 Task: In Heading  Carlito with brown colour. Font size of heading  '18 Pt. 'Font style of data Calibri. Font size of data  9 Pt. Alignment of headline & data  center vertically. Fill color in cell of heading  Red. Font color of data Black. Apply border in Data Diagonal Up Border. In the sheet  Attendance Record Sheetbook
Action: Mouse moved to (243, 289)
Screenshot: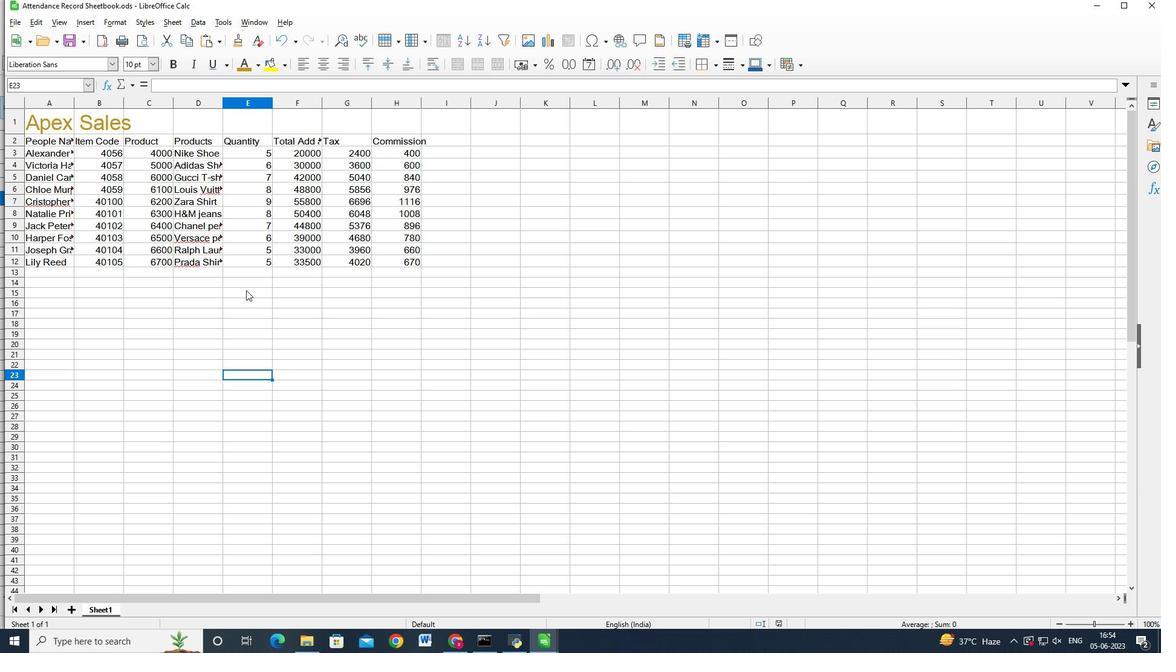 
Action: Key pressed <Key.up><Key.up><Key.up><Key.up>
Screenshot: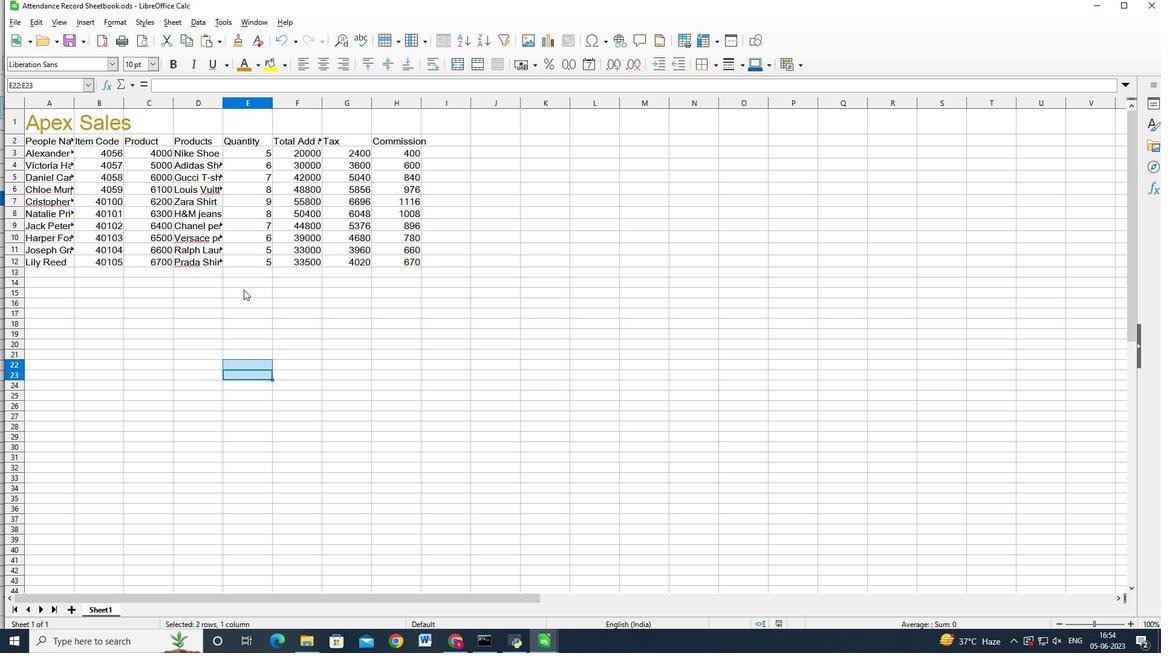 
Action: Mouse pressed right at (243, 289)
Screenshot: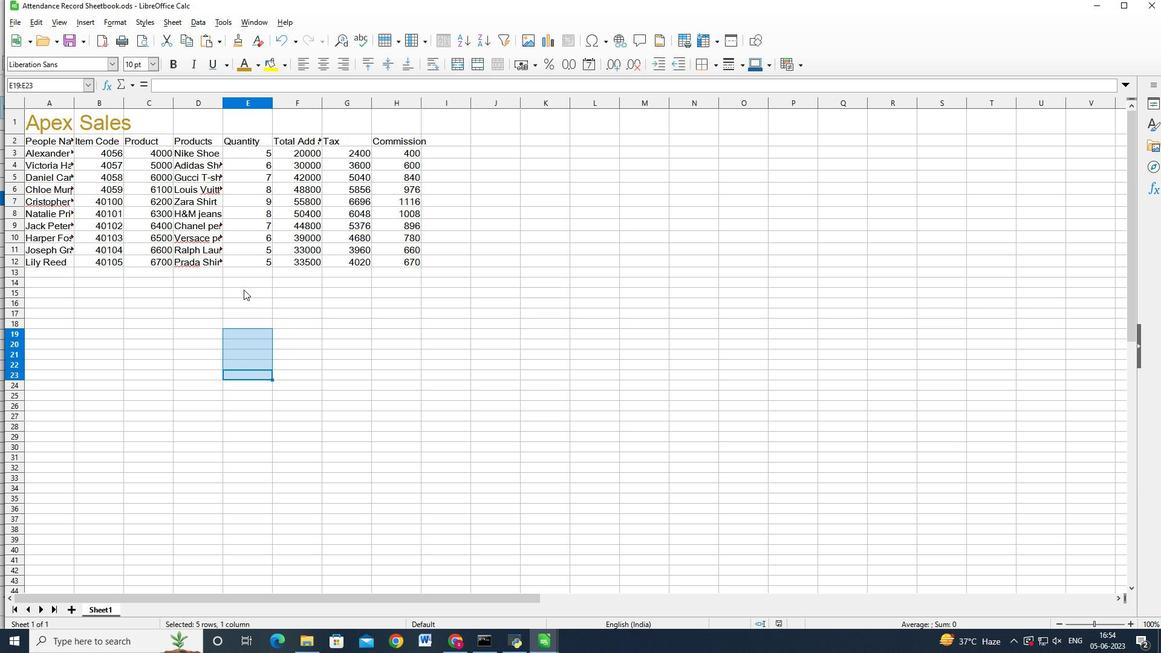 
Action: Mouse moved to (170, 331)
Screenshot: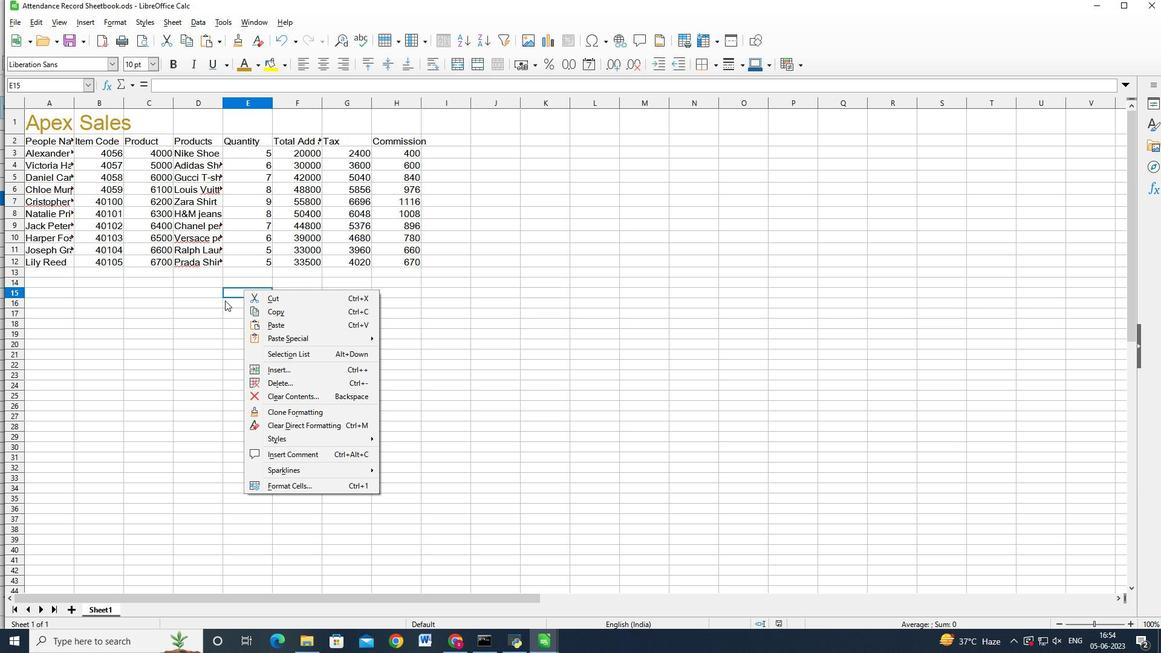 
Action: Mouse pressed left at (170, 331)
Screenshot: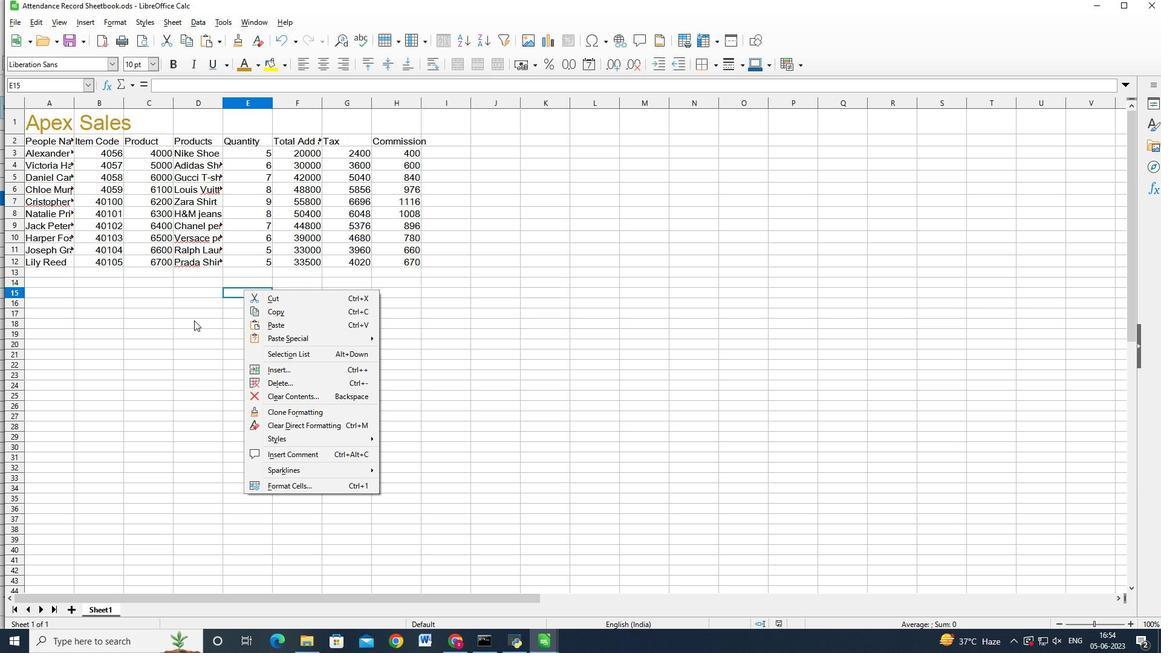 
Action: Mouse moved to (157, 320)
Screenshot: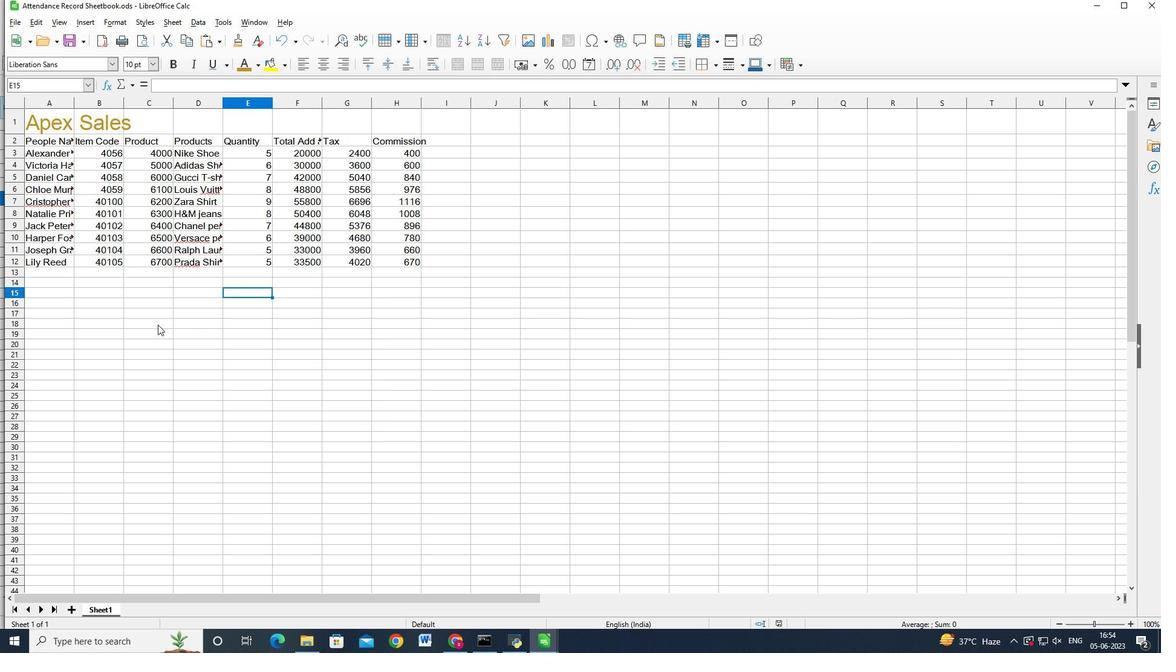 
Action: Key pressed <Key.up><Key.up><Key.up><Key.up><Key.up><Key.up><Key.up><Key.up><Key.up><Key.up><Key.up><Key.up><Key.up><Key.up><Key.up><Key.left><Key.left><Key.left><Key.left><Key.shift><Key.right><Key.right>
Screenshot: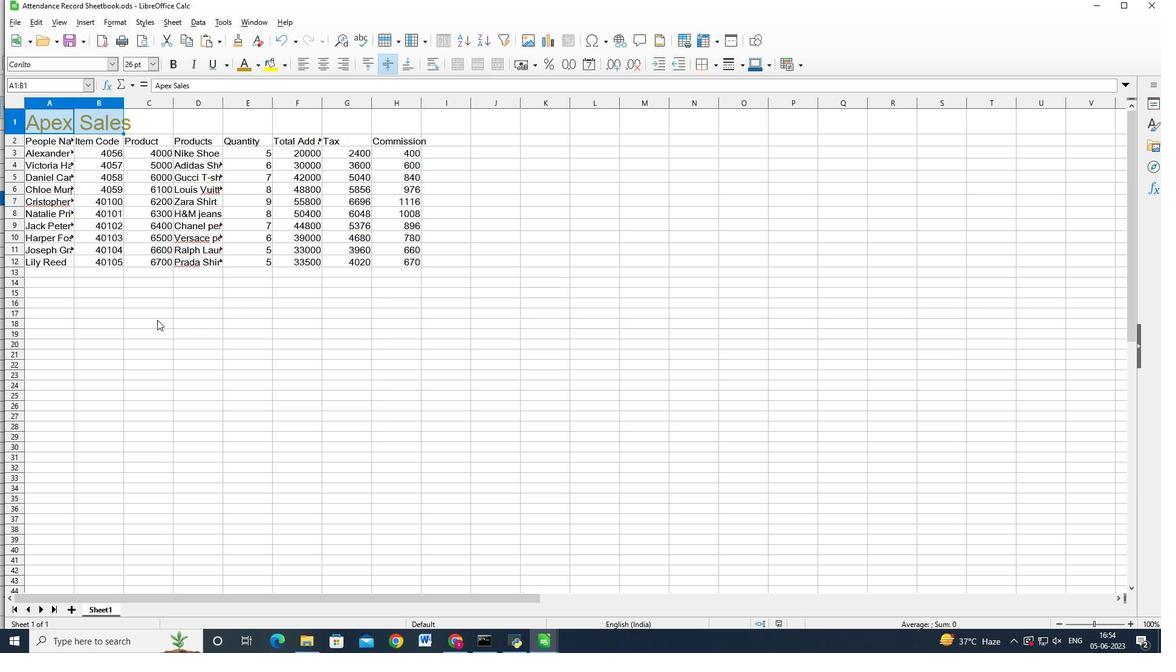 
Action: Mouse moved to (30, 60)
Screenshot: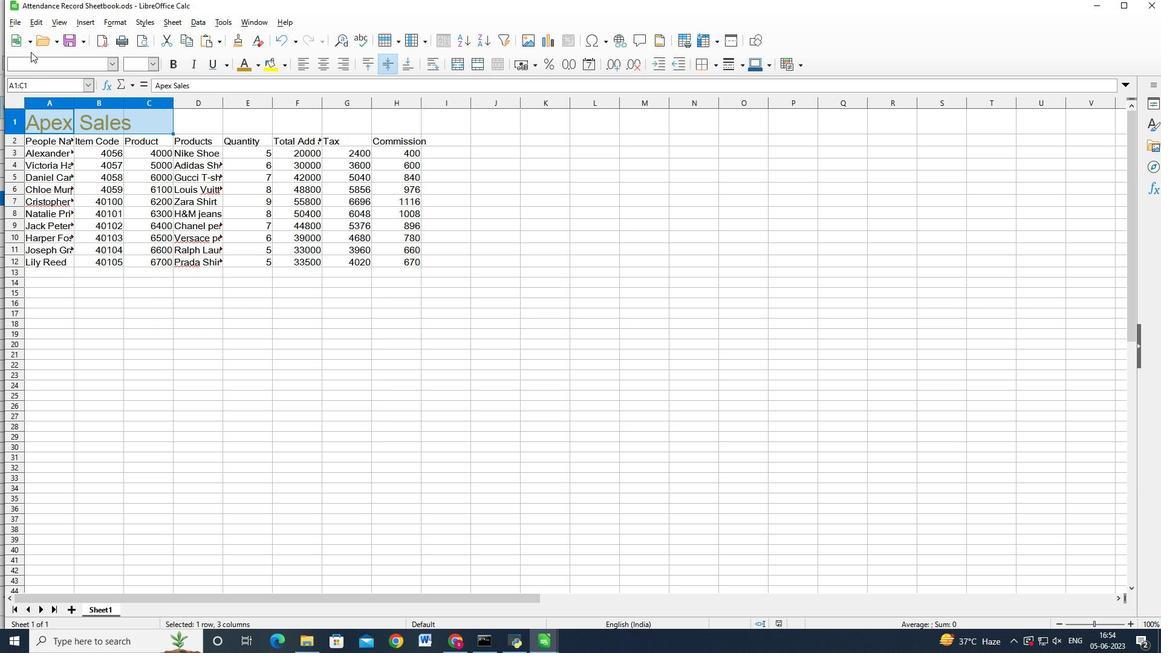 
Action: Mouse pressed left at (30, 60)
Screenshot: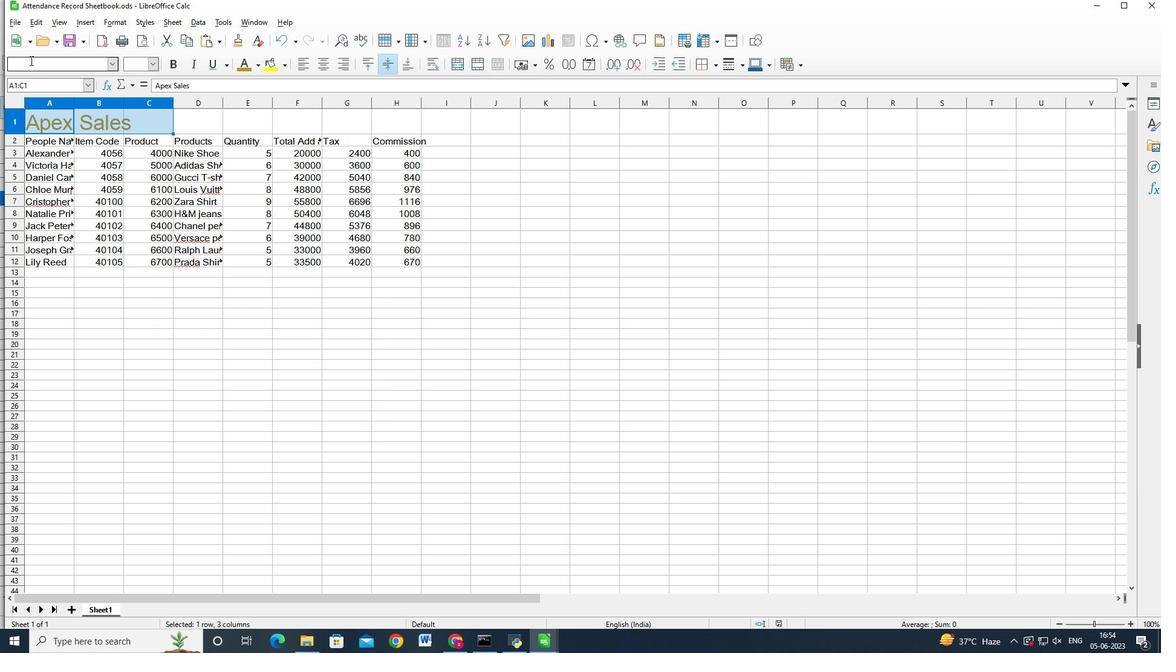 
Action: Key pressed <Key.shift_r>Carilto<Key.enter>
Screenshot: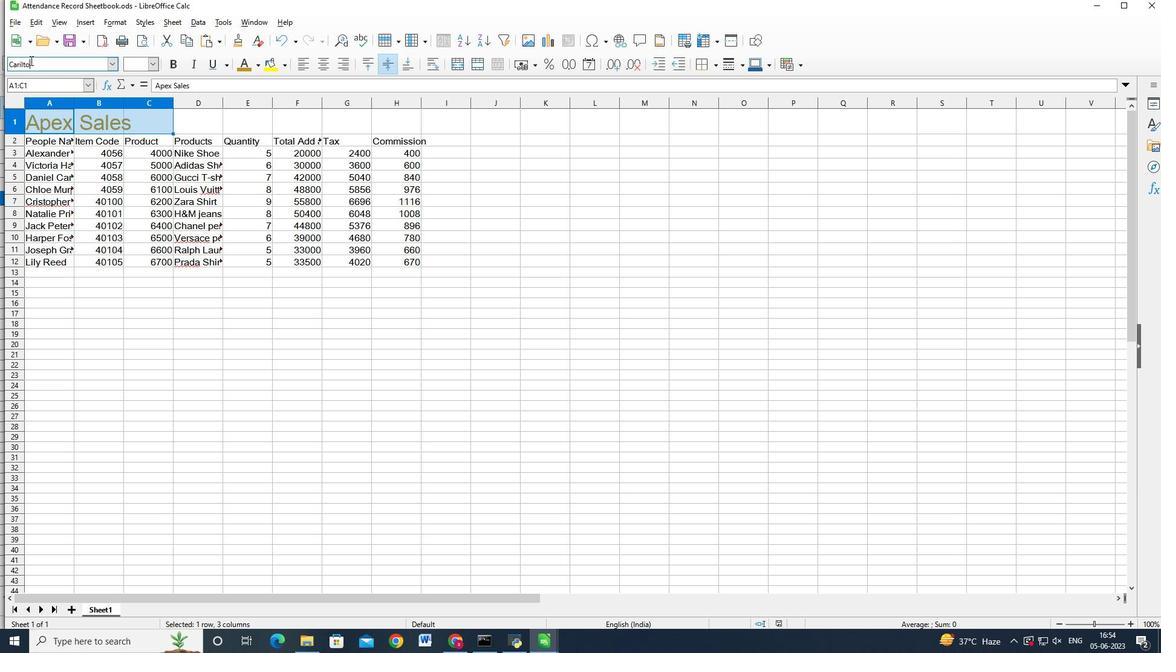 
Action: Mouse moved to (153, 62)
Screenshot: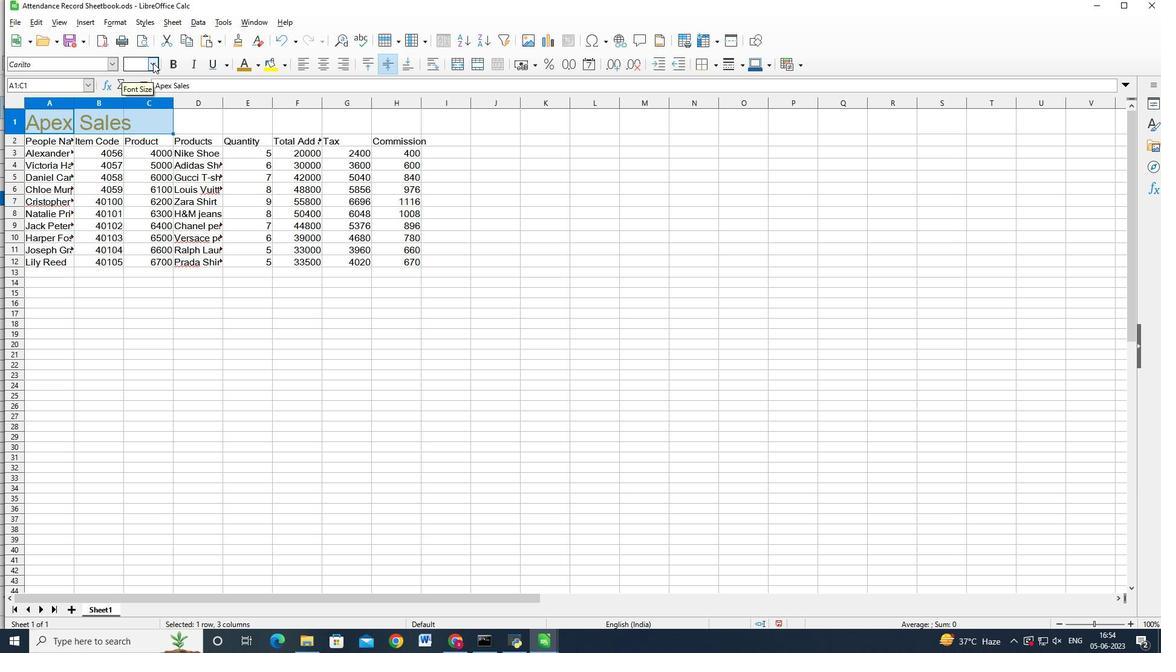 
Action: Mouse pressed left at (153, 62)
Screenshot: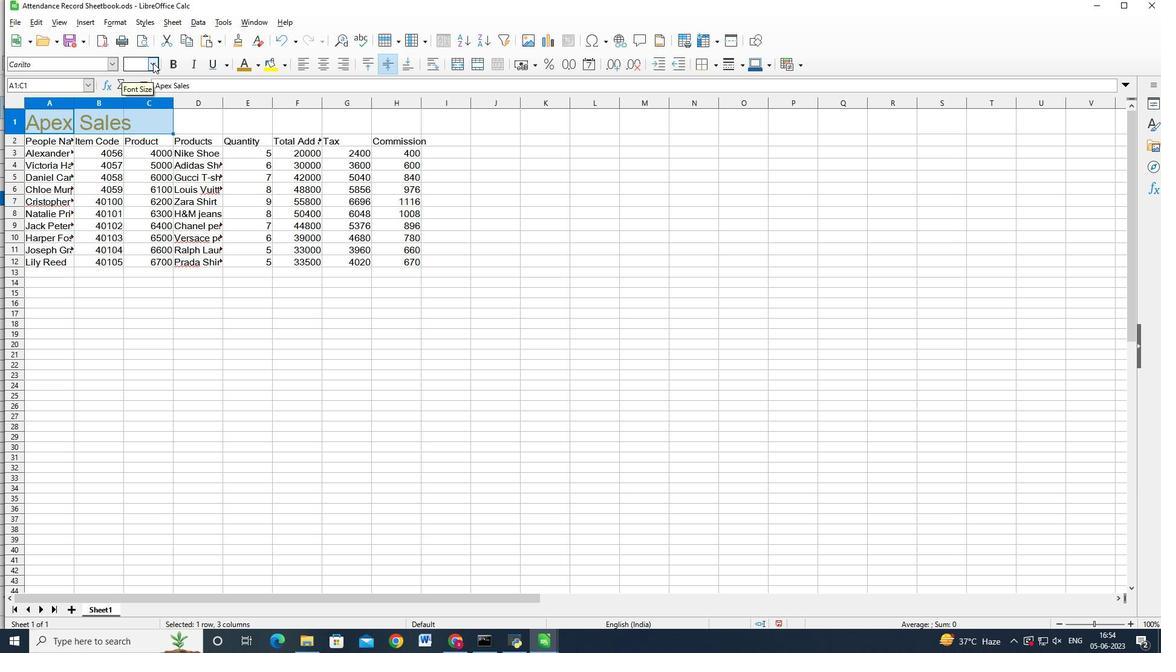 
Action: Mouse moved to (255, 64)
Screenshot: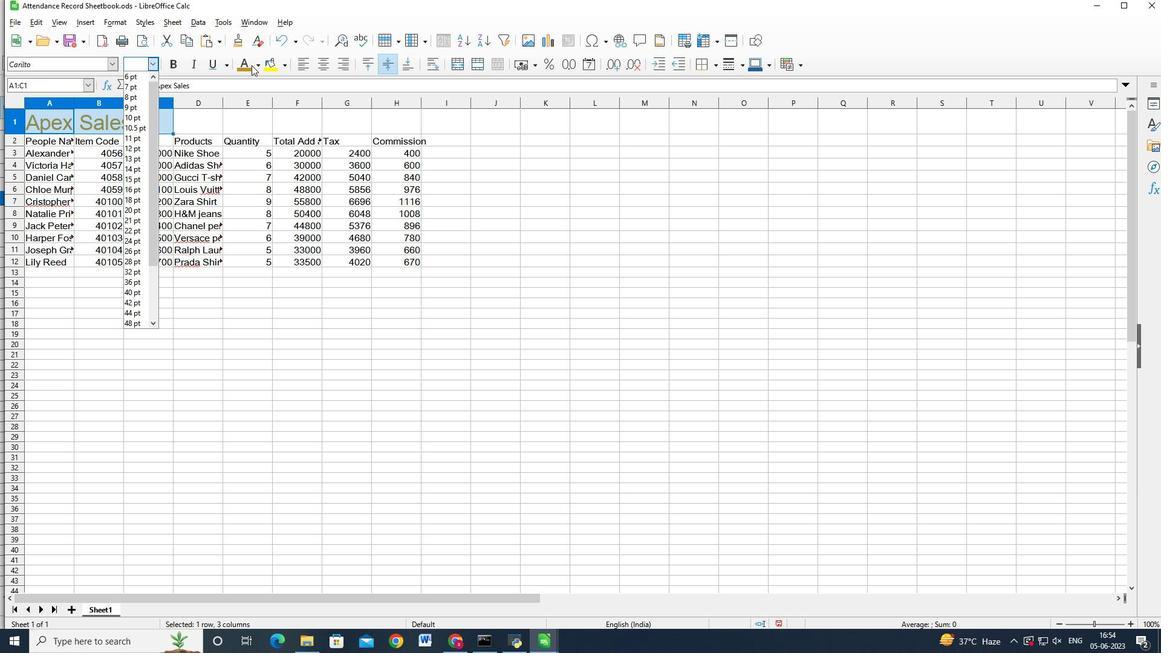 
Action: Mouse pressed left at (255, 64)
Screenshot: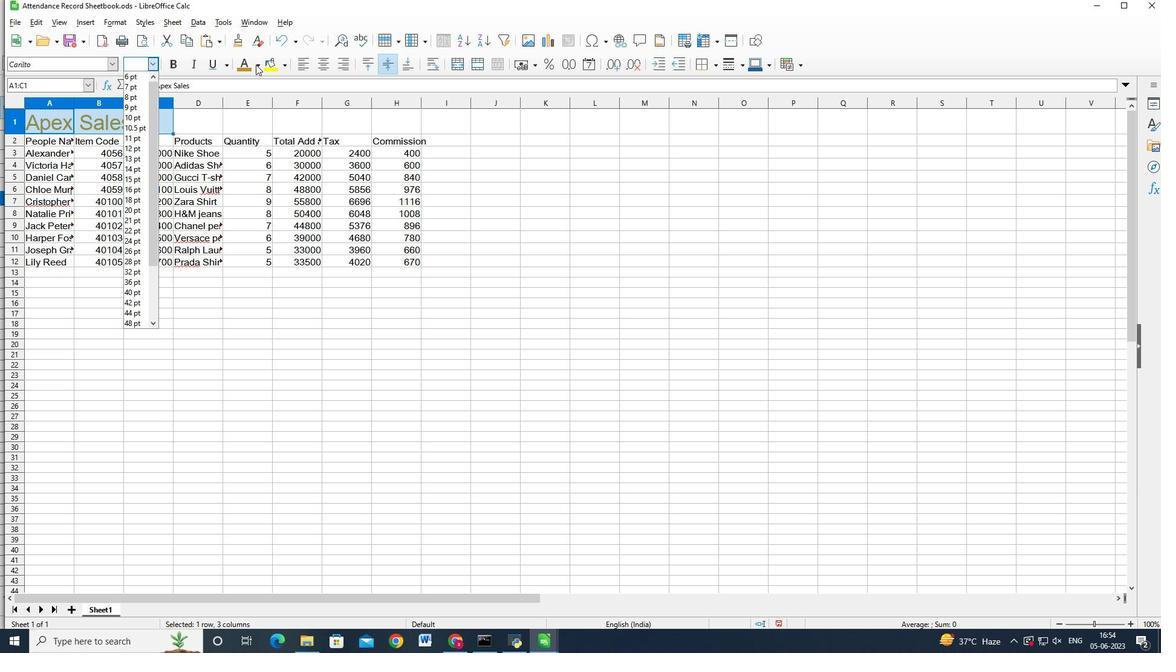 
Action: Mouse pressed left at (255, 64)
Screenshot: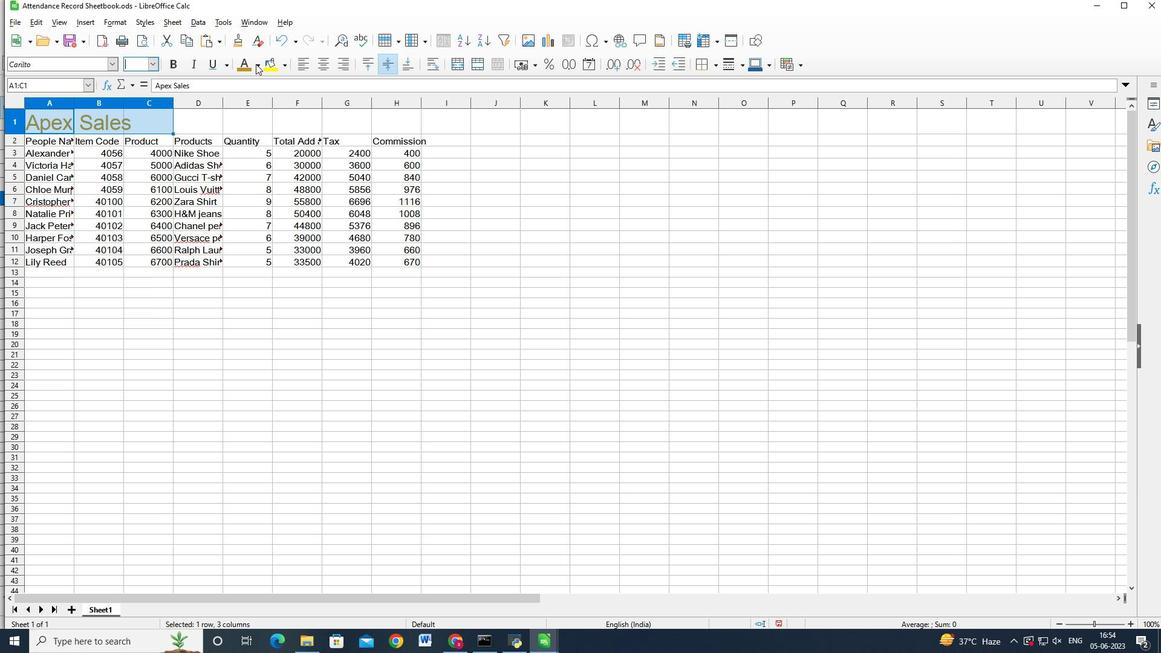 
Action: Mouse moved to (242, 264)
Screenshot: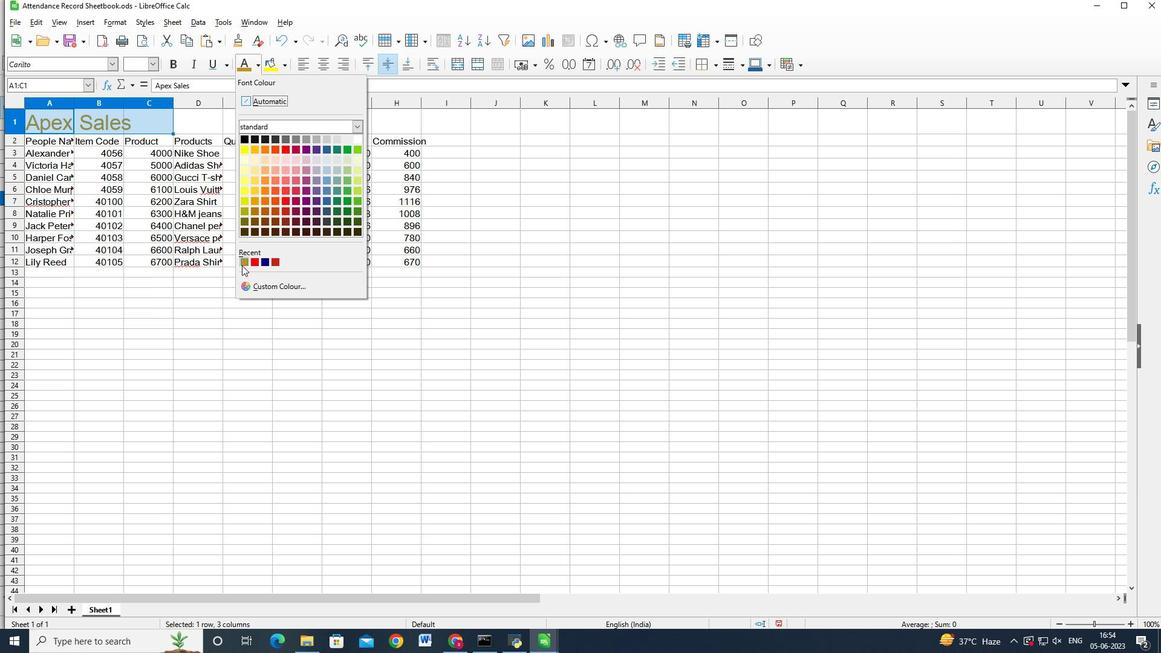 
Action: Mouse pressed left at (242, 264)
Screenshot: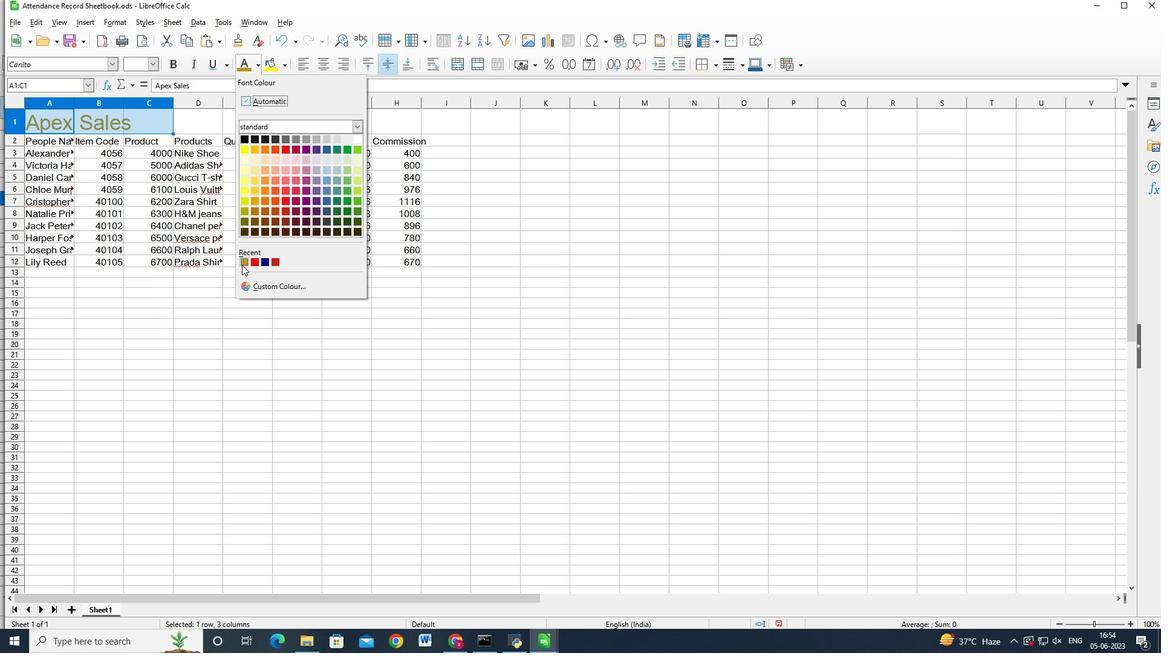 
Action: Mouse moved to (154, 65)
Screenshot: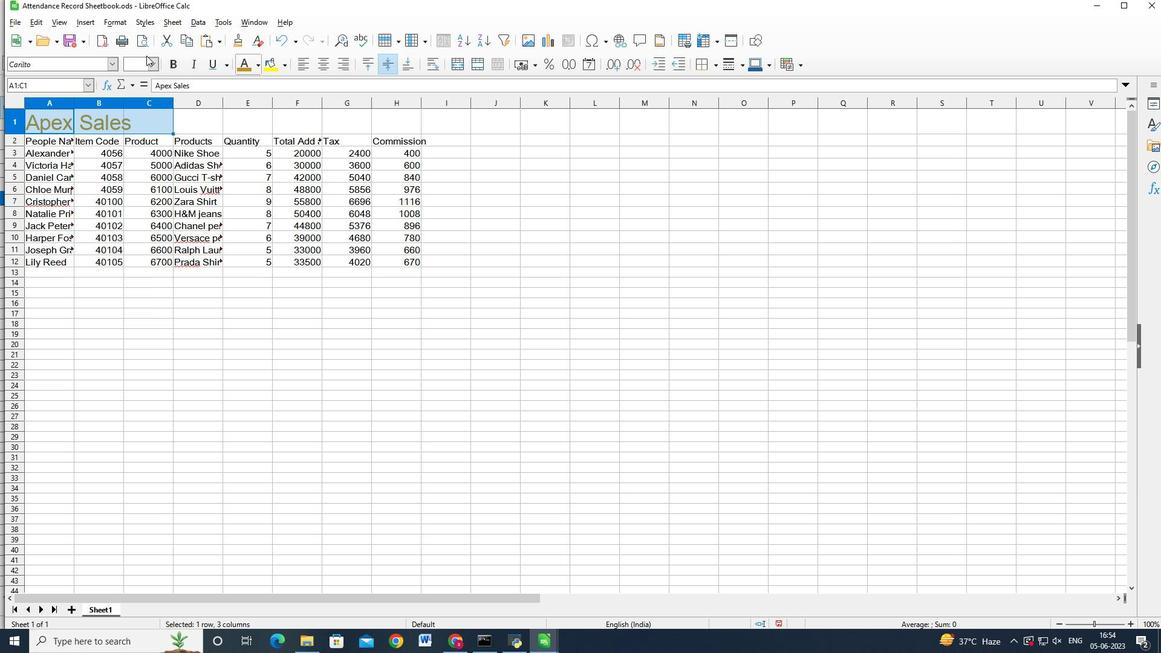
Action: Mouse pressed left at (154, 65)
Screenshot: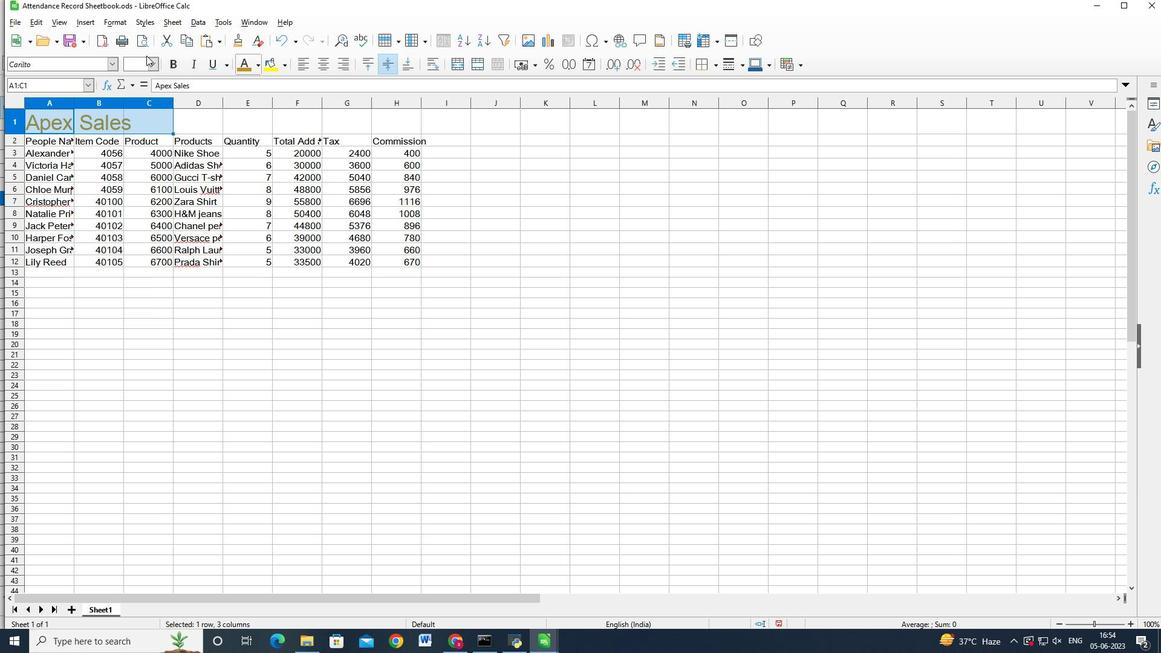 
Action: Mouse moved to (133, 202)
Screenshot: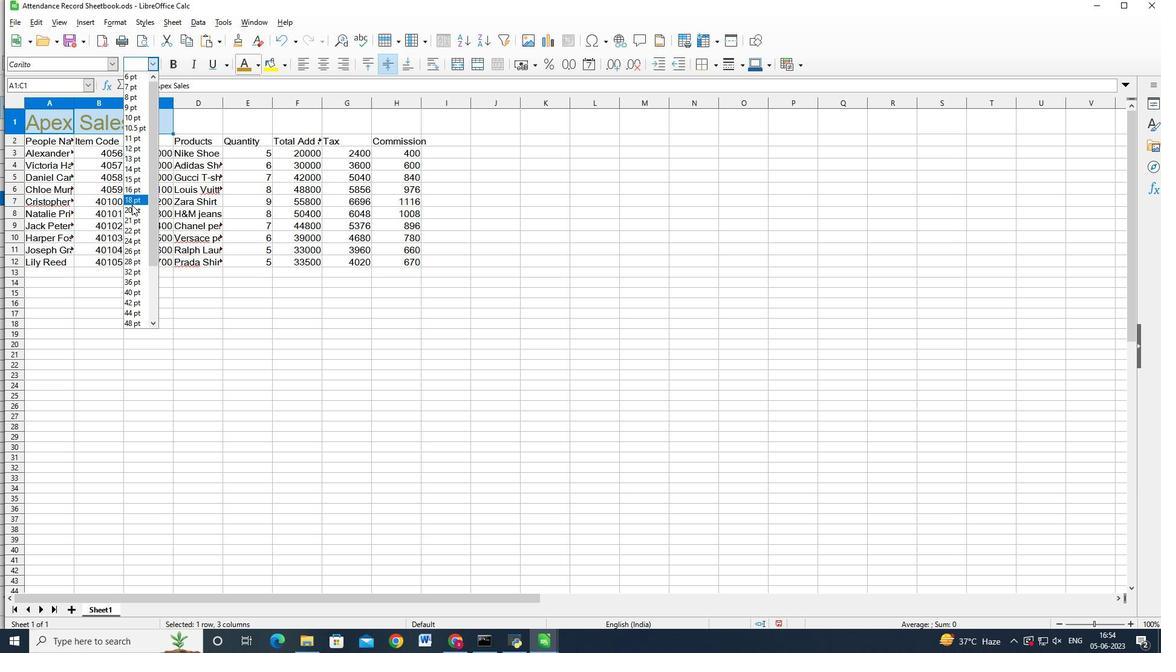 
Action: Mouse pressed left at (133, 202)
Screenshot: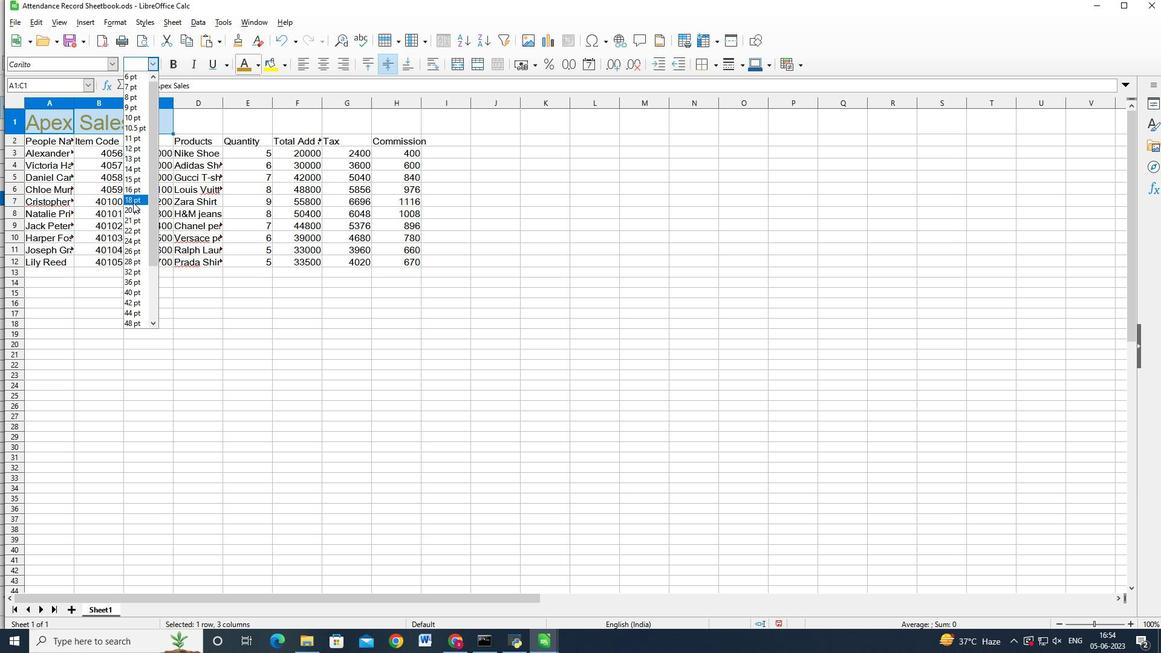 
Action: Mouse moved to (55, 133)
Screenshot: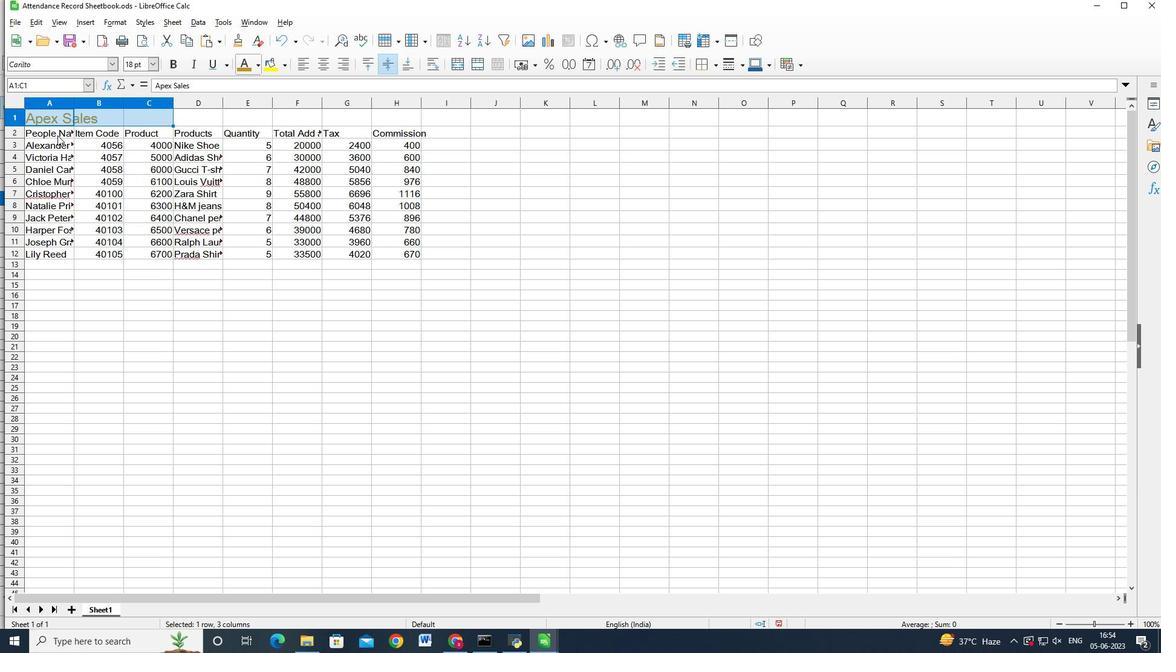 
Action: Mouse pressed left at (55, 133)
Screenshot: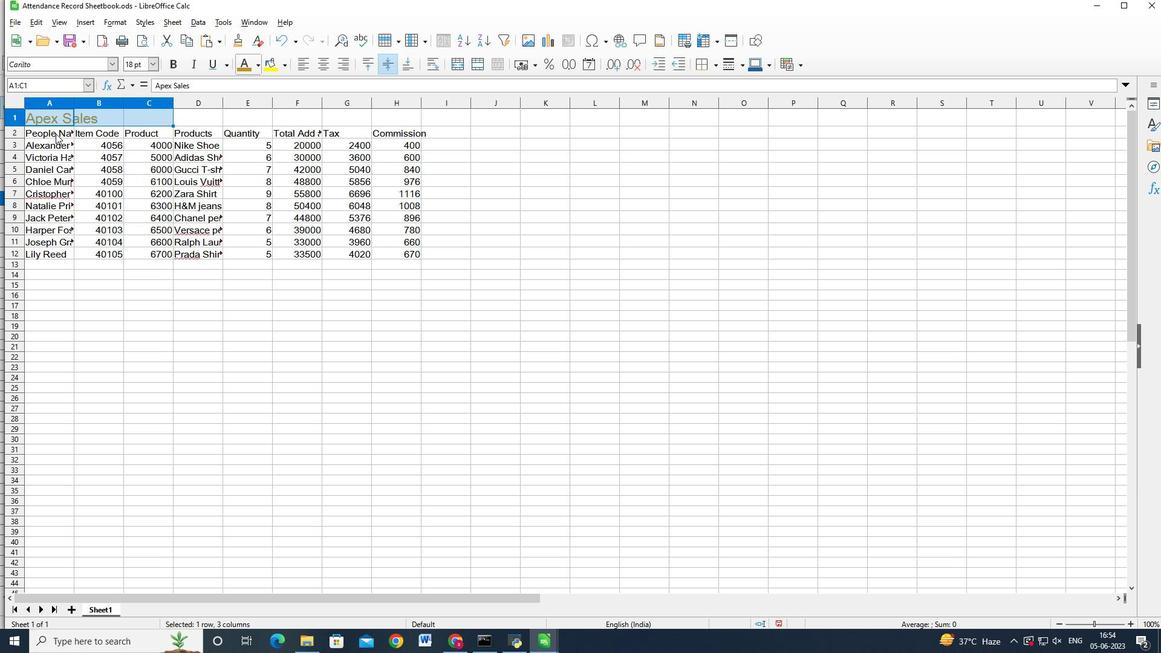 
Action: Key pressed <Key.shift><Key.right><Key.right><Key.right><Key.right><Key.right><Key.right><Key.right><Key.down><Key.down><Key.down><Key.down><Key.down><Key.down><Key.down><Key.down><Key.down><Key.down>
Screenshot: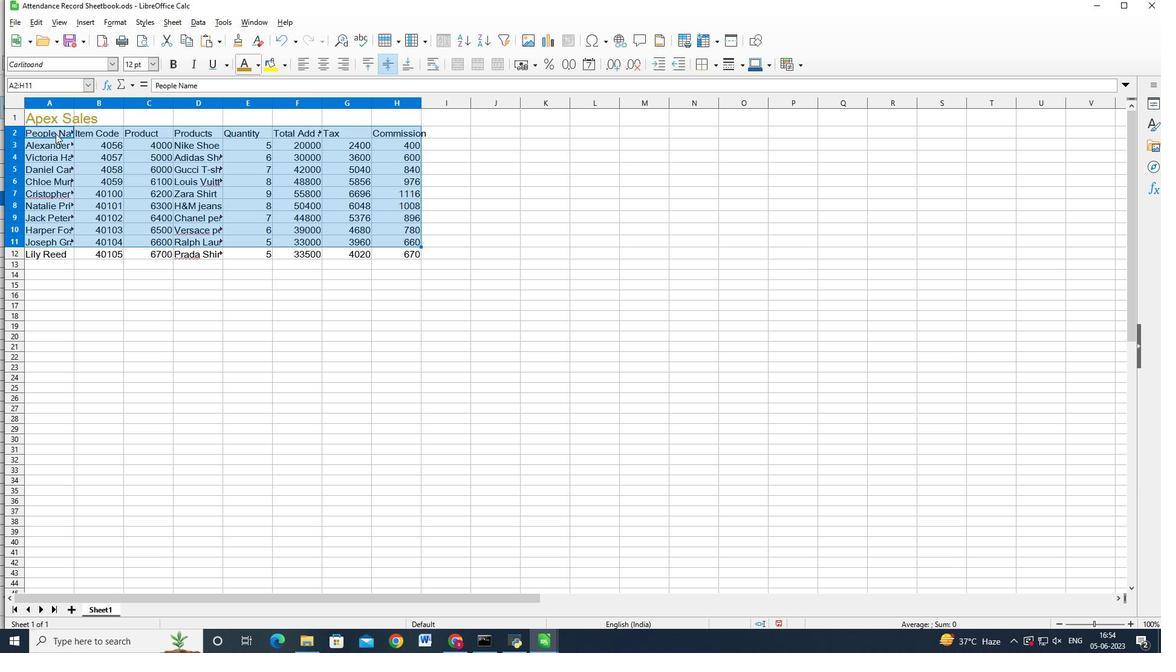 
Action: Mouse moved to (84, 68)
Screenshot: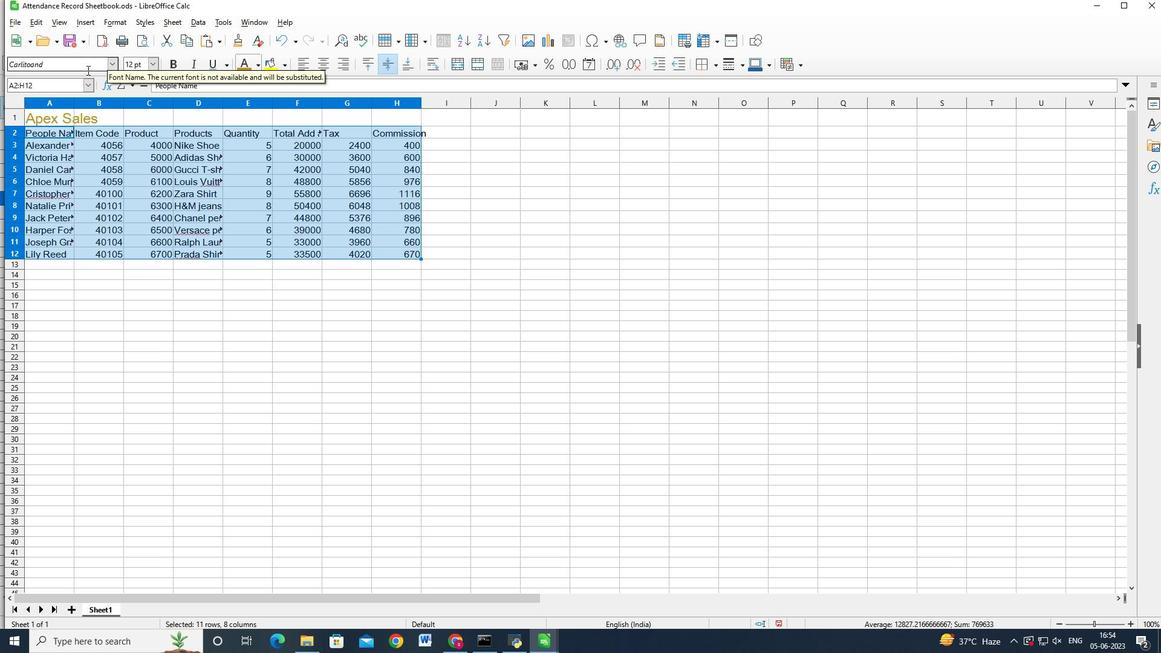 
Action: Mouse pressed left at (84, 69)
Screenshot: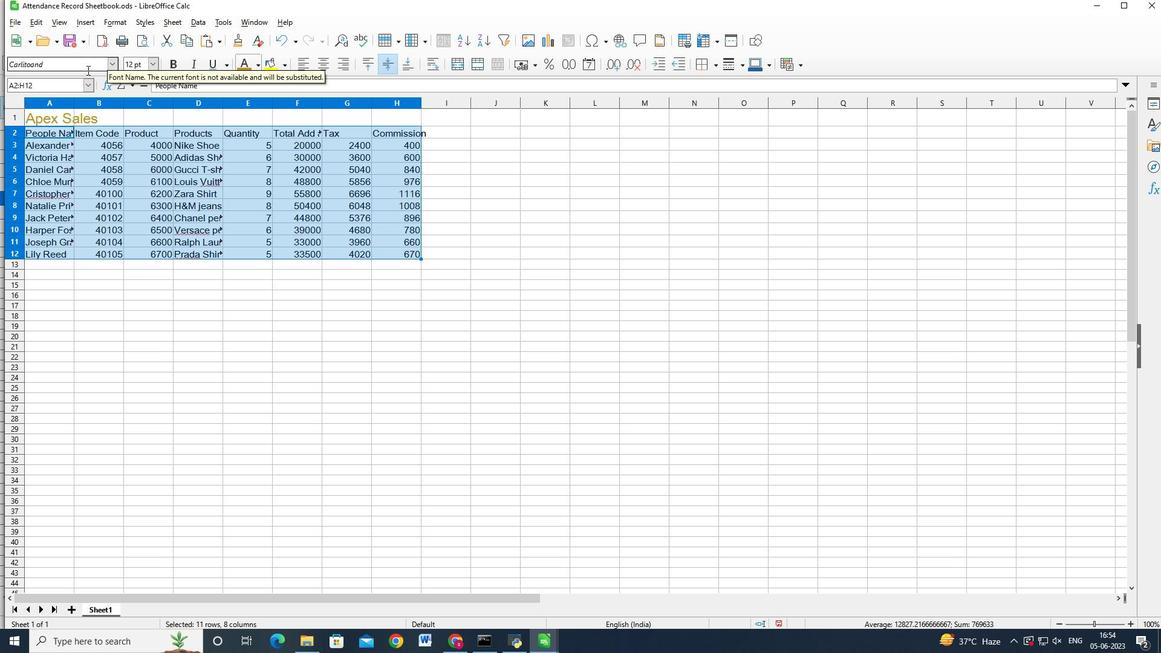 
Action: Mouse moved to (84, 62)
Screenshot: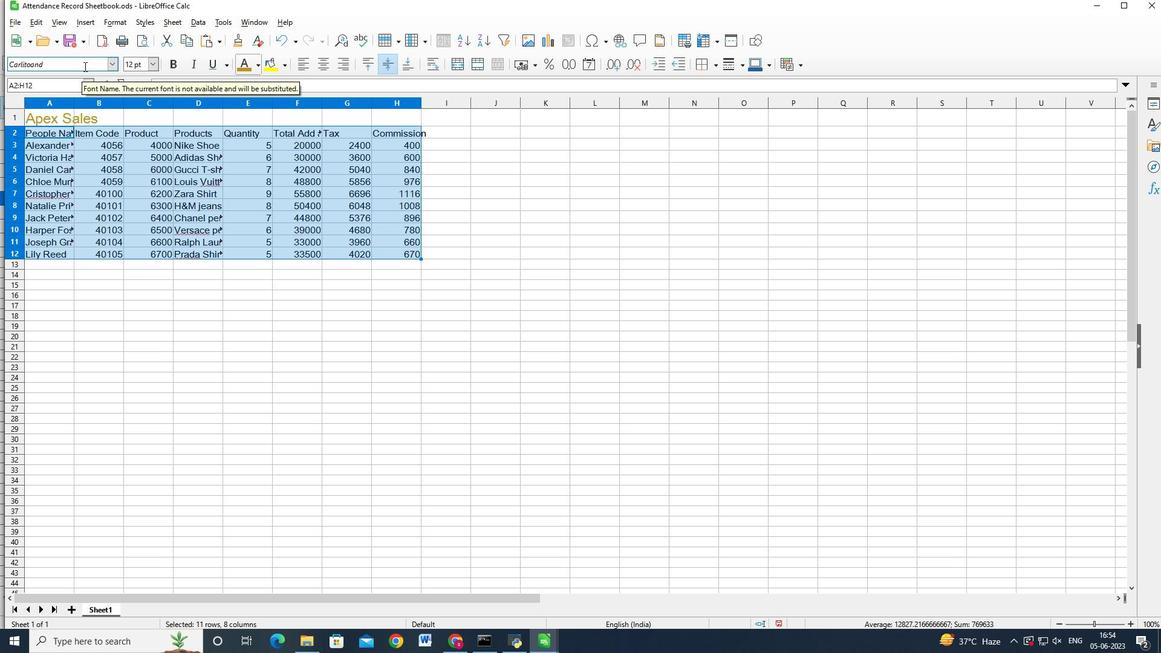 
Action: Mouse pressed left at (84, 62)
Screenshot: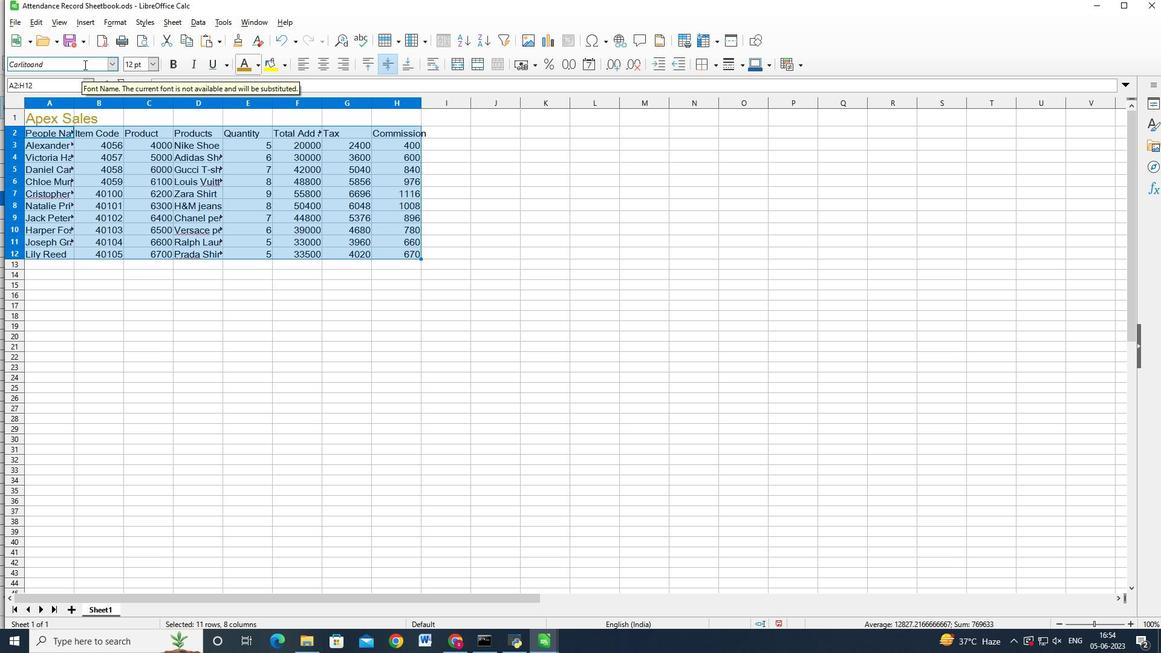 
Action: Key pressed <Key.backspace><Key.backspace><Key.backspace><Key.backspace><Key.backspace><Key.backspace><Key.backspace><Key.backspace>libri
Screenshot: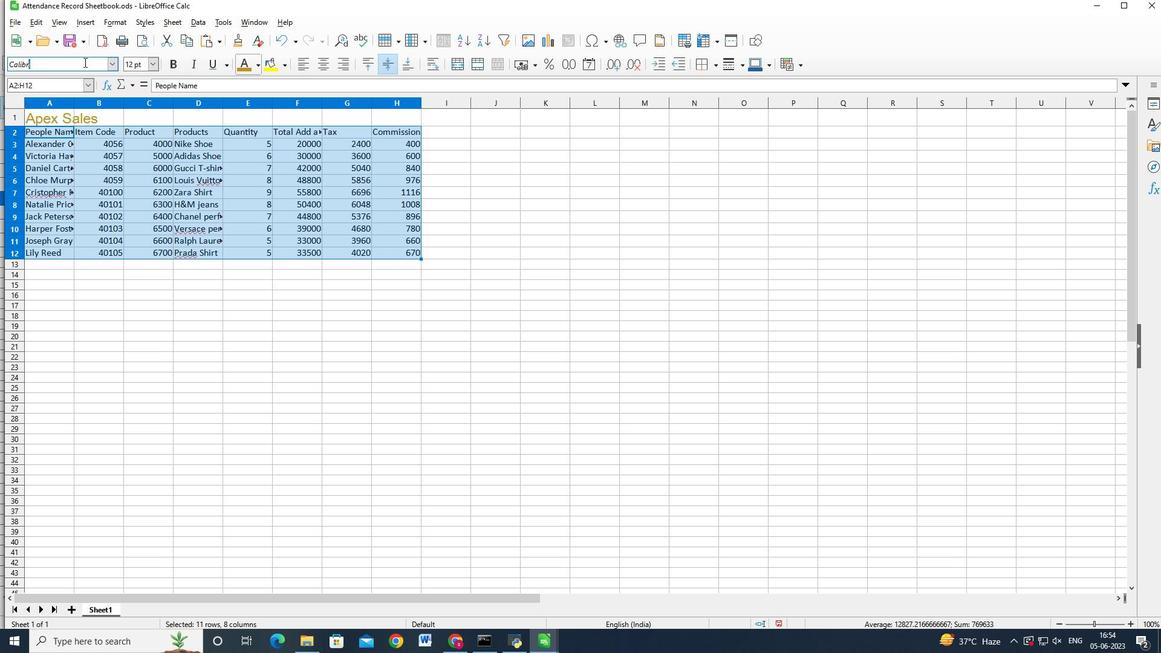 
Action: Mouse moved to (136, 62)
Screenshot: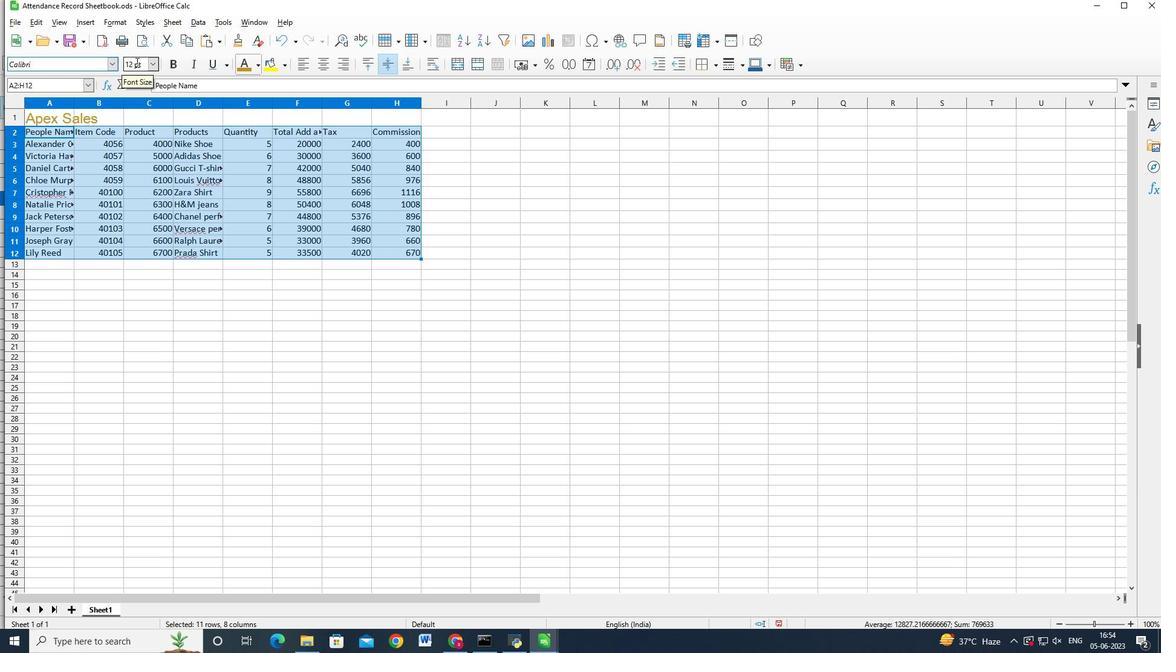 
Action: Mouse pressed left at (136, 62)
Screenshot: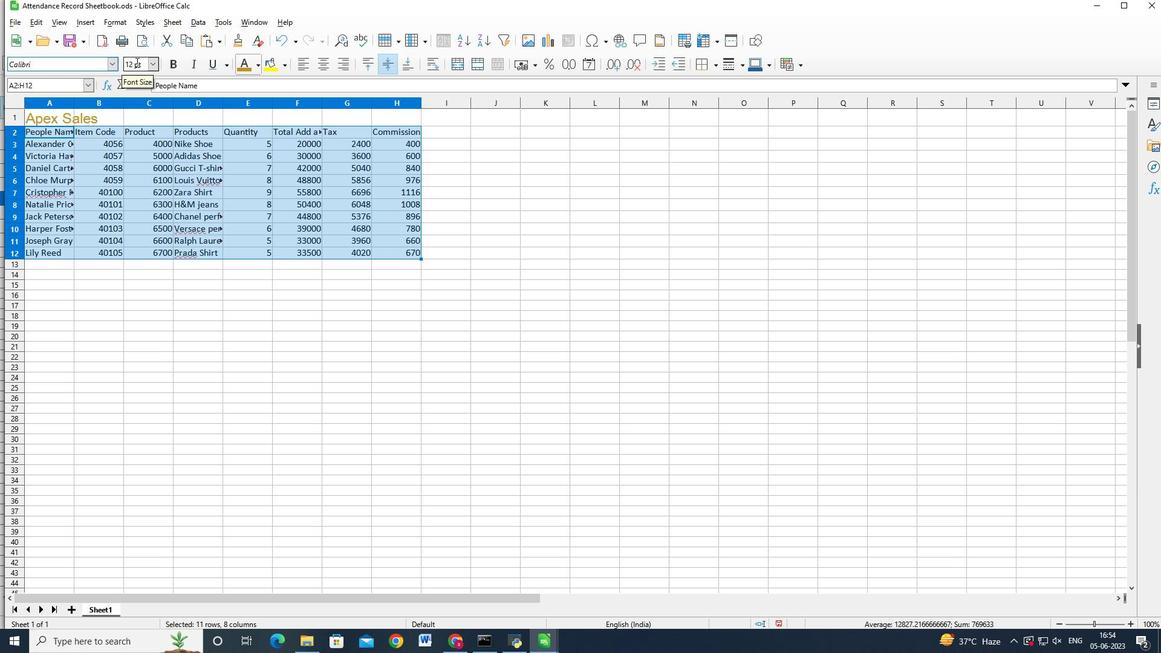 
Action: Mouse moved to (151, 64)
Screenshot: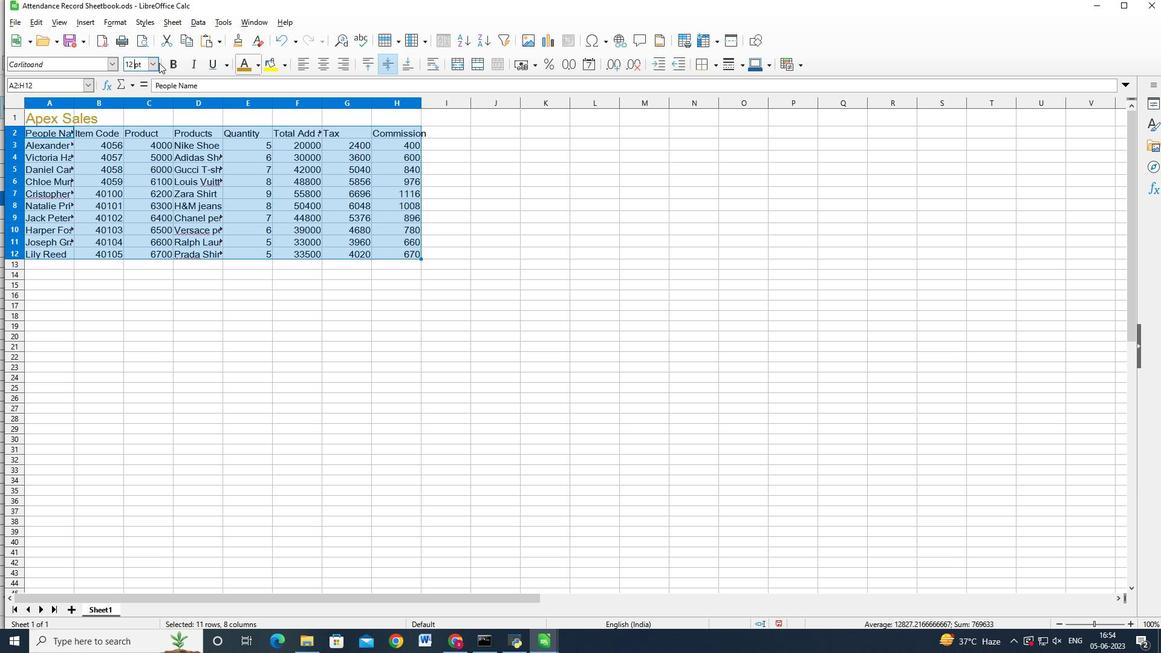 
Action: Mouse pressed left at (151, 64)
Screenshot: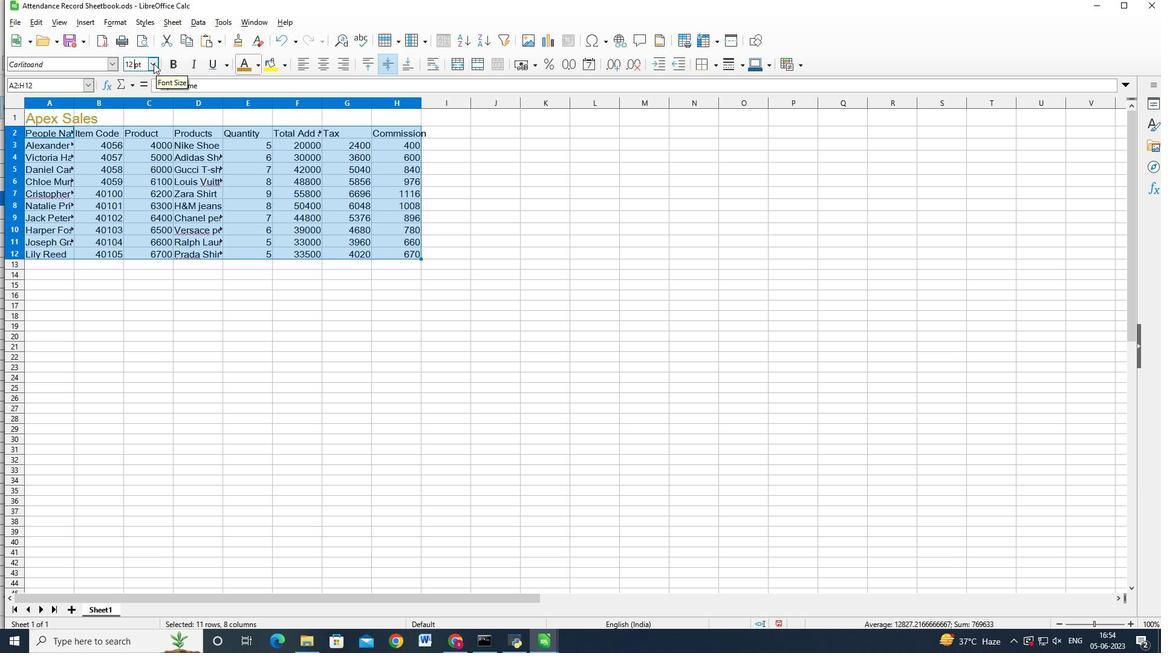 
Action: Mouse moved to (133, 105)
Screenshot: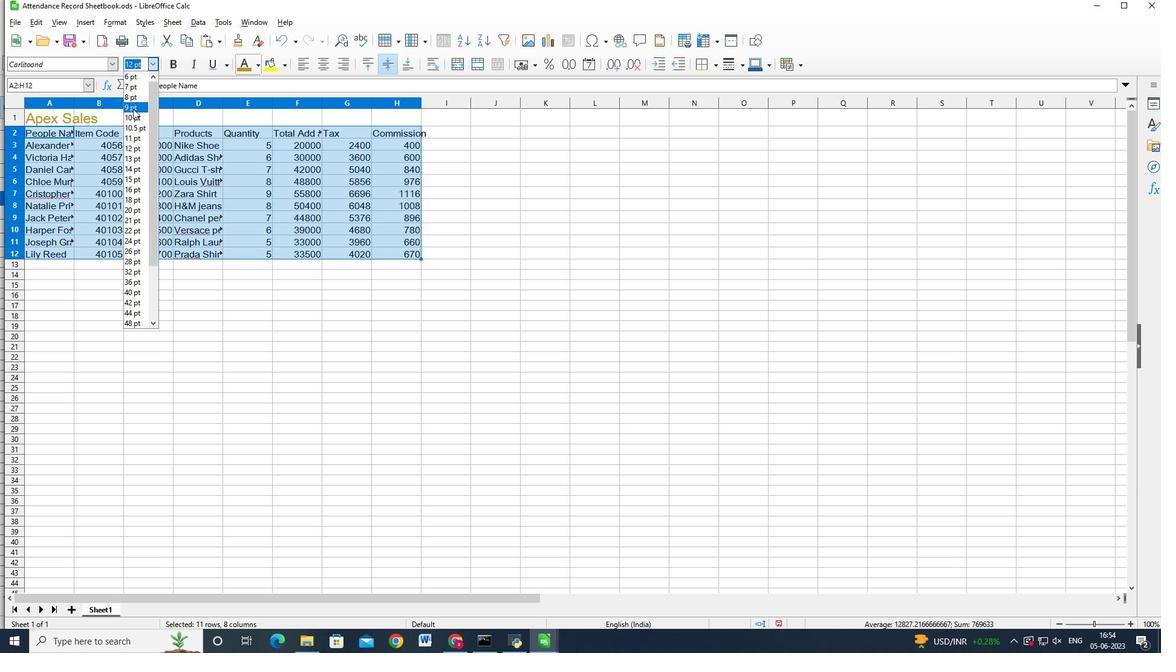 
Action: Mouse pressed left at (133, 105)
Screenshot: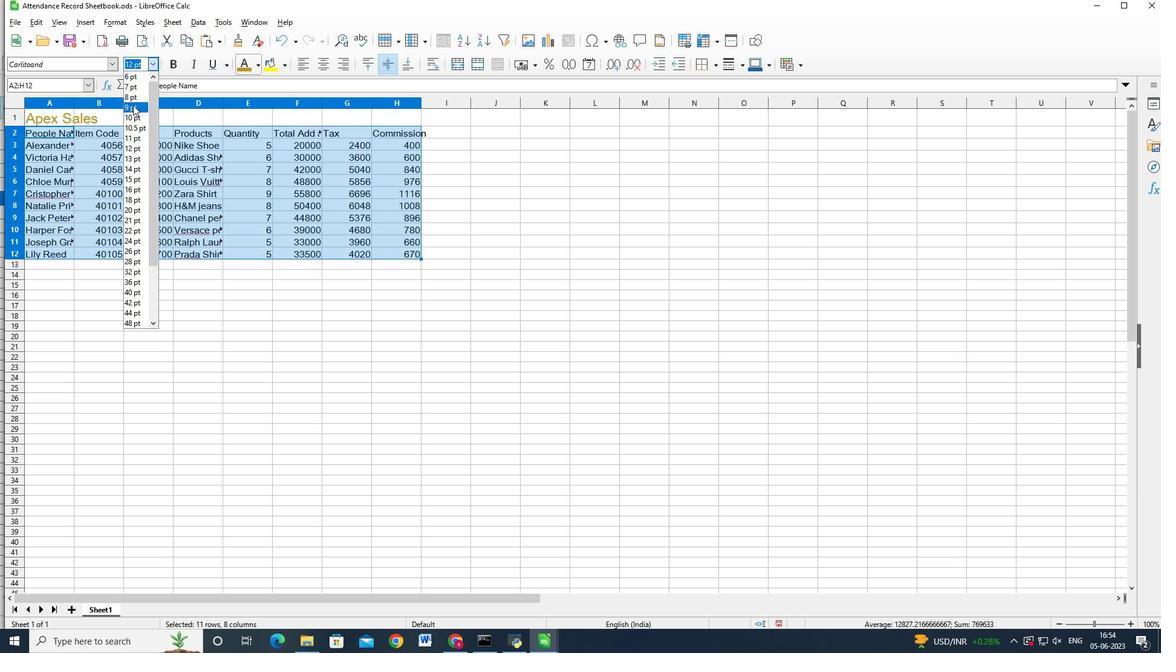 
Action: Mouse moved to (52, 123)
Screenshot: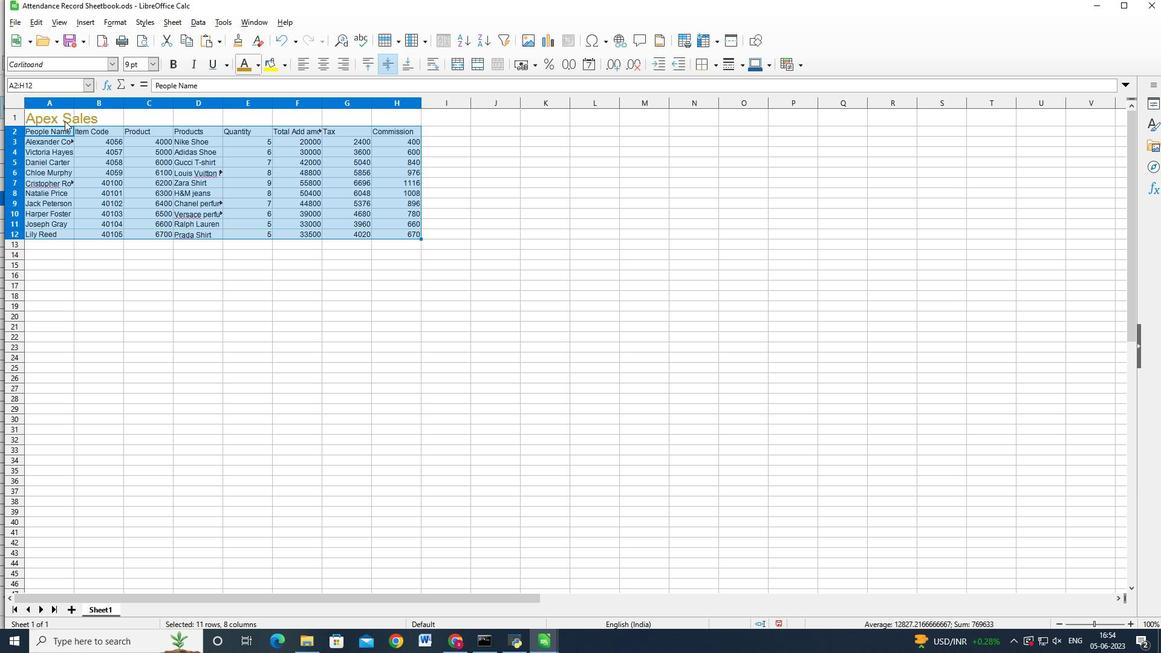 
Action: Mouse pressed left at (52, 123)
Screenshot: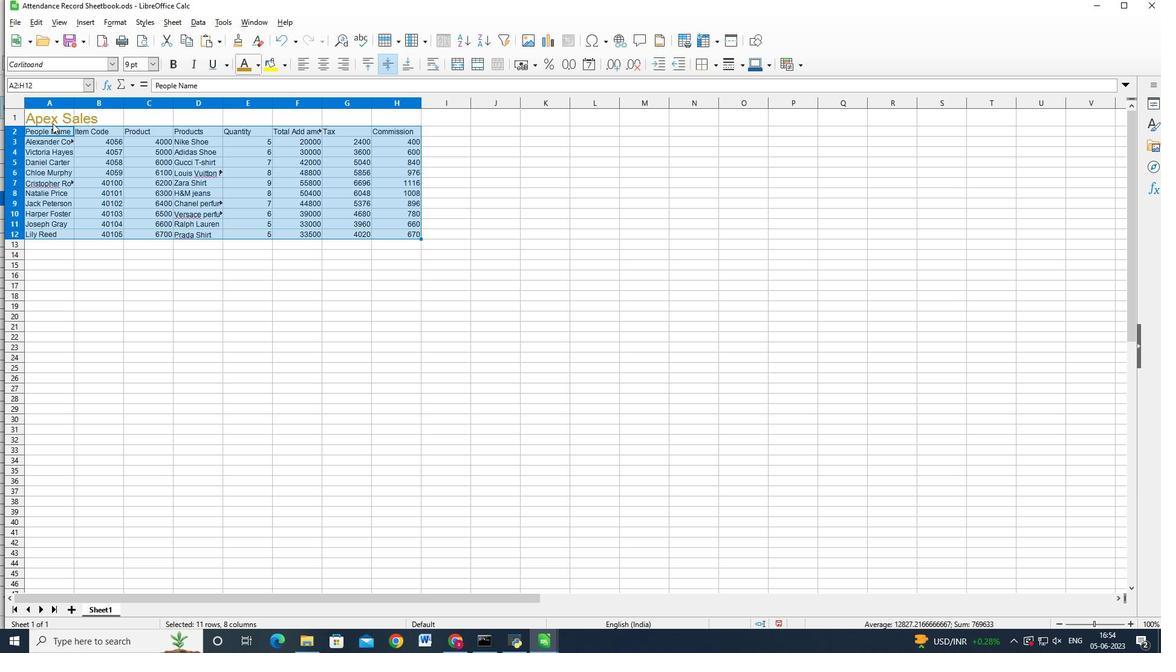 
Action: Mouse moved to (90, 119)
Screenshot: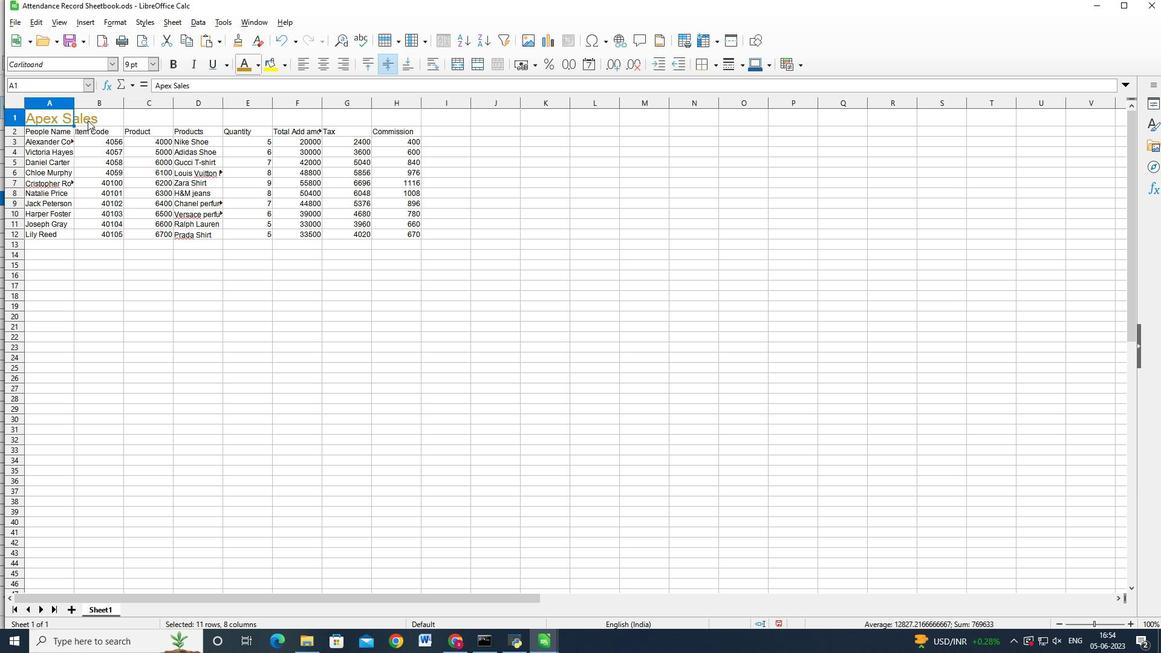 
Action: Key pressed <Key.shift>
Screenshot: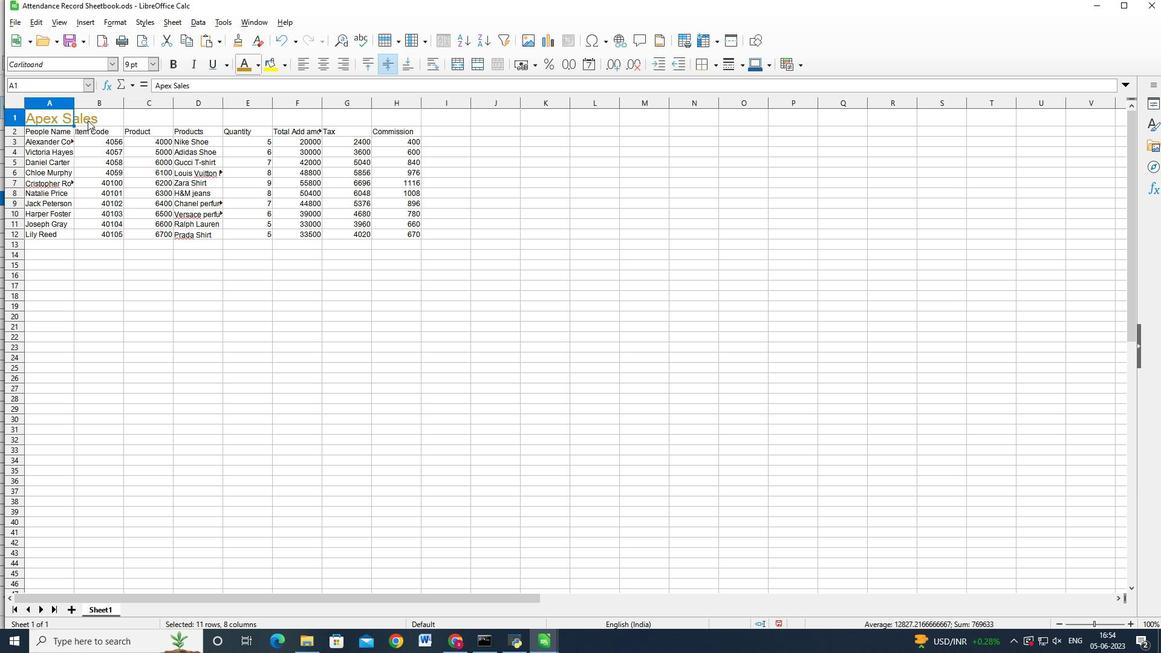 
Action: Mouse moved to (90, 119)
Screenshot: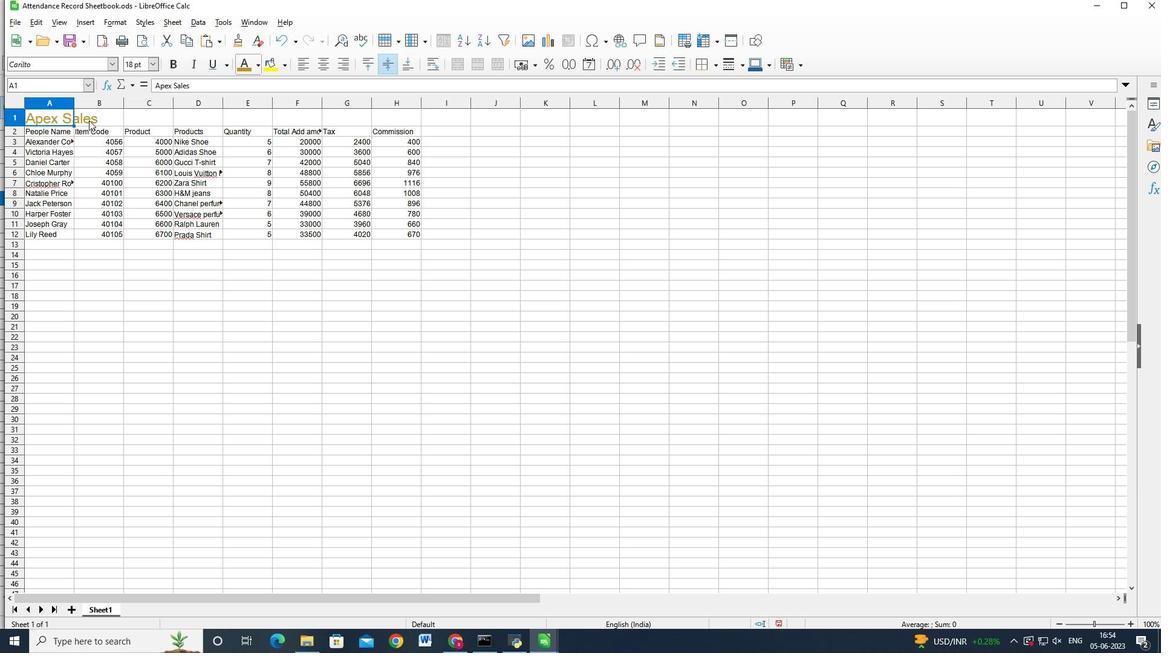 
Action: Mouse pressed left at (90, 119)
Screenshot: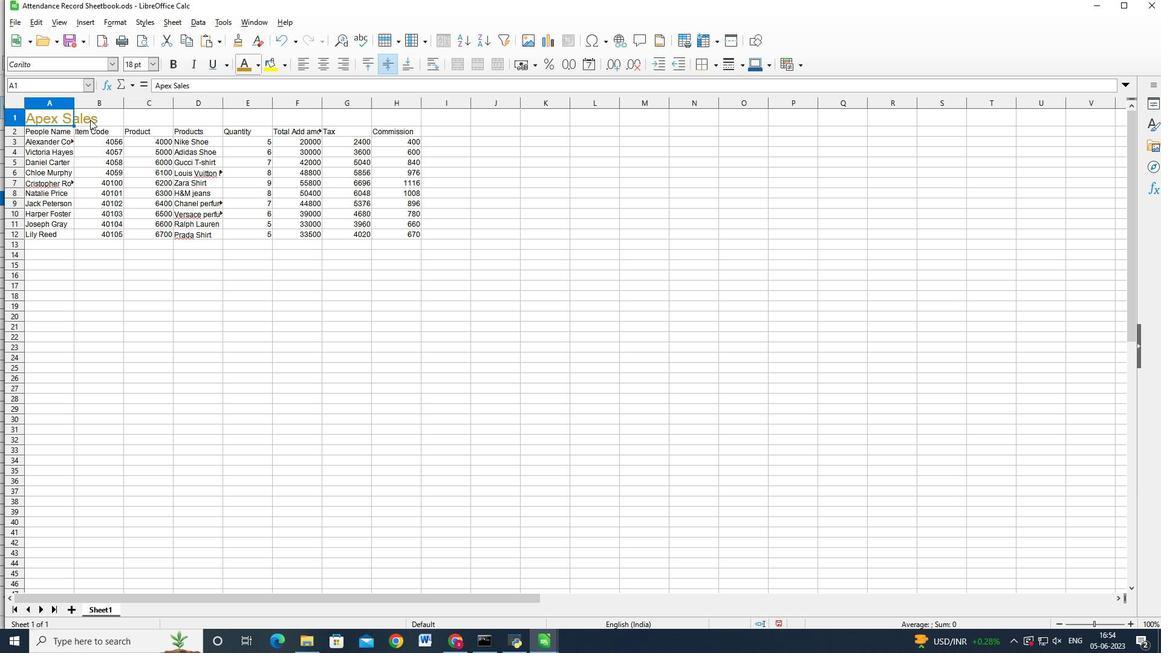 
Action: Mouse moved to (111, 114)
Screenshot: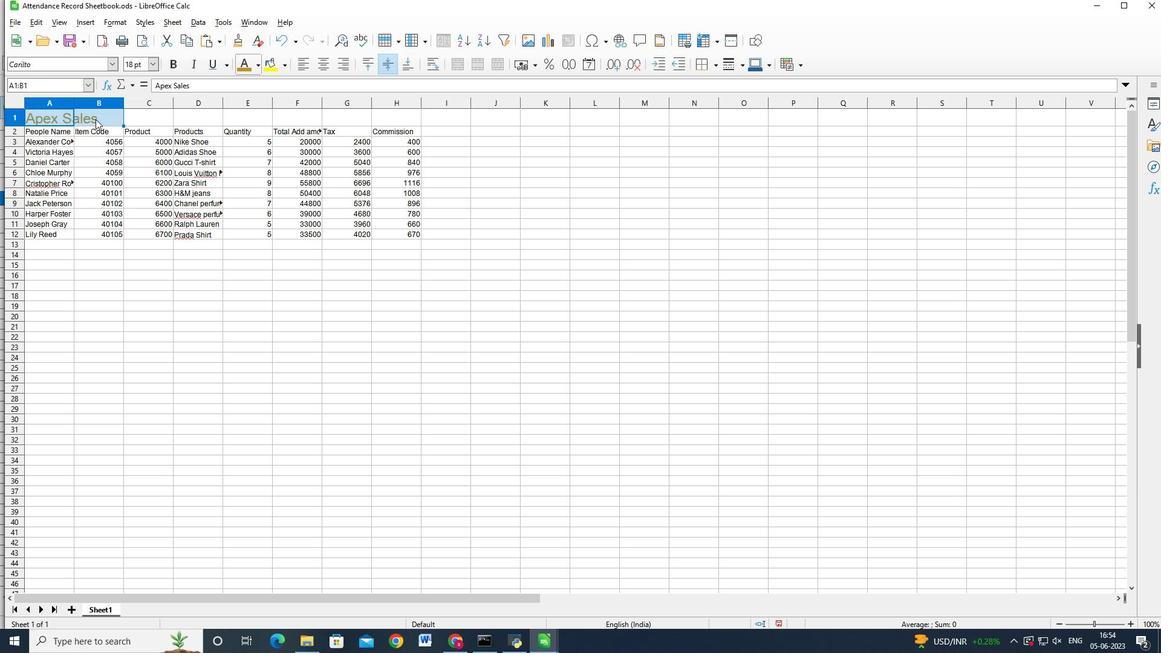 
Action: Key pressed <Key.shift>
Screenshot: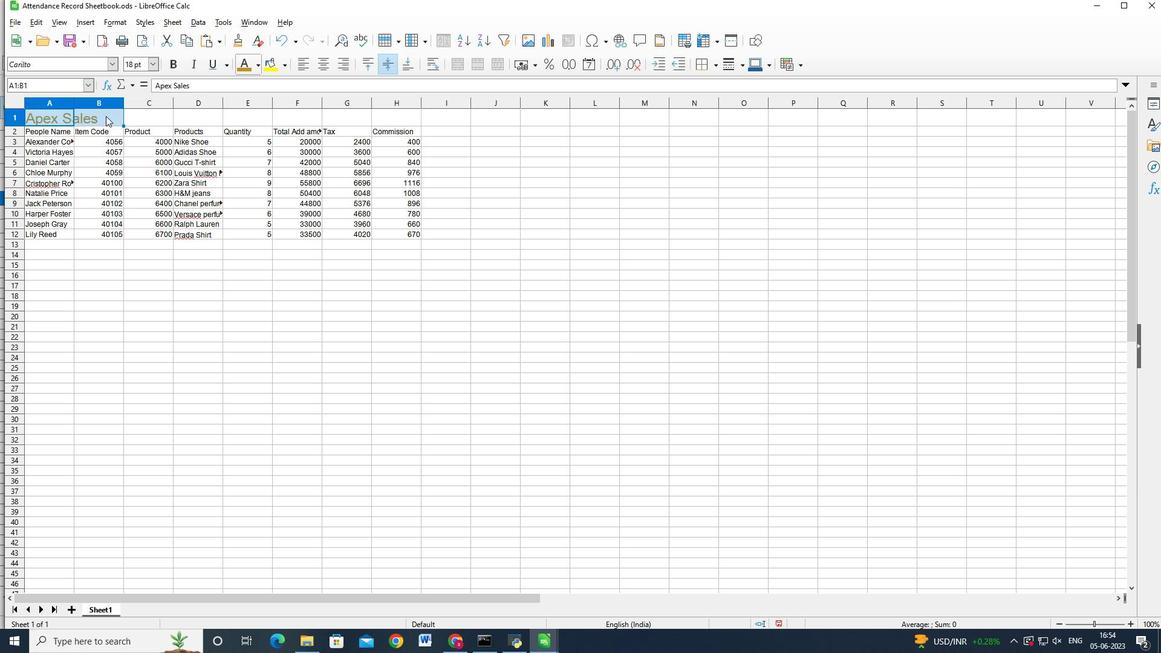 
Action: Mouse moved to (118, 114)
Screenshot: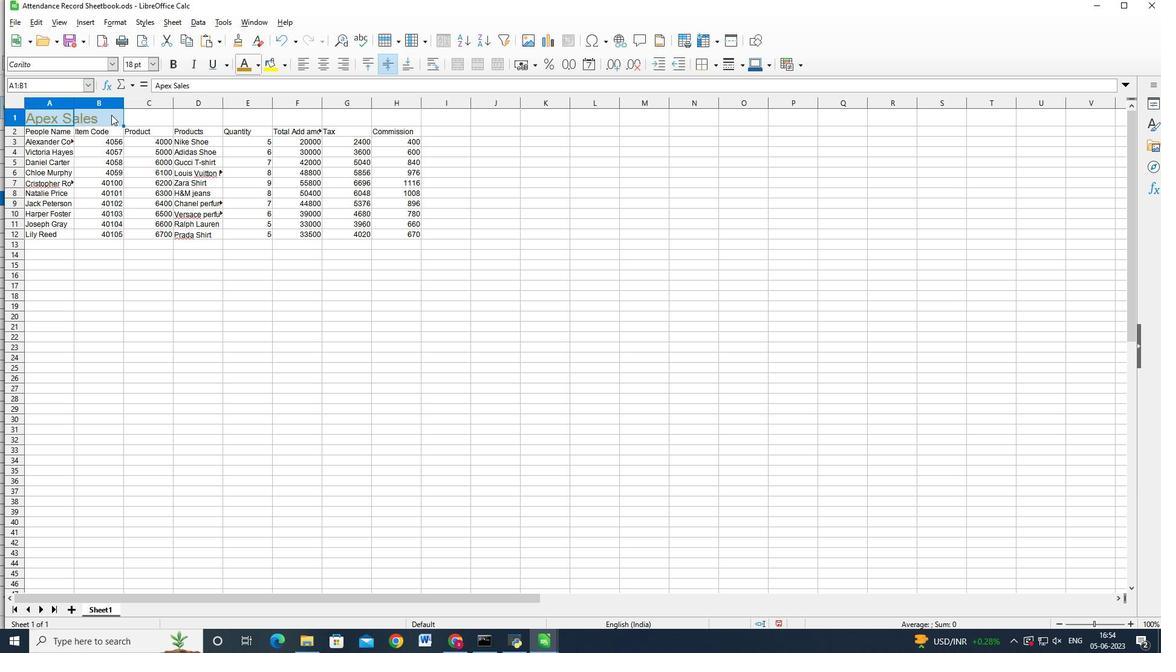 
Action: Key pressed <Key.shift>
Screenshot: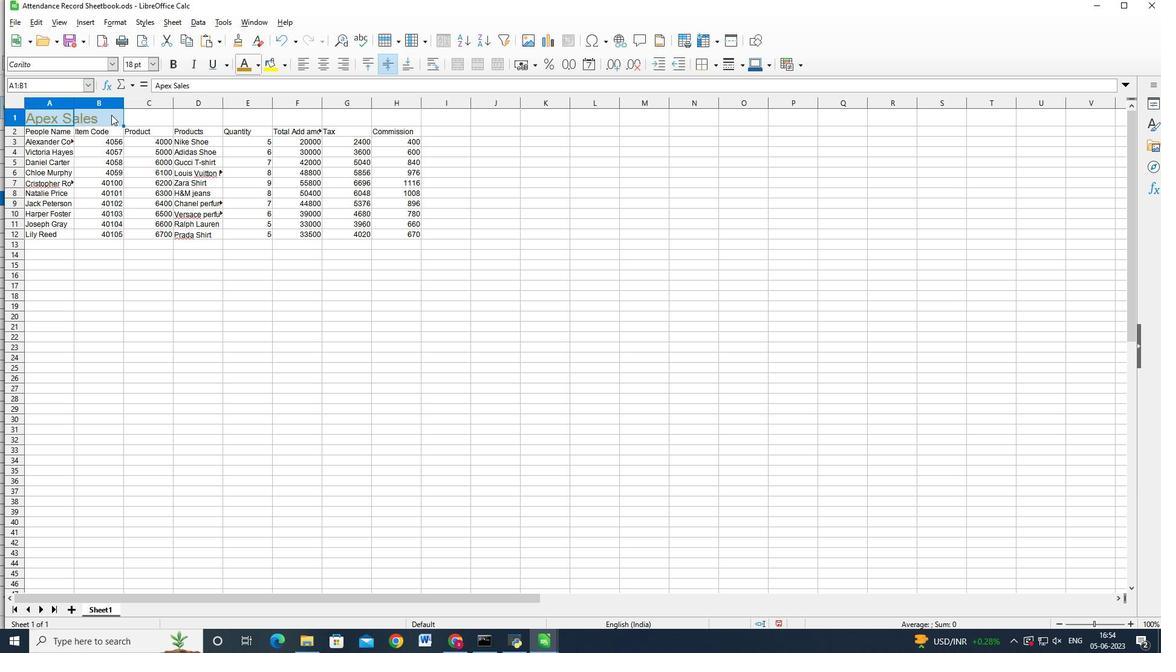 
Action: Mouse moved to (119, 114)
Screenshot: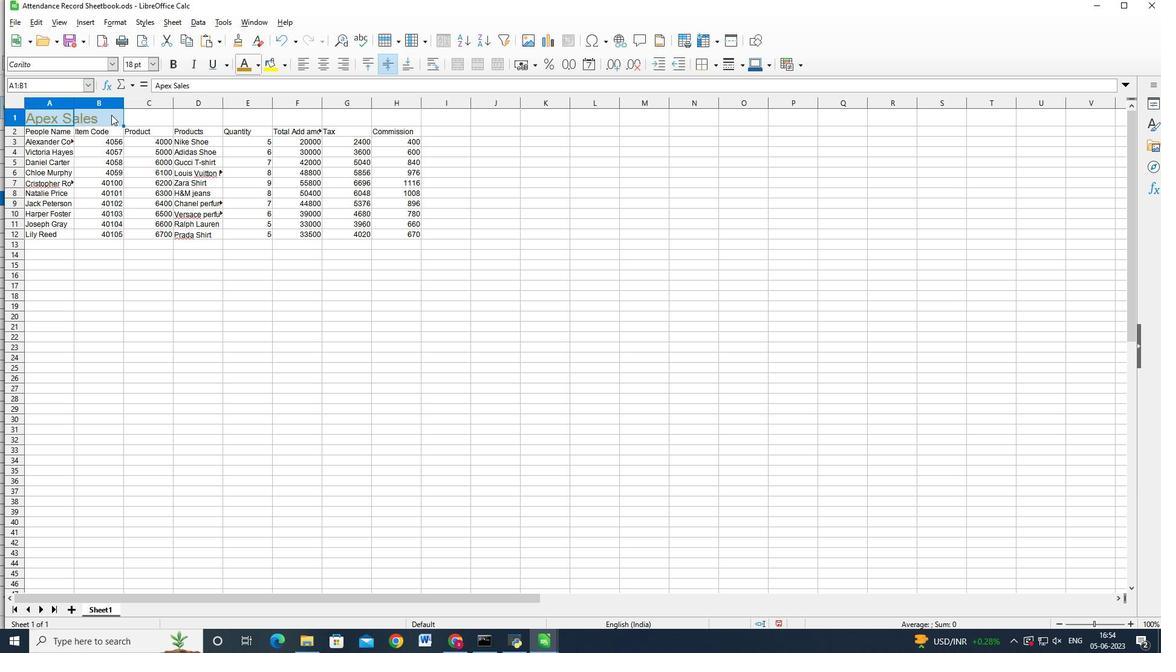 
Action: Key pressed <Key.shift>
Screenshot: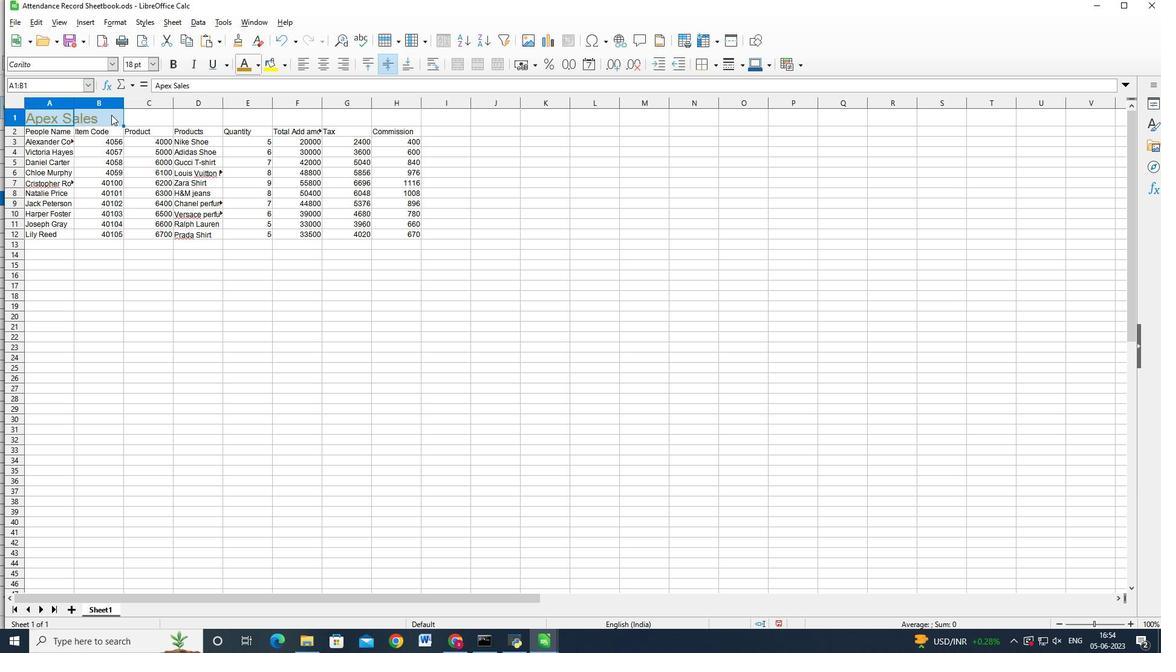 
Action: Mouse moved to (126, 114)
Screenshot: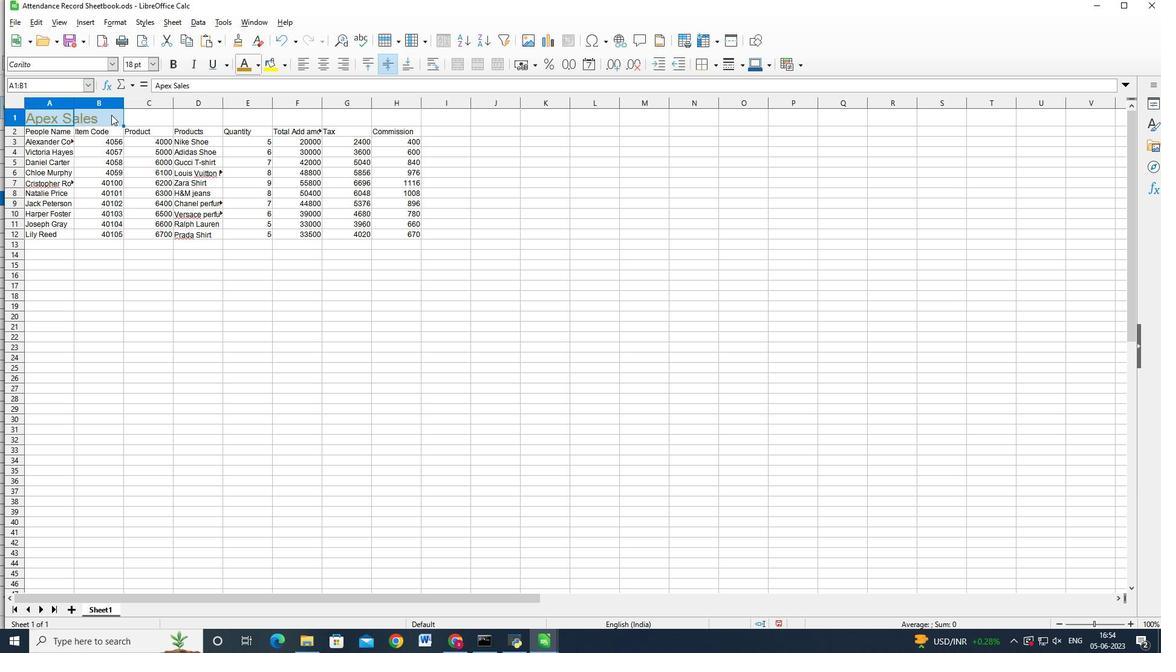 
Action: Key pressed <Key.shift>
Screenshot: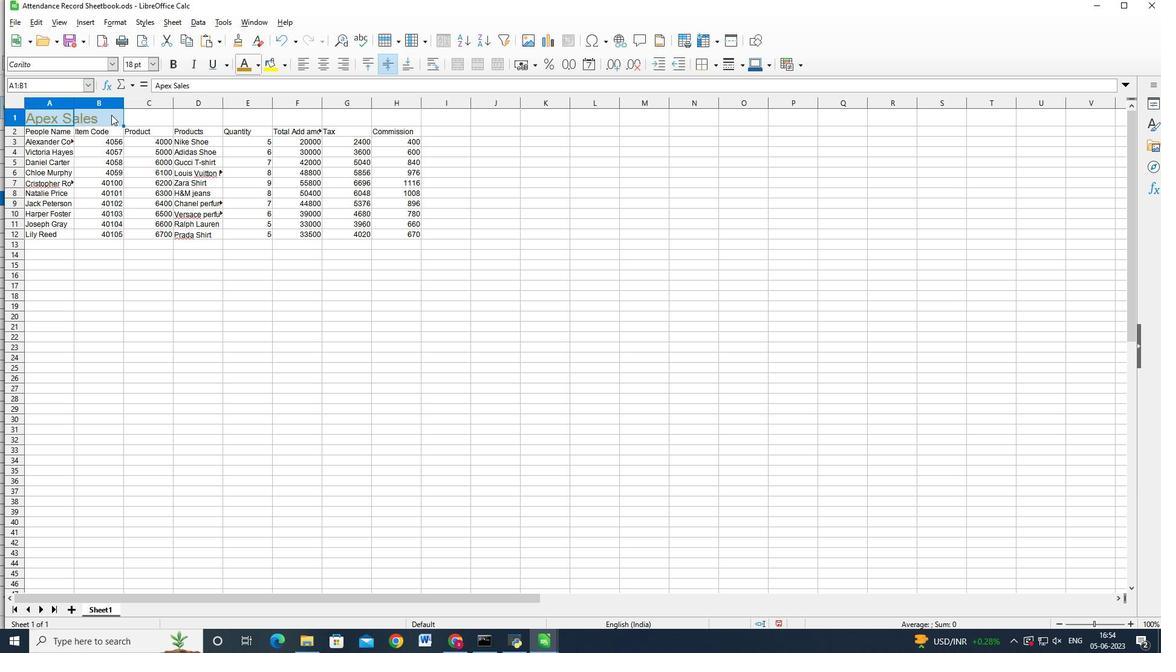 
Action: Mouse moved to (134, 114)
Screenshot: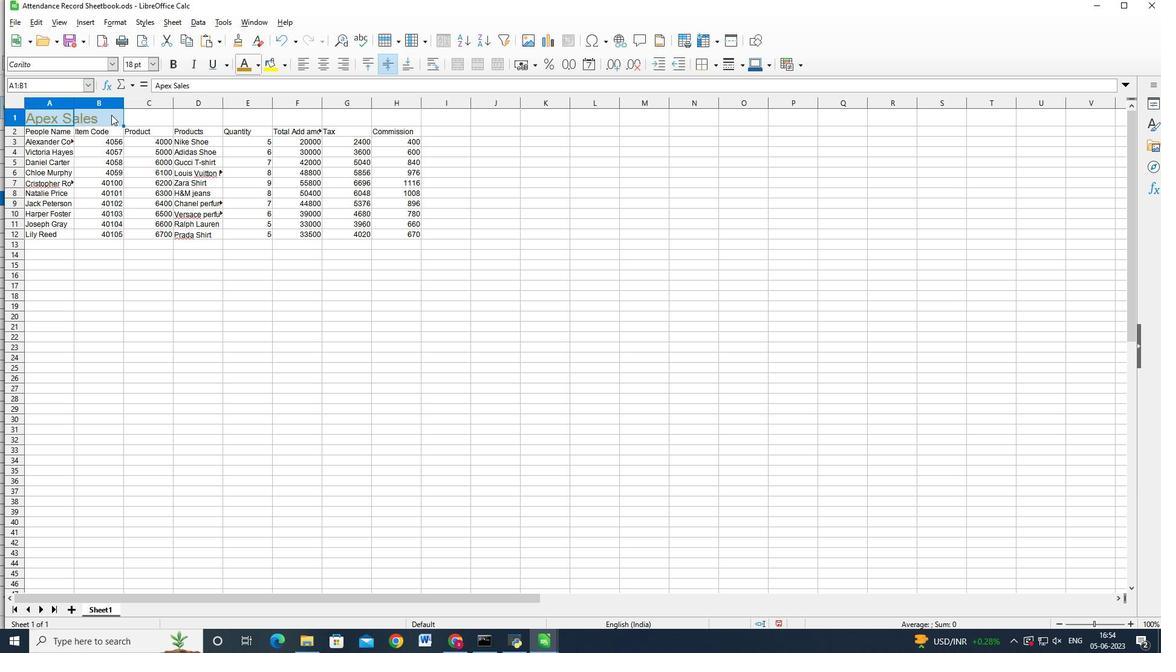 
Action: Key pressed <Key.shift>
Screenshot: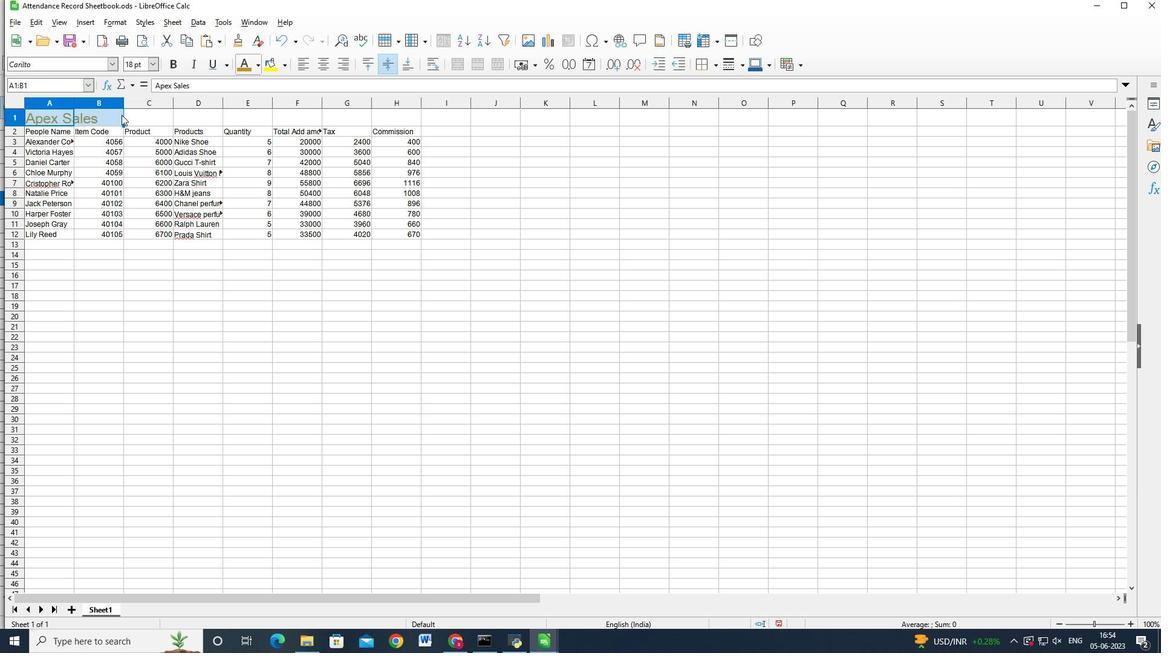 
Action: Mouse moved to (136, 114)
Screenshot: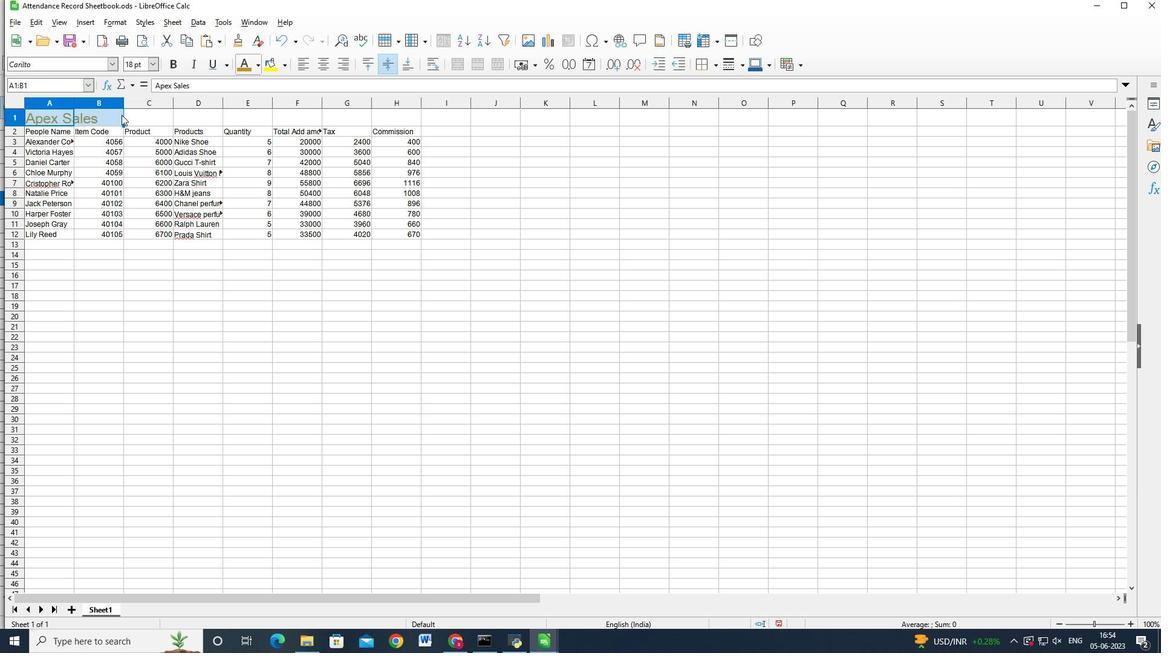 
Action: Key pressed <Key.shift>
Screenshot: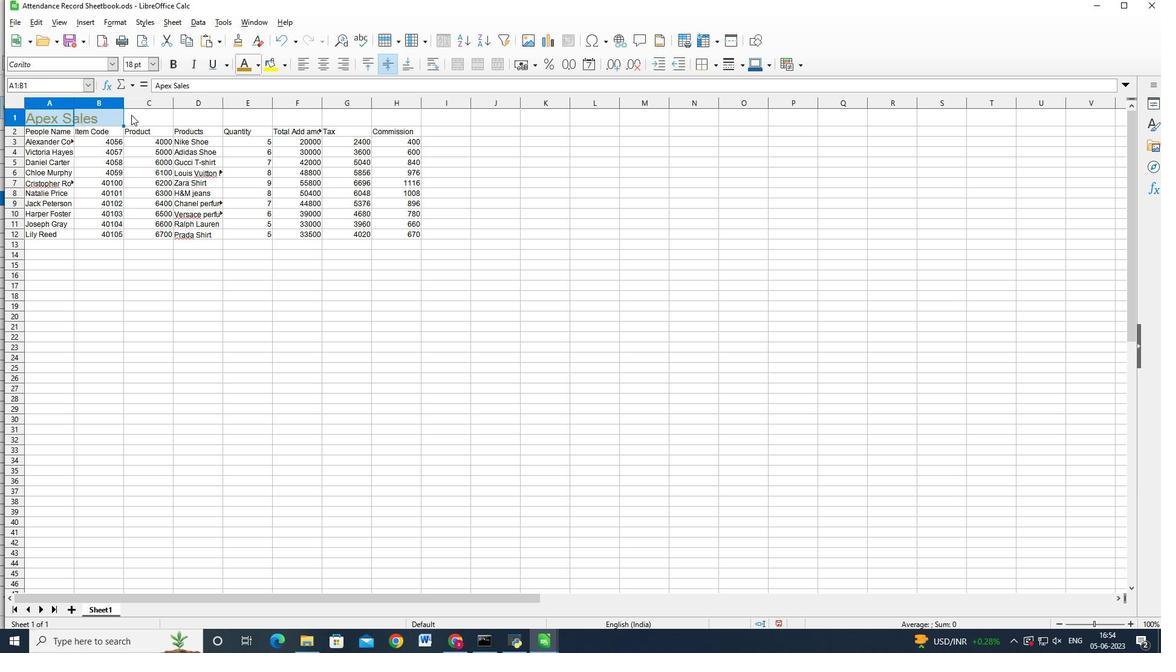 
Action: Mouse moved to (137, 114)
Screenshot: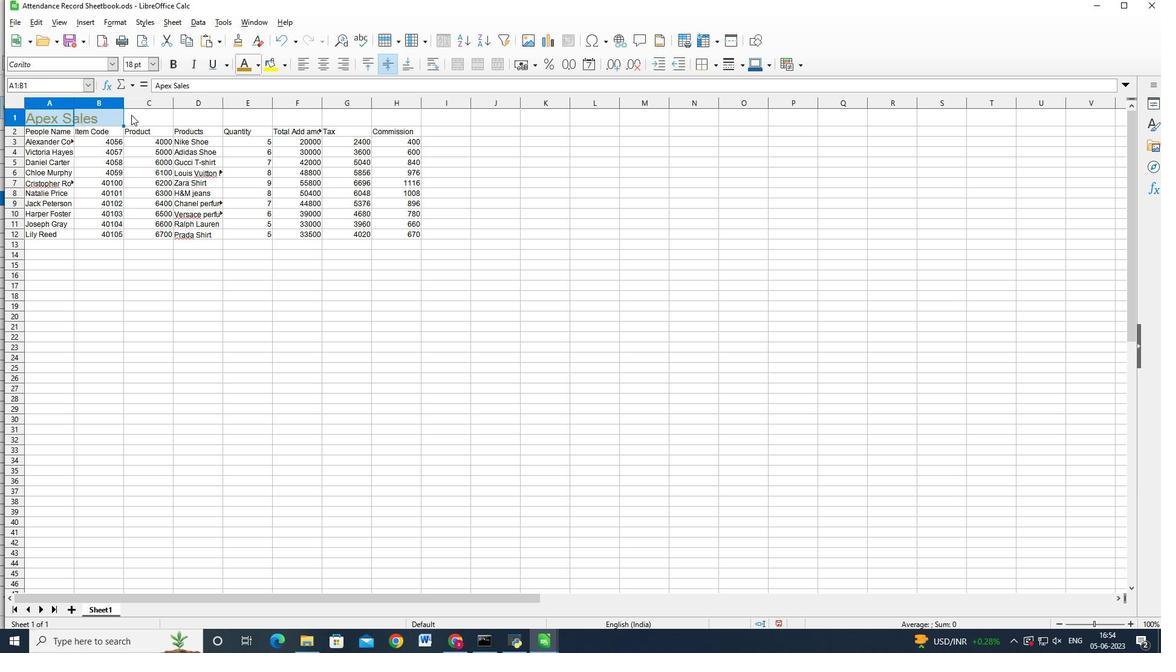 
Action: Key pressed <Key.shift>
Screenshot: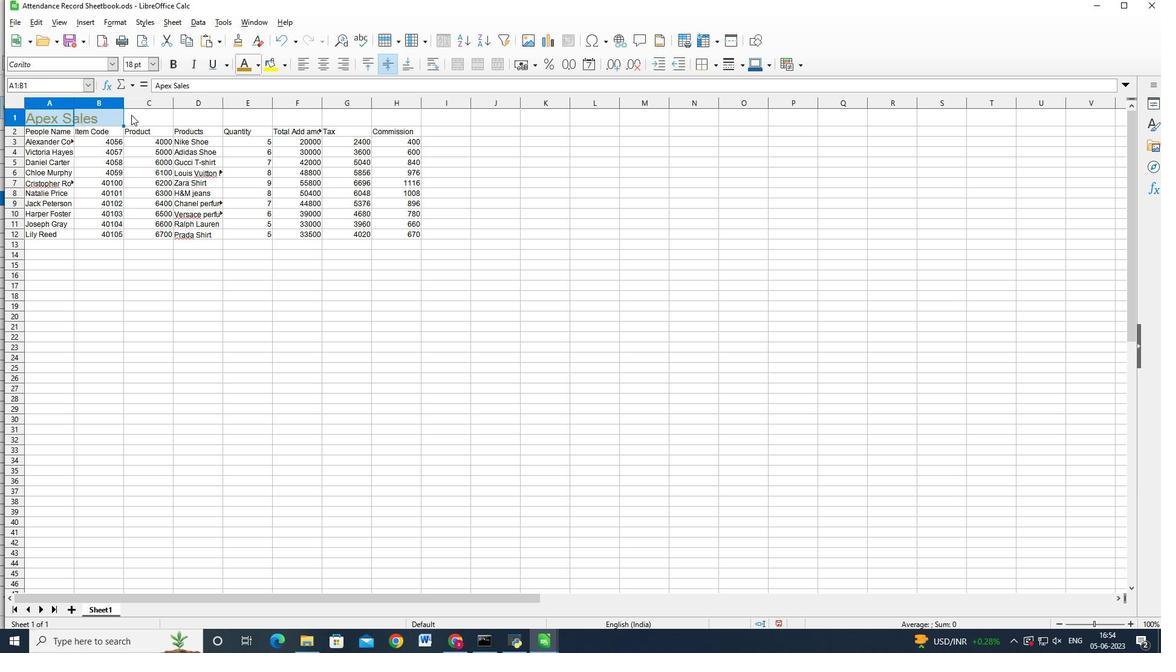
Action: Mouse moved to (137, 114)
Screenshot: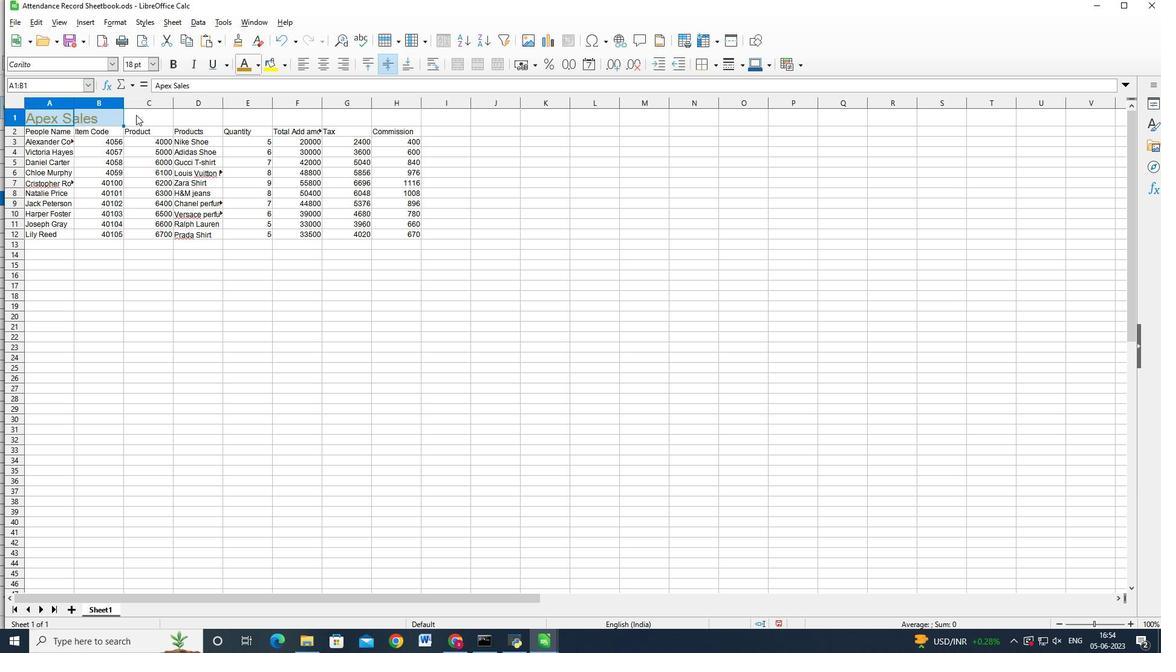 
Action: Key pressed <Key.shift><Key.shift>
Screenshot: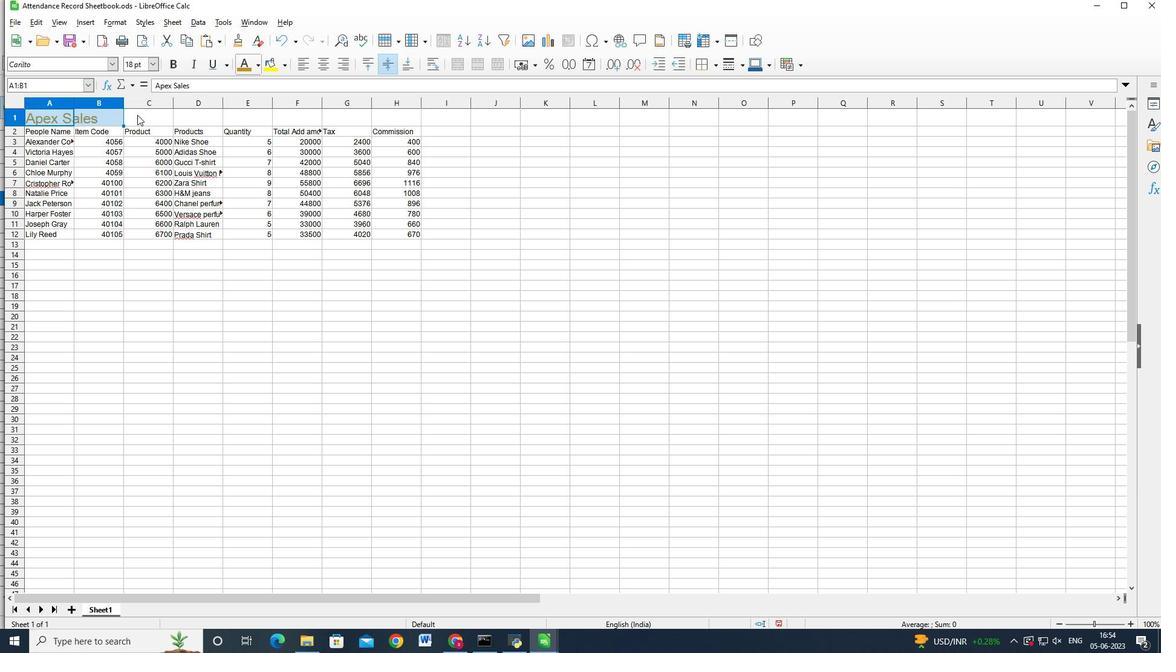 
Action: Mouse pressed left at (137, 114)
Screenshot: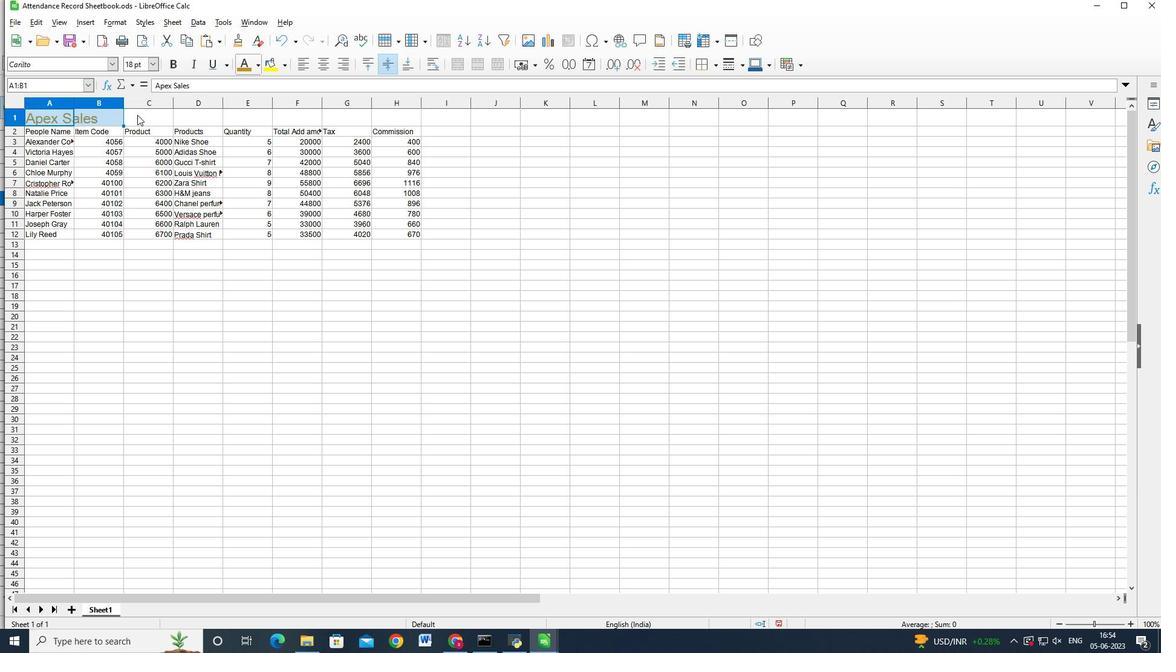 
Action: Key pressed <Key.shift><Key.shift><Key.shift>
Screenshot: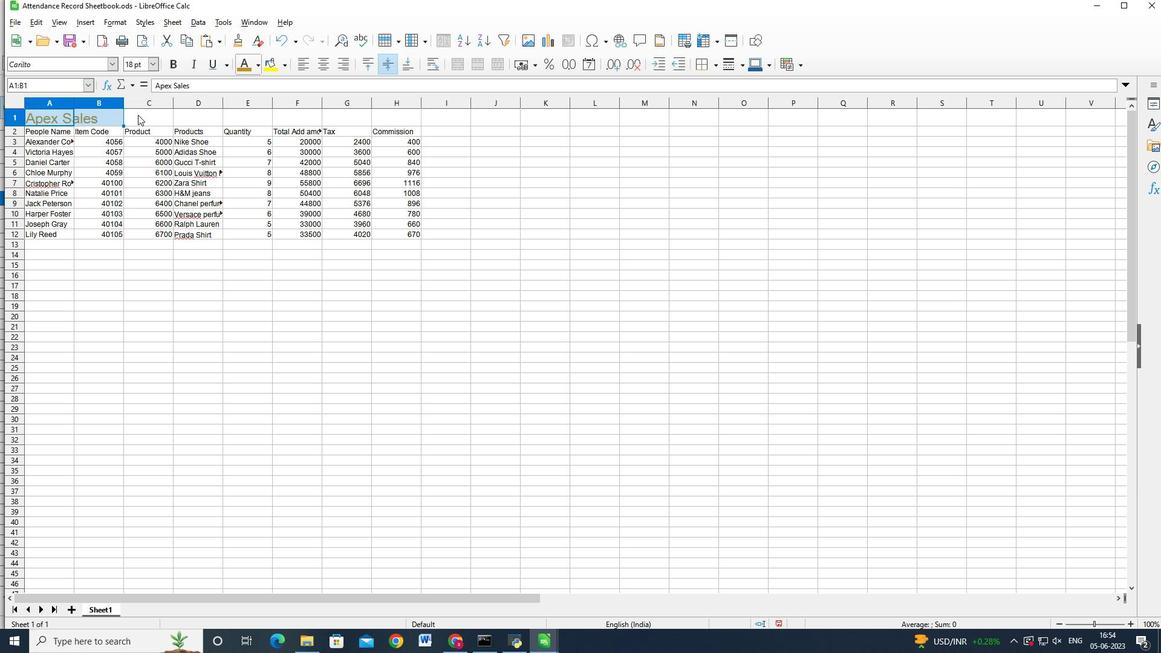 
Action: Mouse moved to (137, 114)
Screenshot: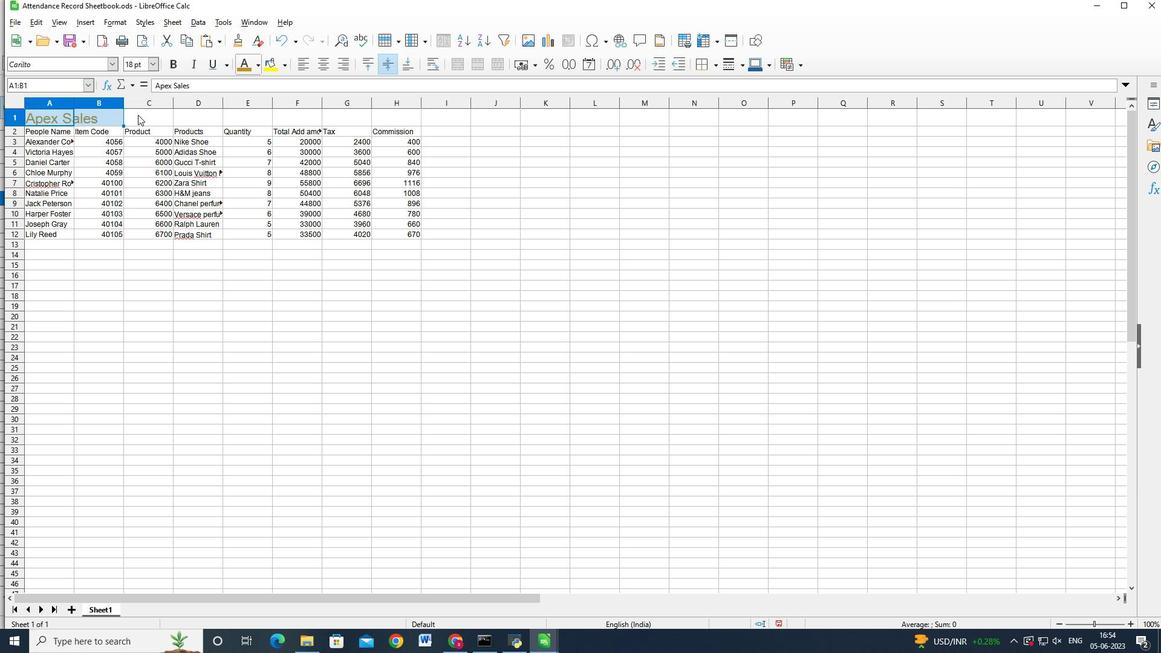 
Action: Key pressed <Key.shift>
Screenshot: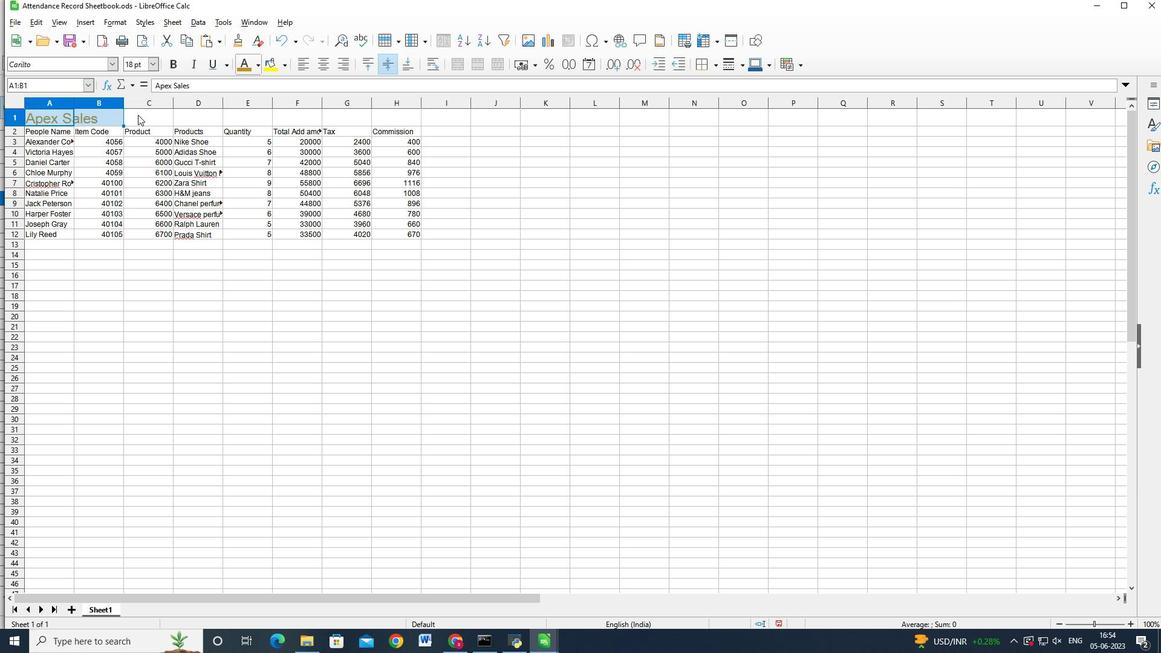 
Action: Mouse moved to (141, 114)
Screenshot: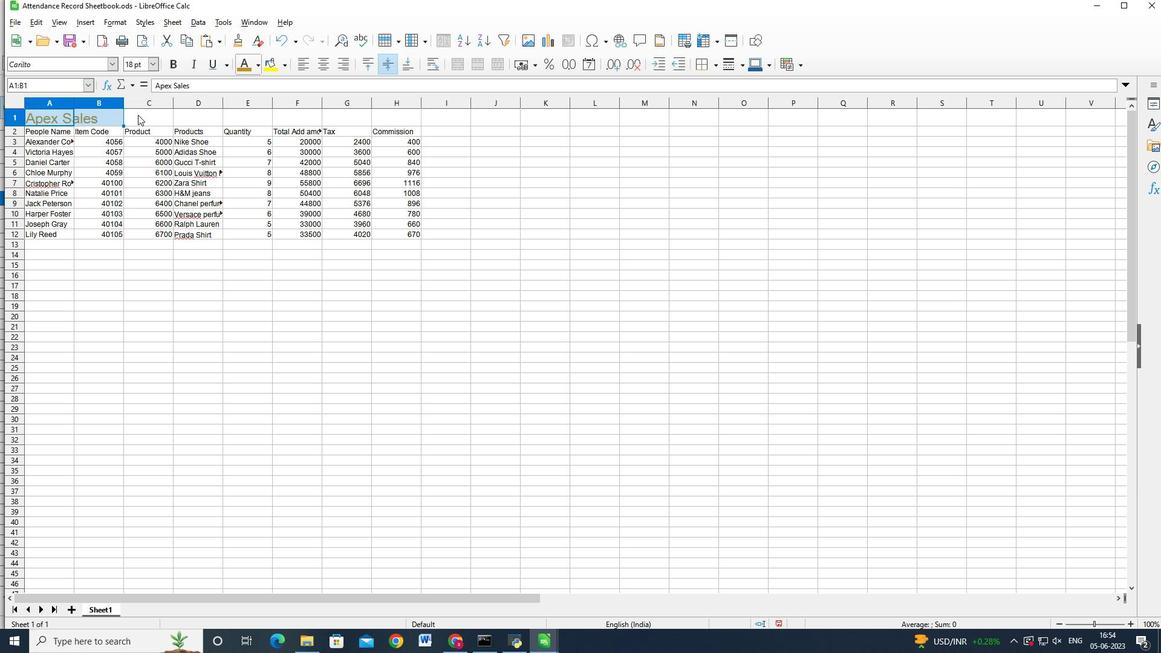 
Action: Key pressed <Key.shift>
Screenshot: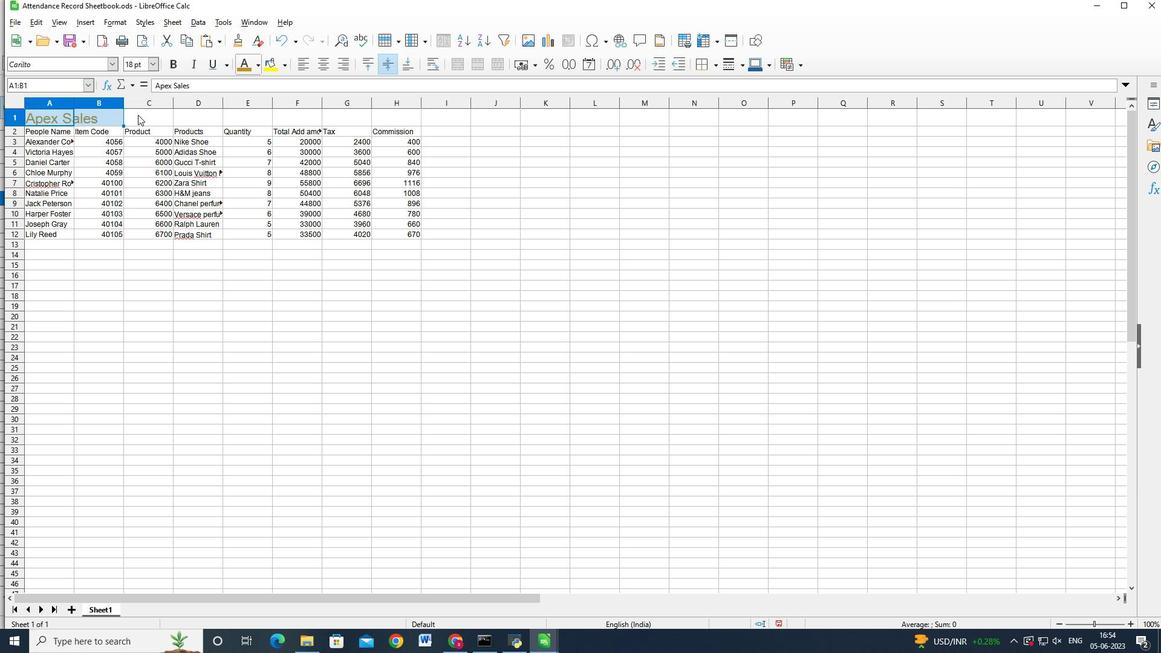 
Action: Mouse moved to (156, 113)
Screenshot: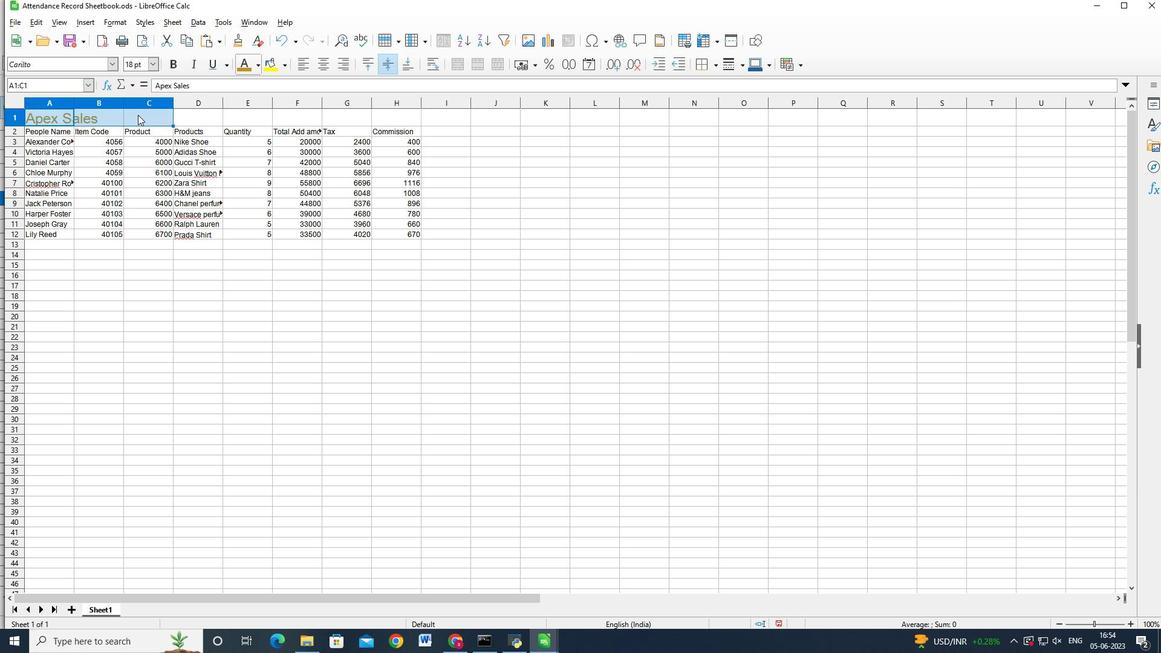 
Action: Key pressed <Key.shift>
Screenshot: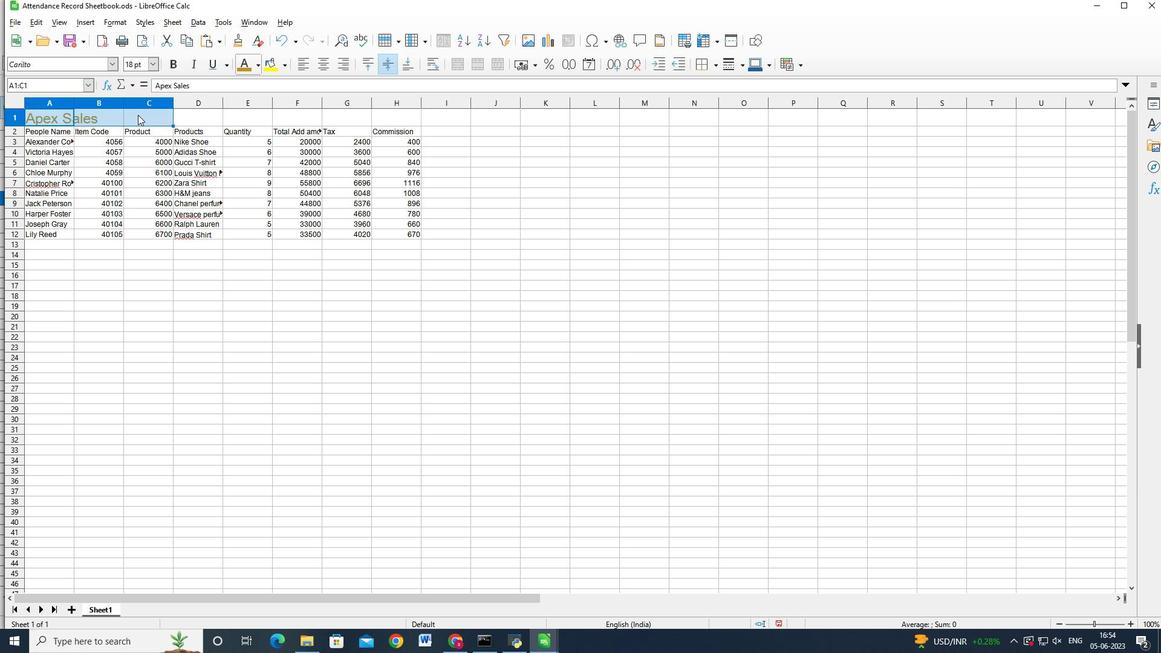 
Action: Mouse moved to (162, 113)
Screenshot: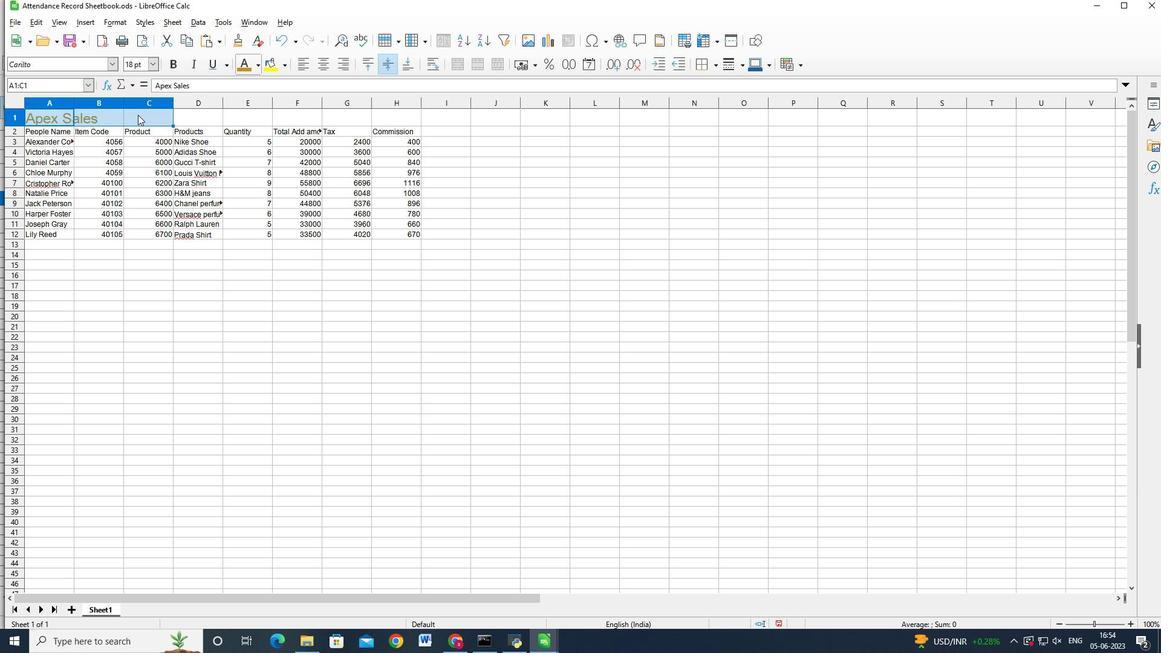 
Action: Key pressed <Key.shift>
Screenshot: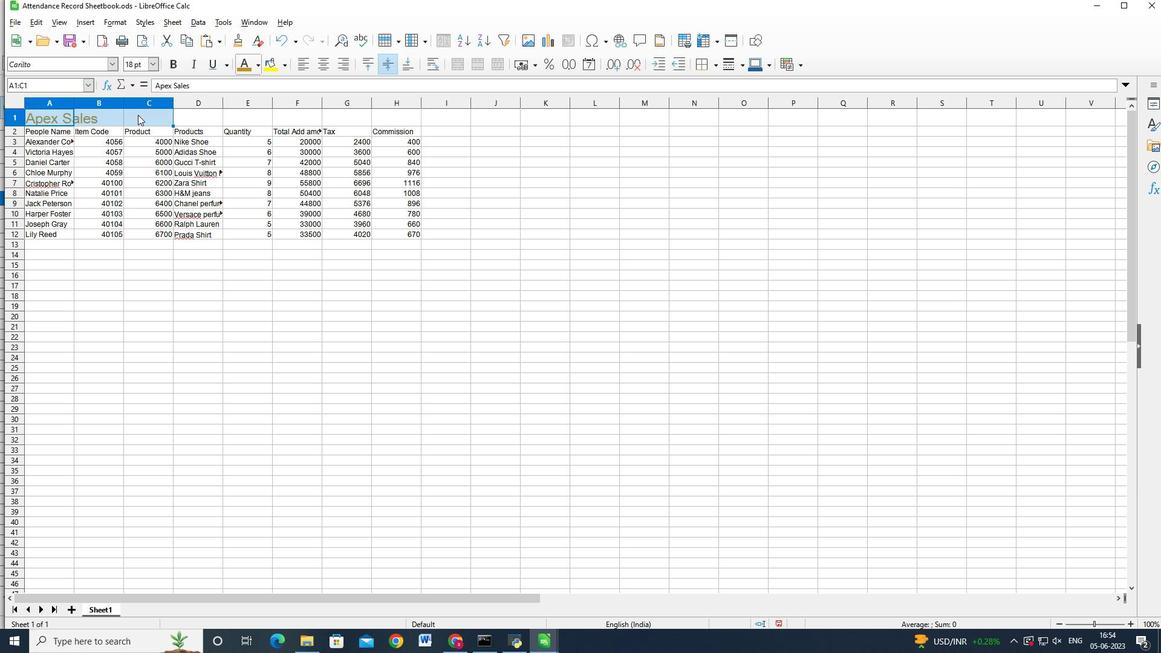 
Action: Mouse moved to (164, 111)
Screenshot: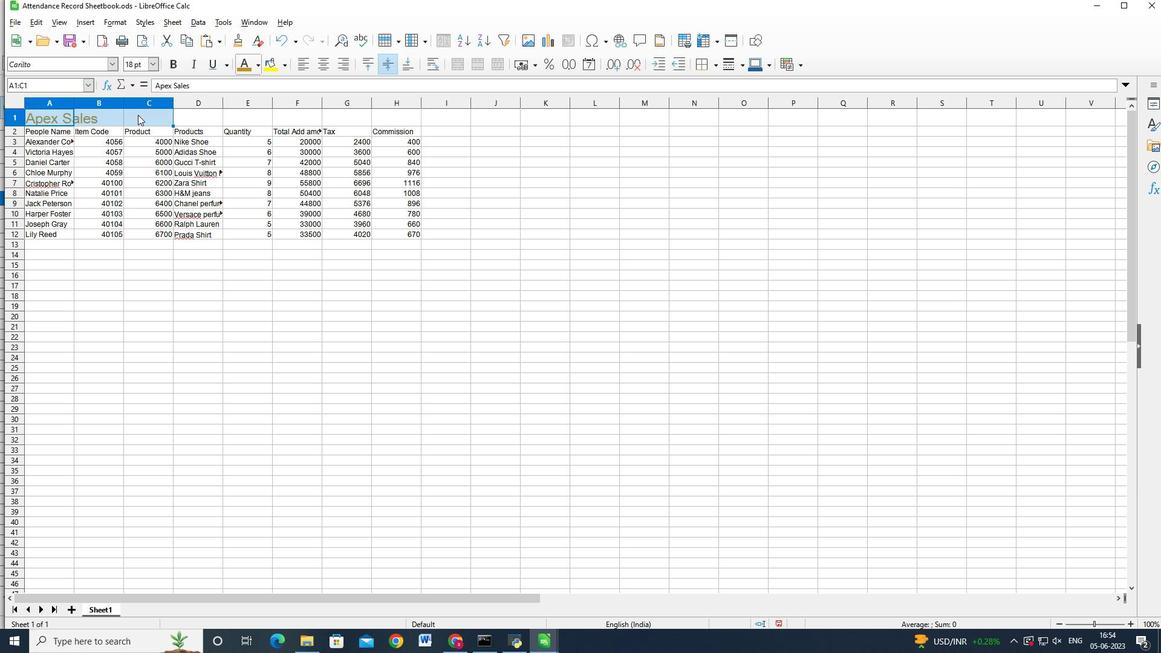 
Action: Key pressed <Key.shift>
Screenshot: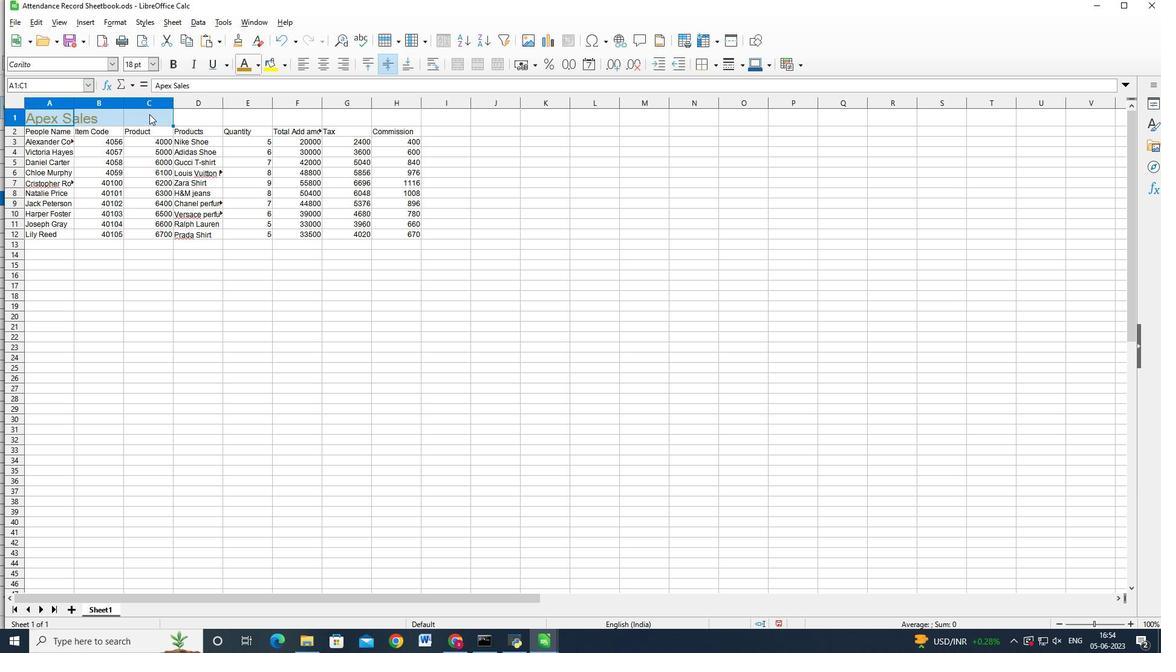 
Action: Mouse moved to (164, 111)
Screenshot: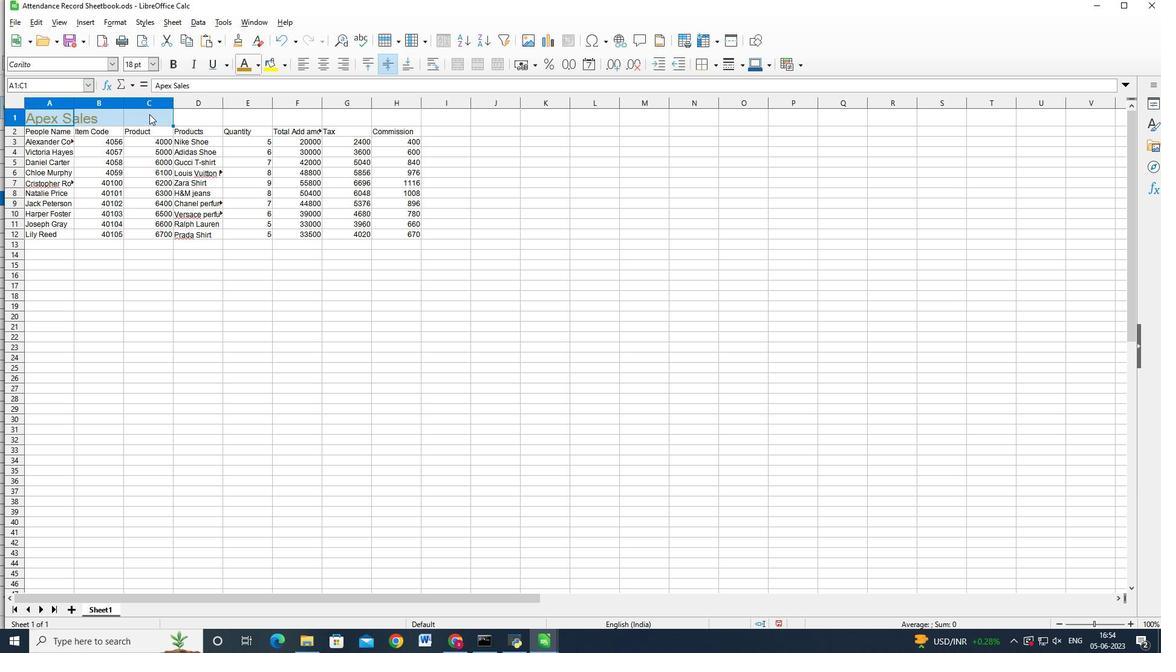 
Action: Key pressed <Key.shift>
Screenshot: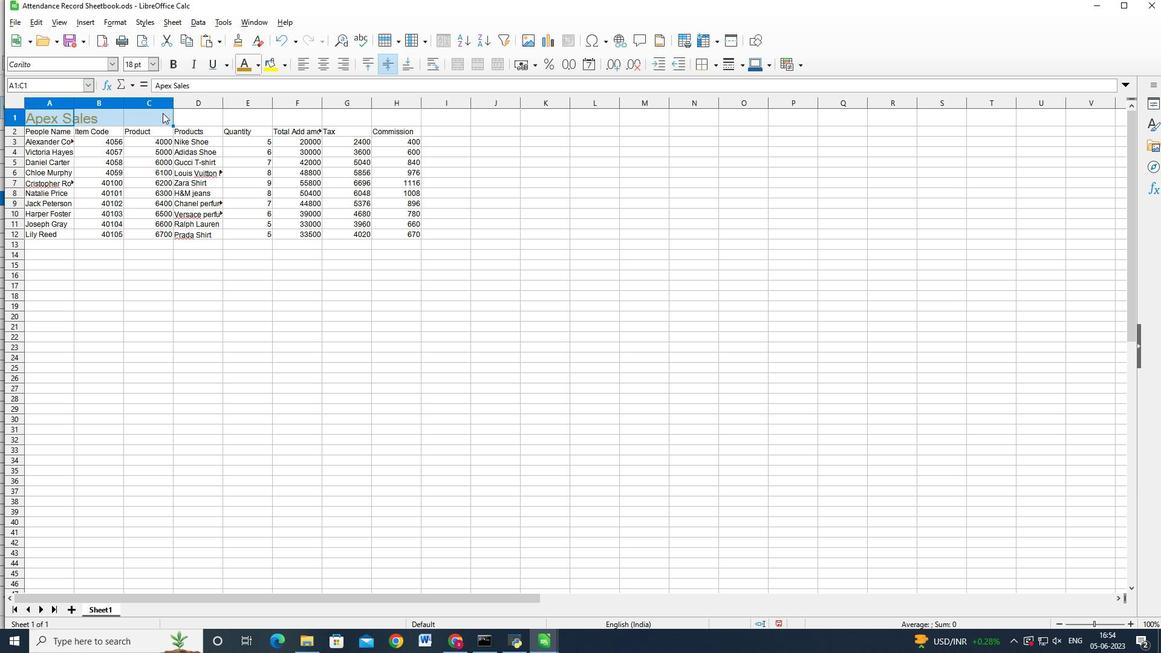 
Action: Mouse moved to (170, 105)
Screenshot: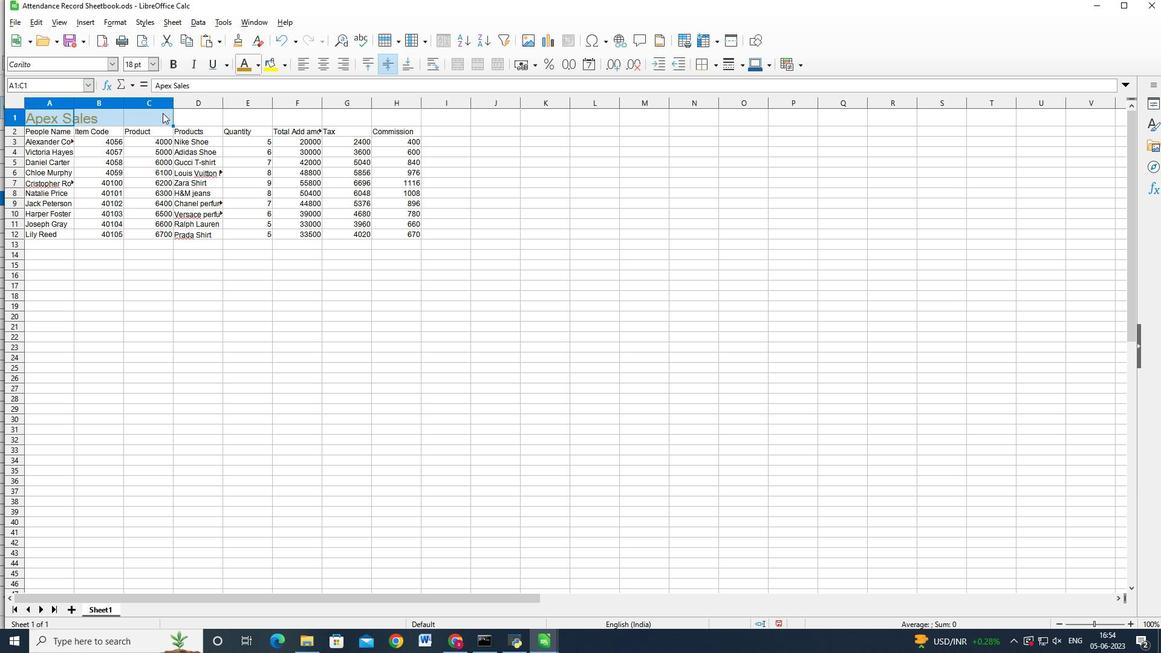 
Action: Key pressed <Key.shift>
Screenshot: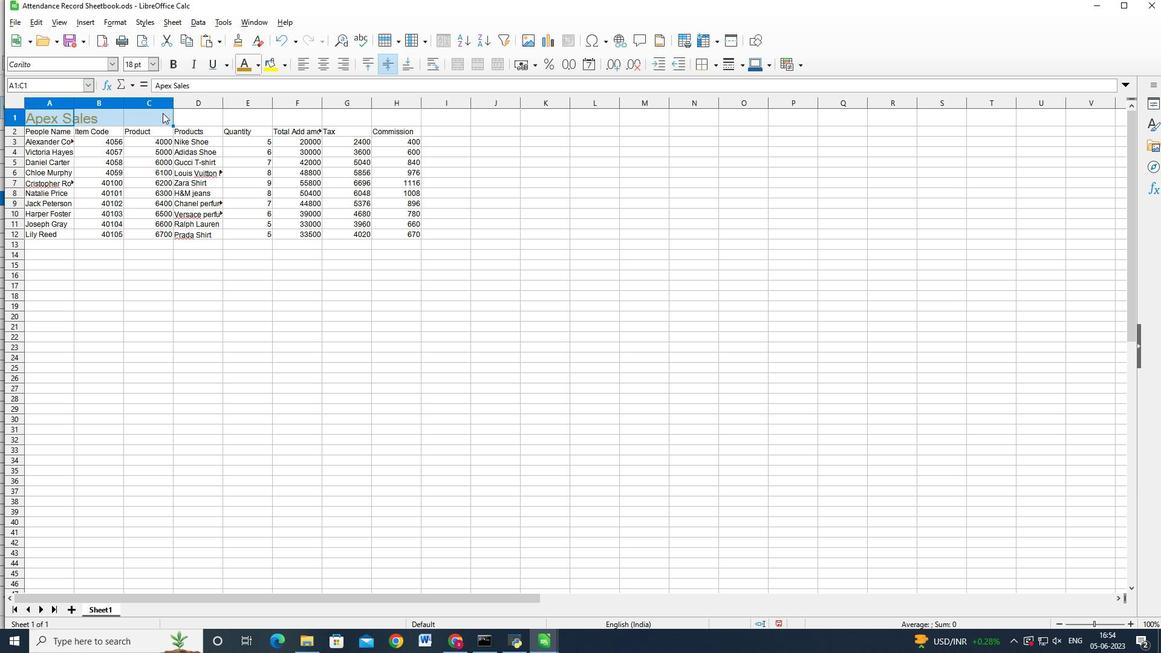 
Action: Mouse moved to (180, 101)
Screenshot: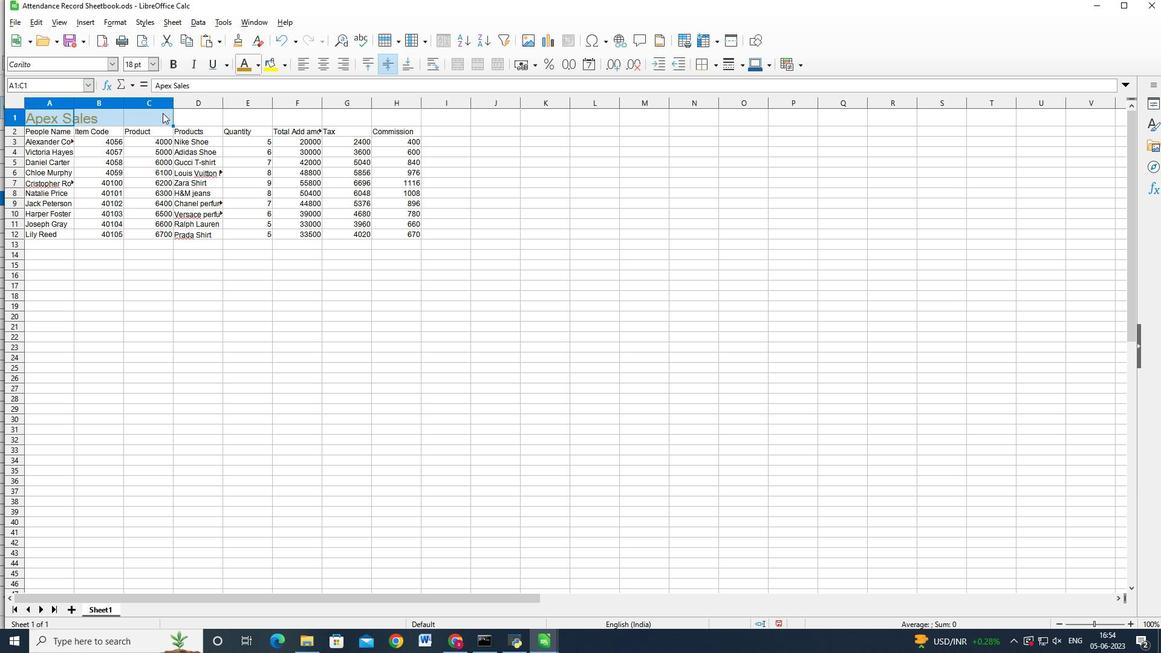 
Action: Key pressed <Key.shift>
Screenshot: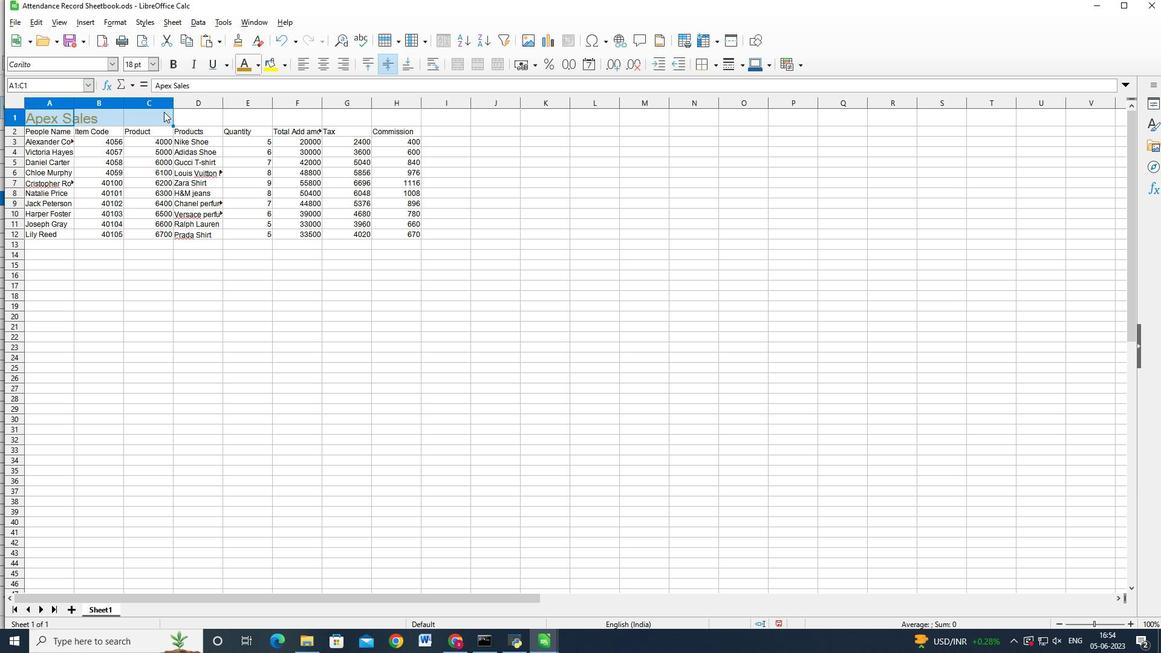 
Action: Mouse moved to (188, 98)
Screenshot: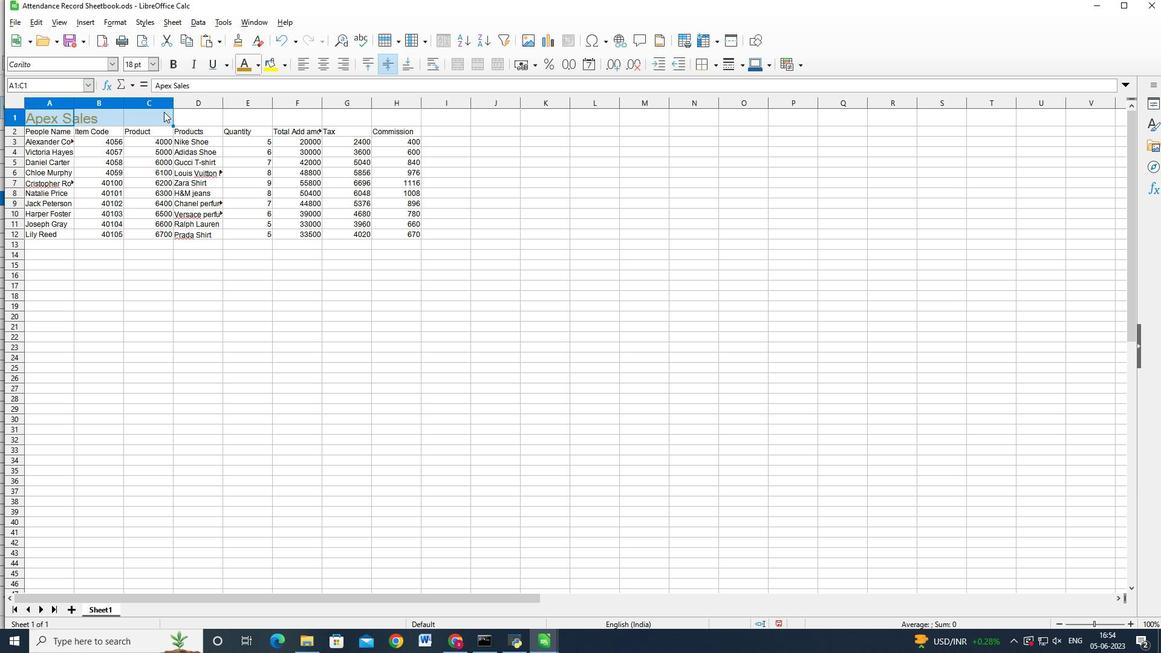 
Action: Key pressed <Key.shift>
Screenshot: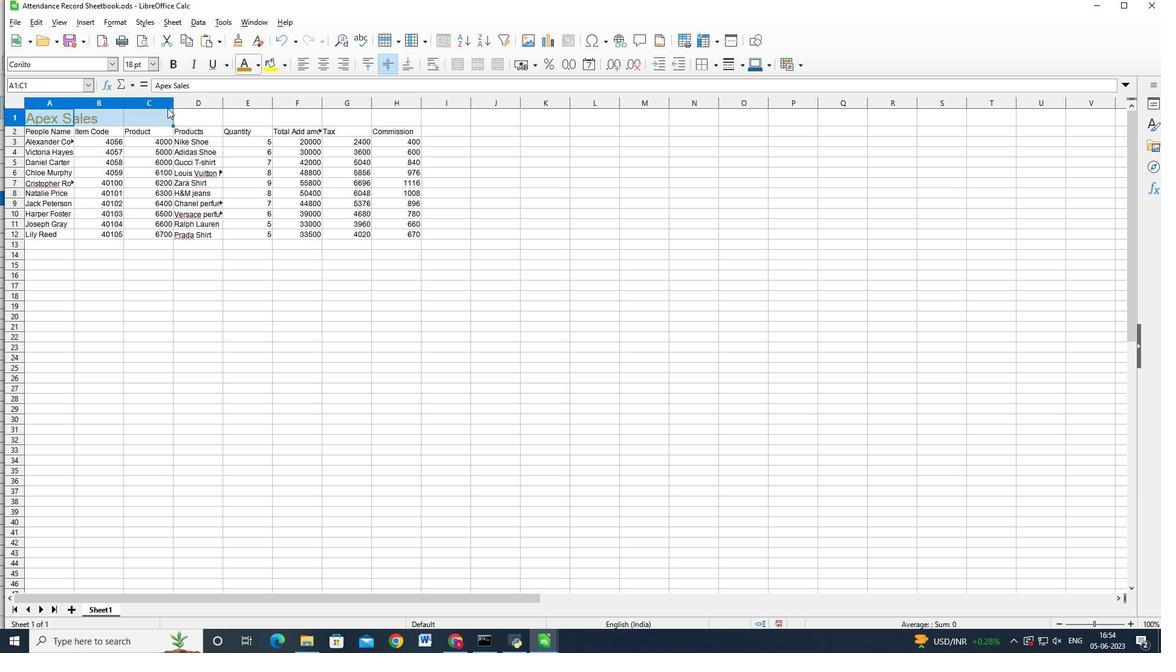 
Action: Mouse moved to (195, 94)
Screenshot: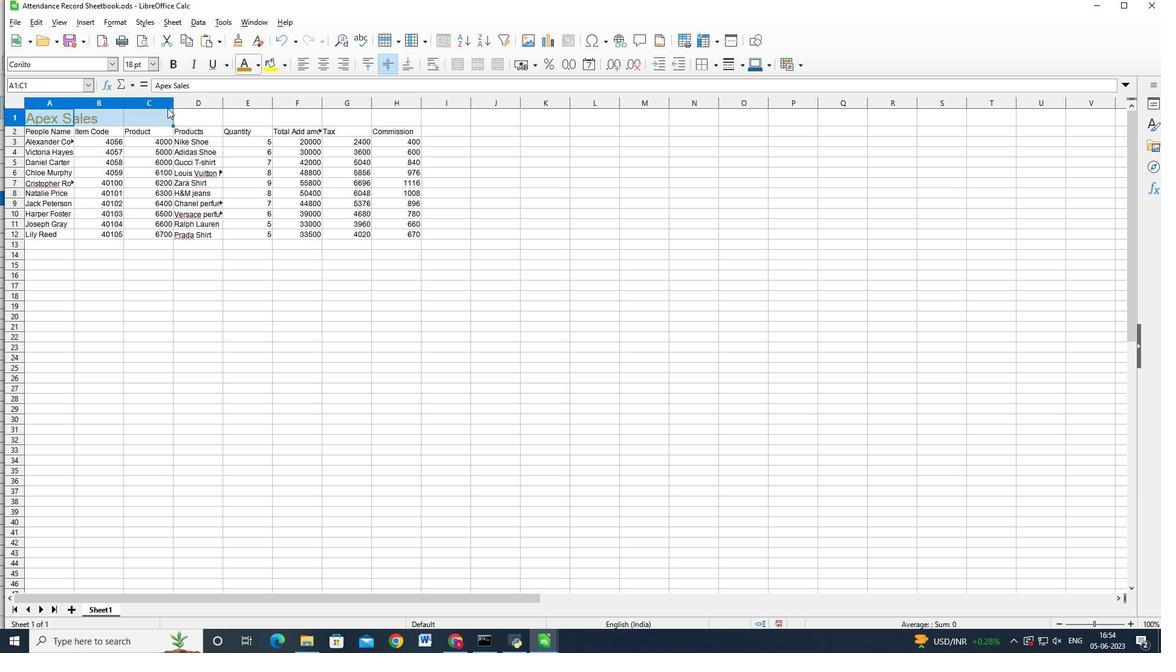 
Action: Key pressed <Key.shift>
Screenshot: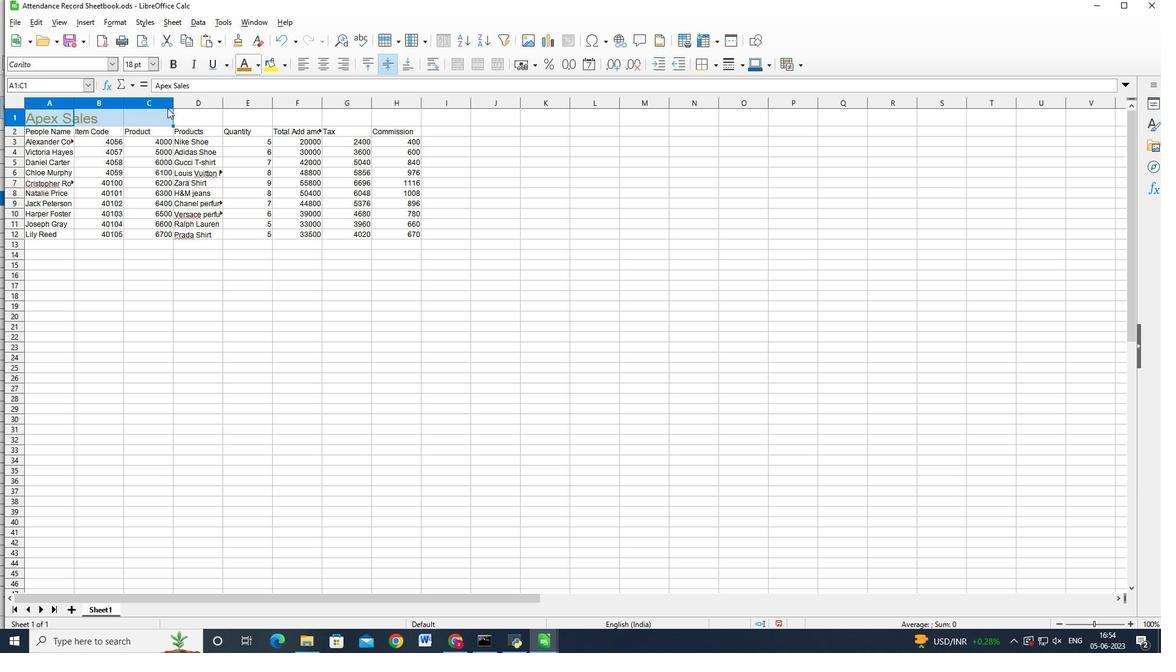 
Action: Mouse moved to (205, 88)
Screenshot: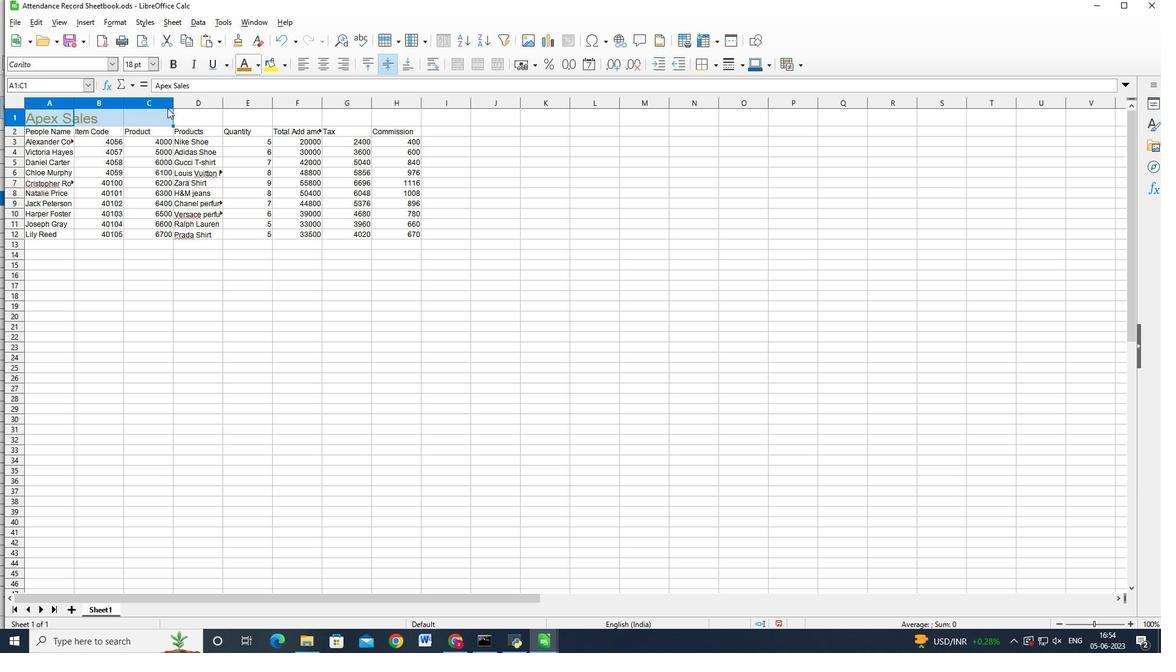 
Action: Key pressed <Key.shift>
Screenshot: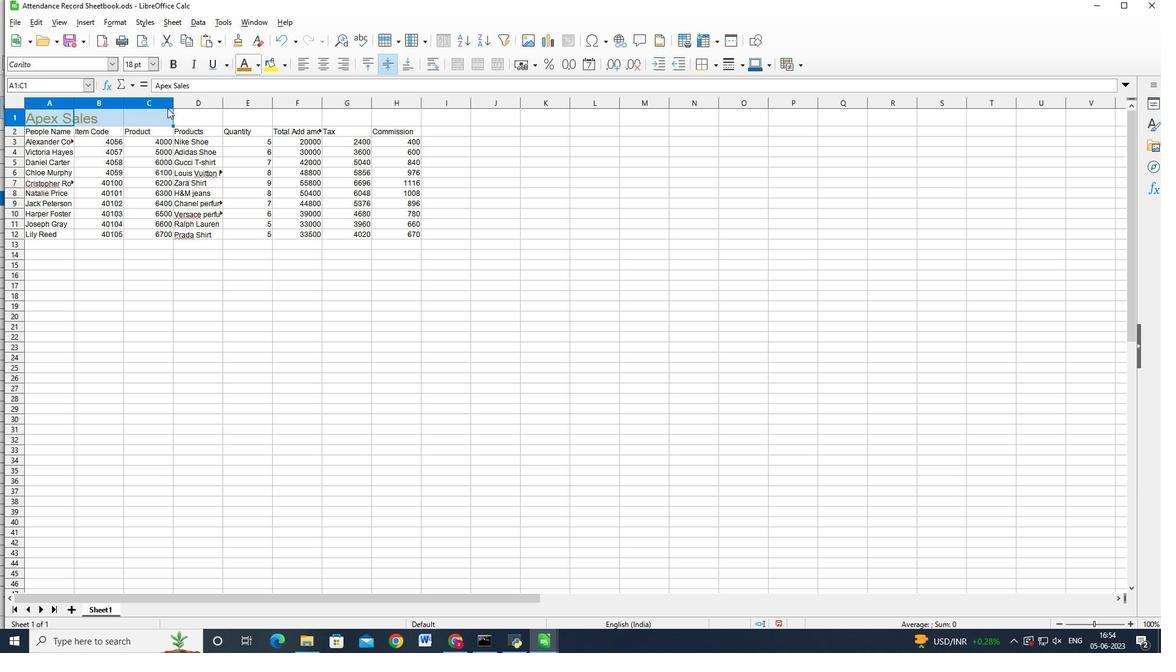 
Action: Mouse moved to (217, 83)
Screenshot: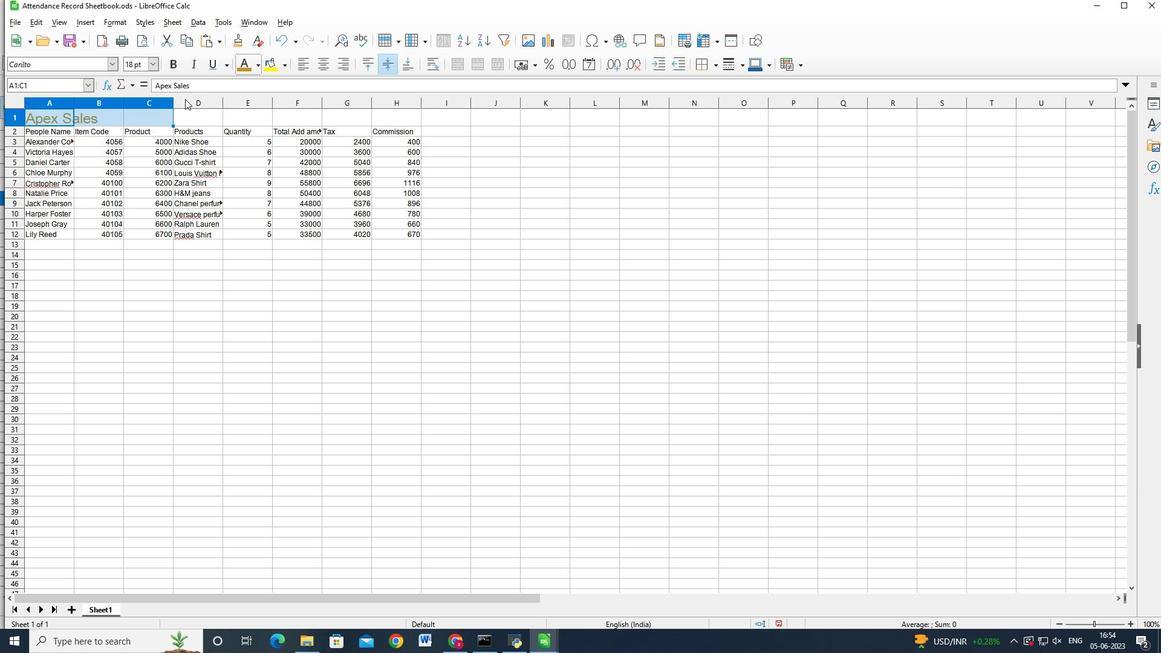 
Action: Key pressed <Key.shift>
Screenshot: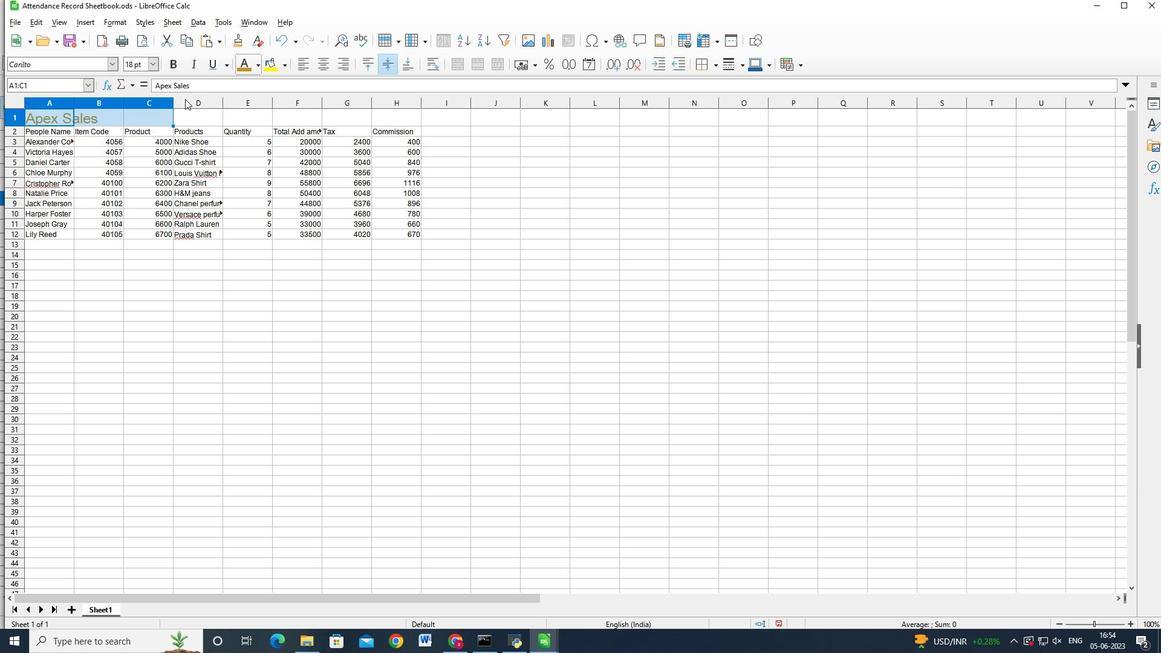 
Action: Mouse moved to (226, 78)
Screenshot: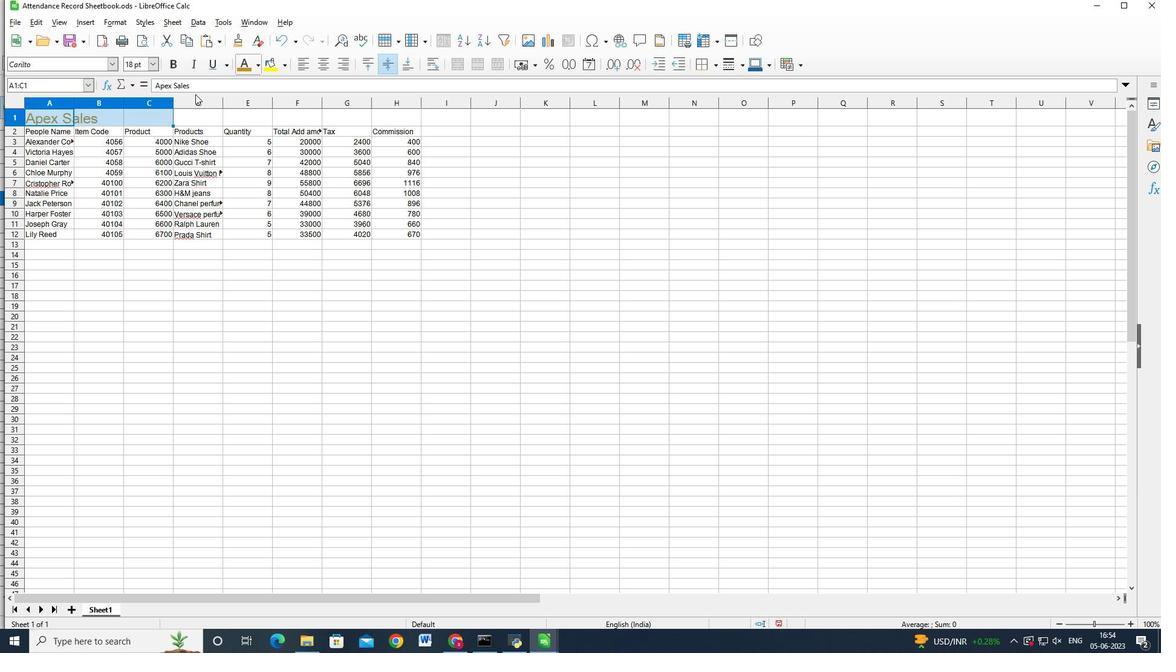 
Action: Key pressed <Key.shift>
Screenshot: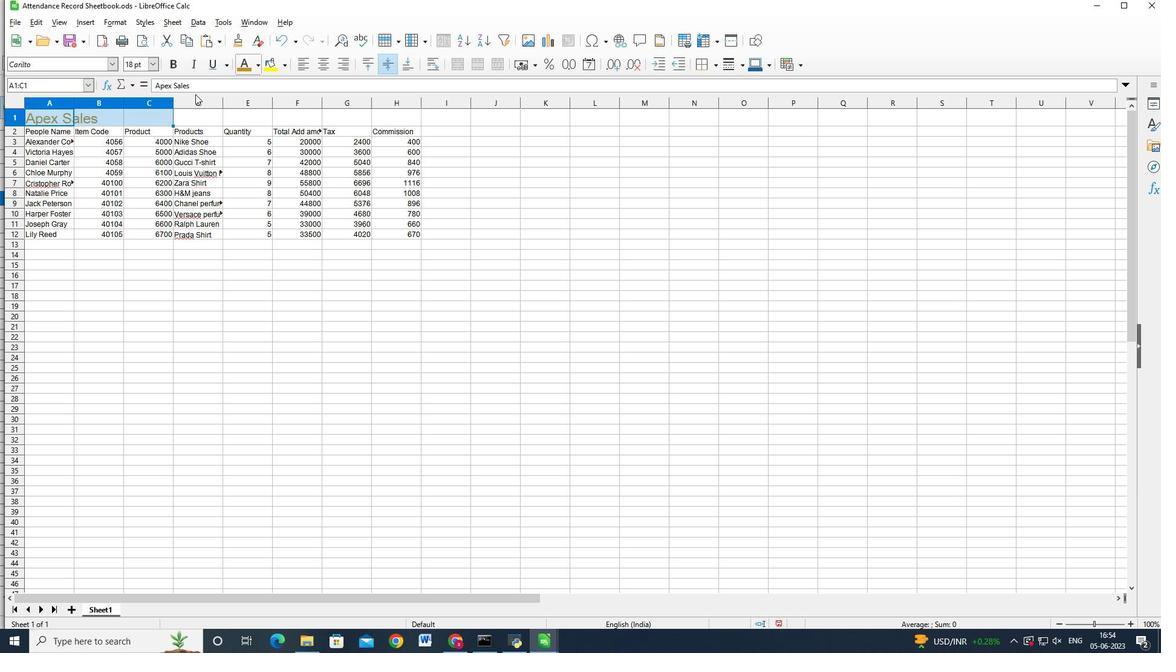 
Action: Mouse moved to (238, 72)
Screenshot: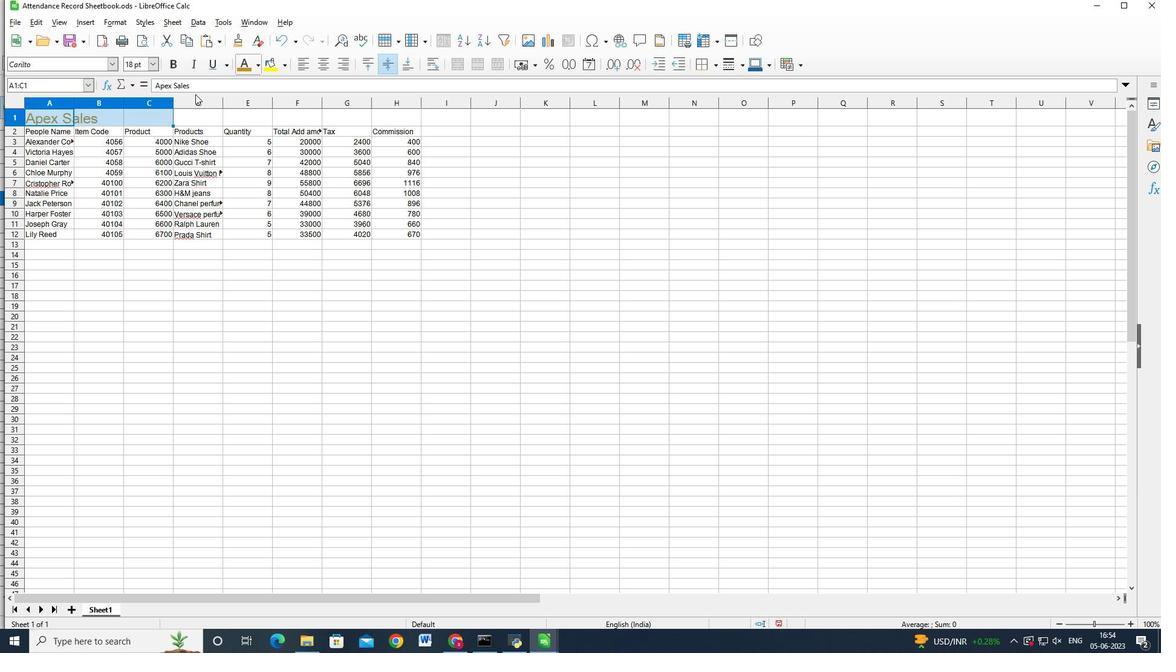 
Action: Key pressed <Key.shift>
Screenshot: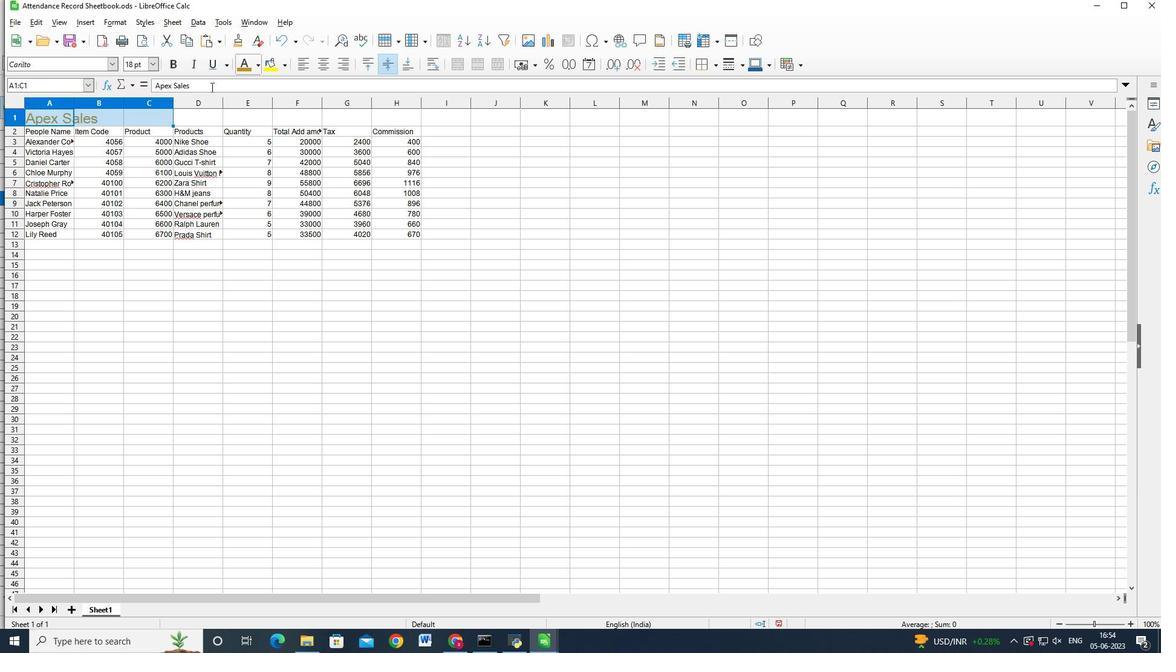 
Action: Mouse moved to (242, 70)
Screenshot: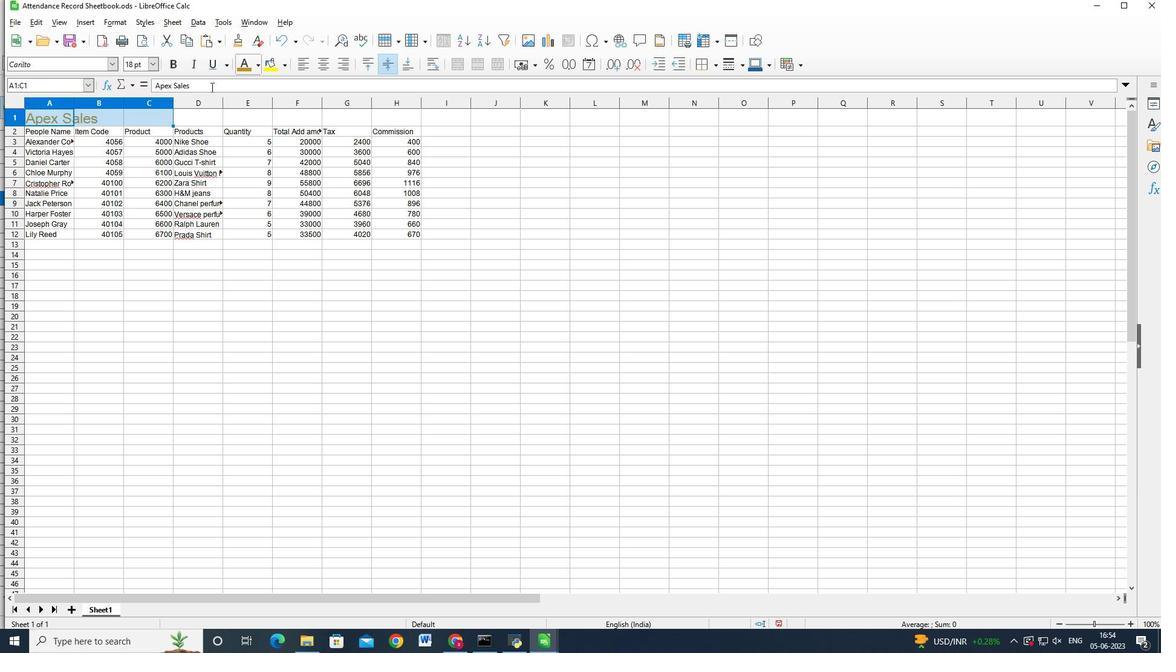 
Action: Key pressed <Key.shift>
Screenshot: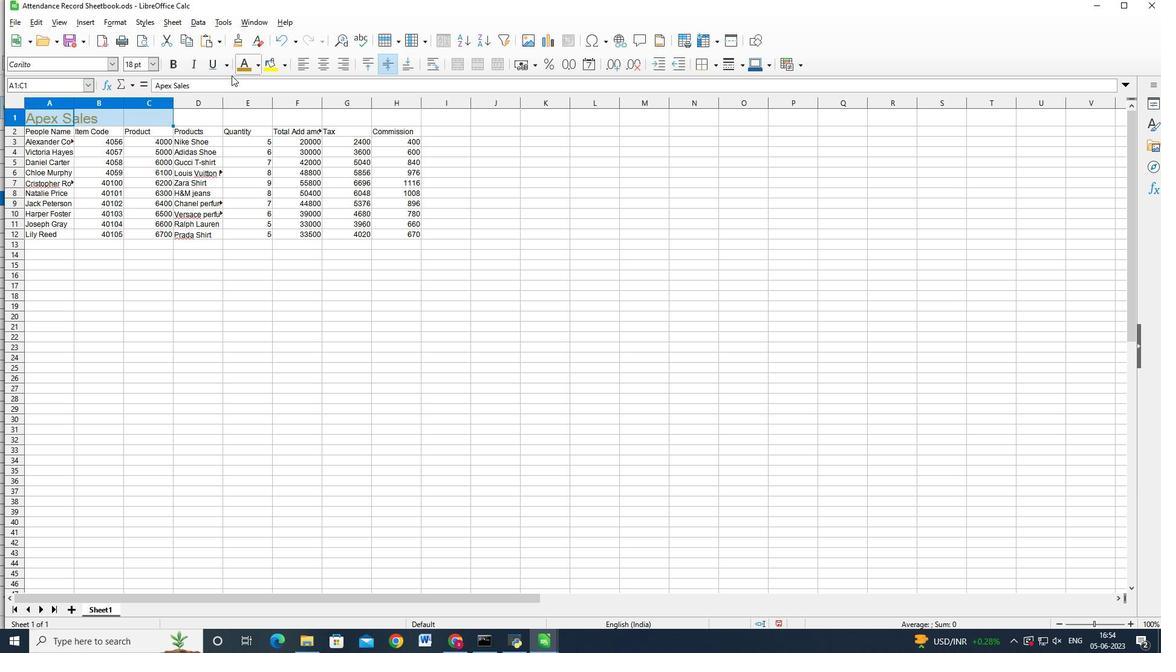 
Action: Mouse moved to (283, 62)
Screenshot: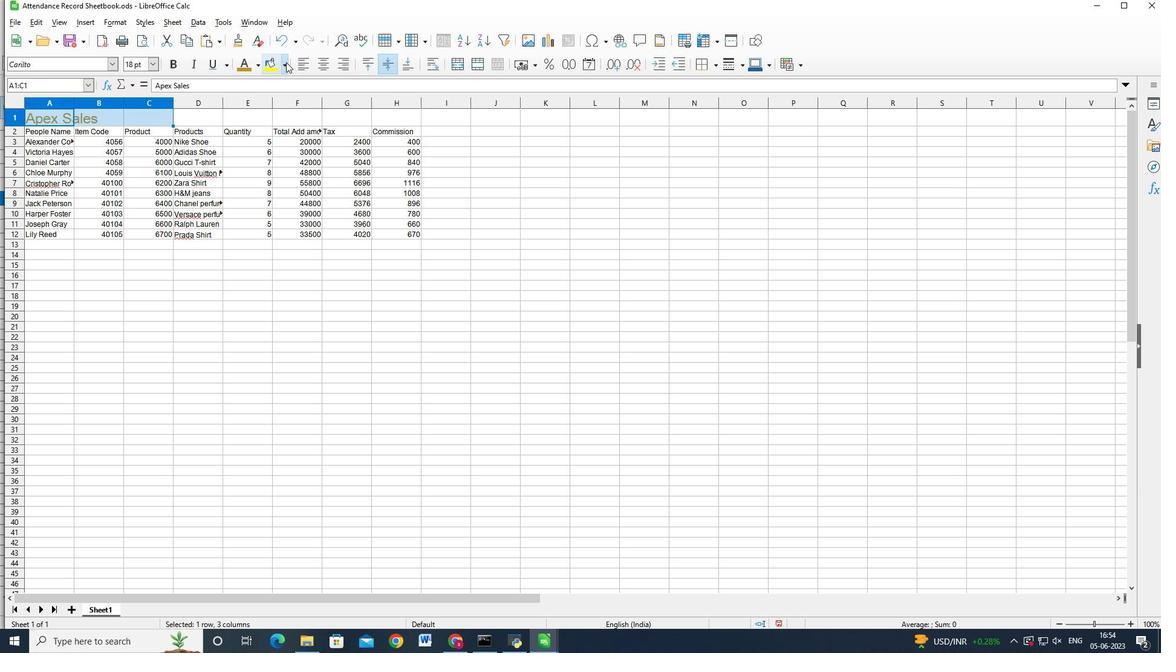 
Action: Mouse pressed left at (283, 62)
Screenshot: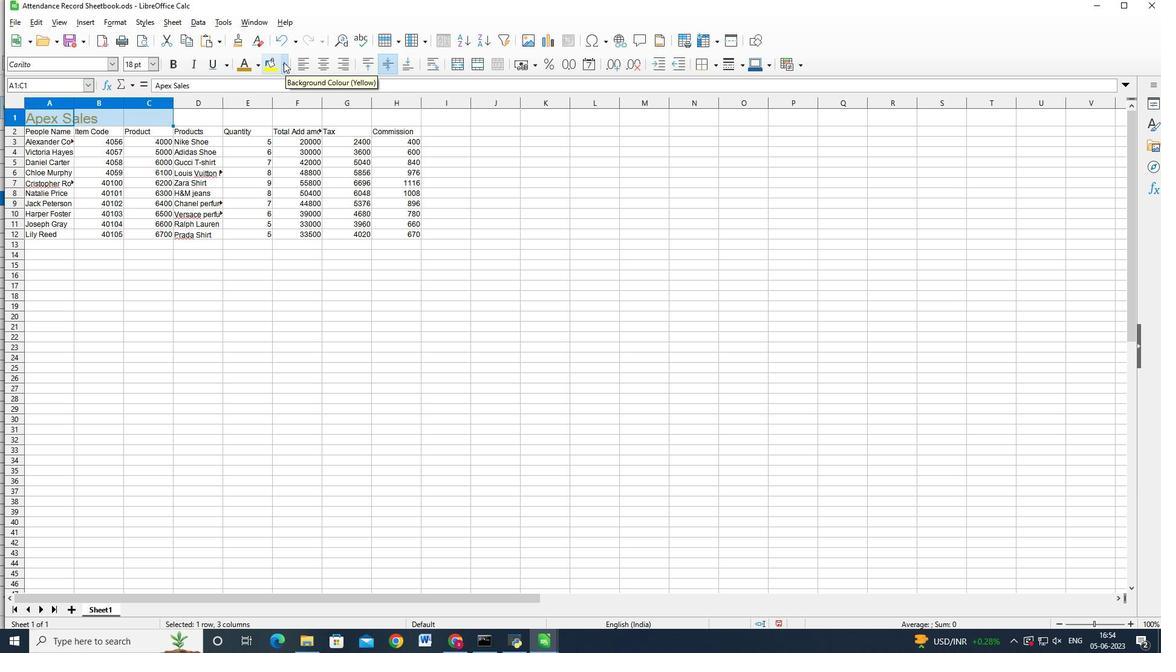 
Action: Mouse moved to (314, 147)
Screenshot: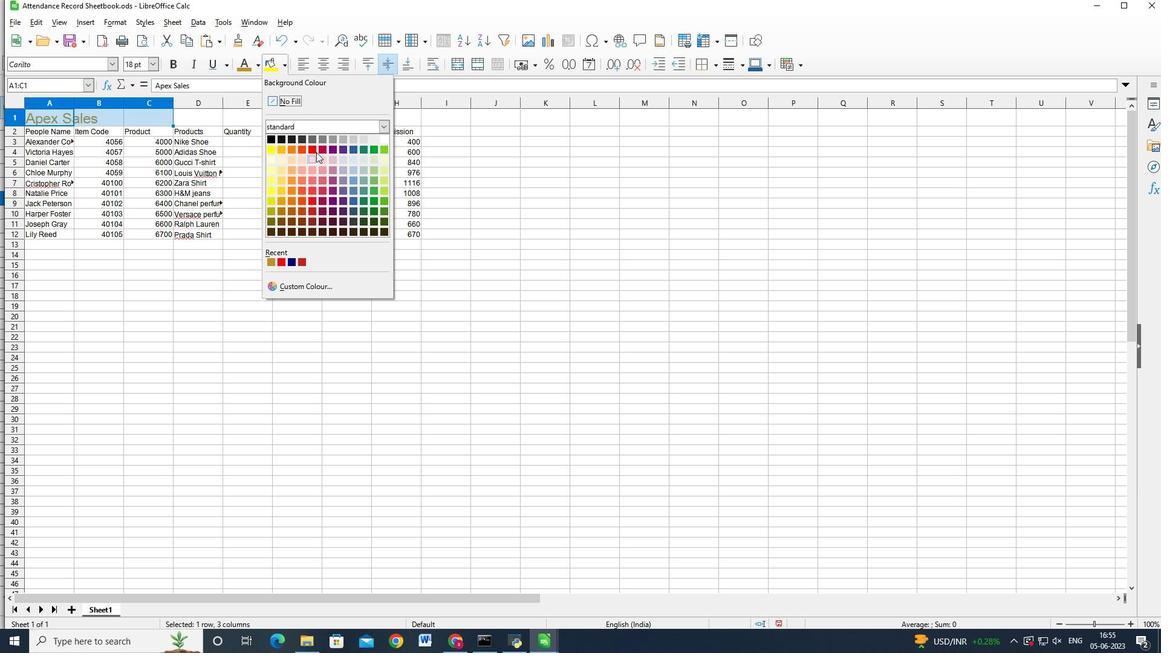 
Action: Mouse pressed left at (314, 147)
Screenshot: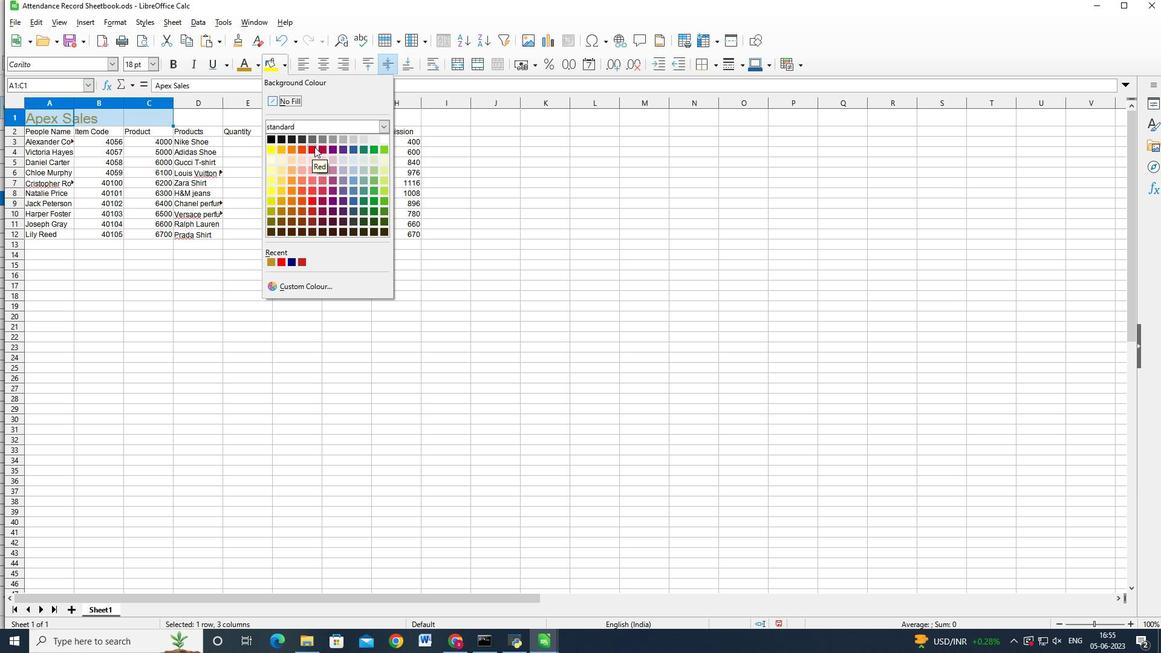 
Action: Mouse moved to (189, 176)
Screenshot: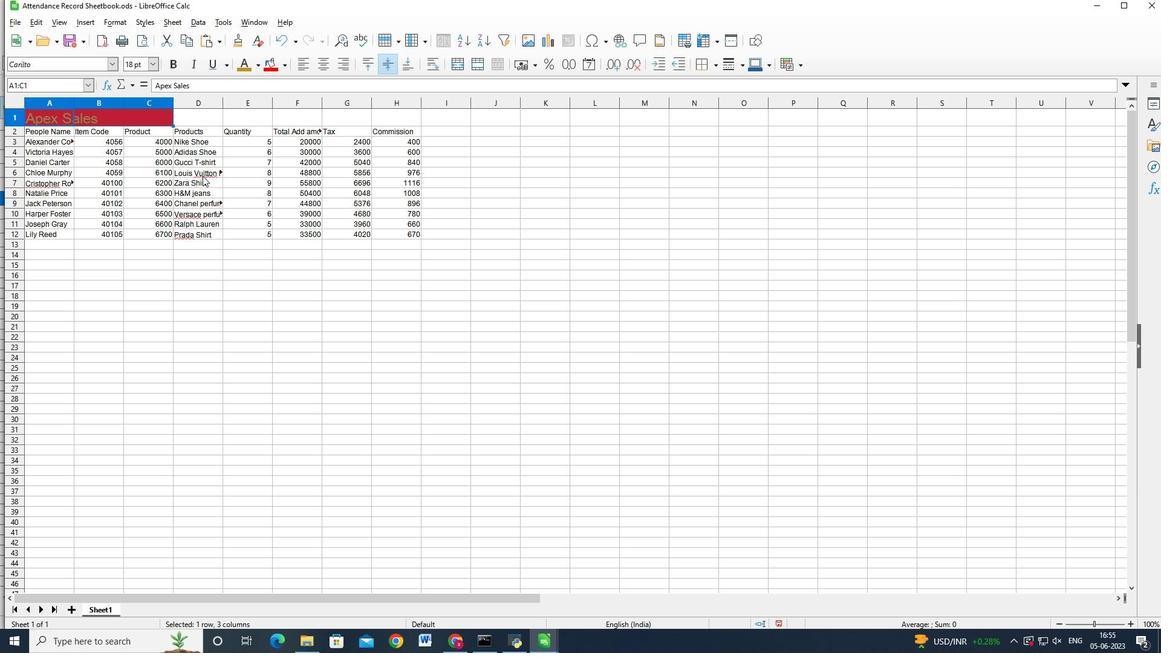 
Action: Mouse pressed left at (189, 176)
Screenshot: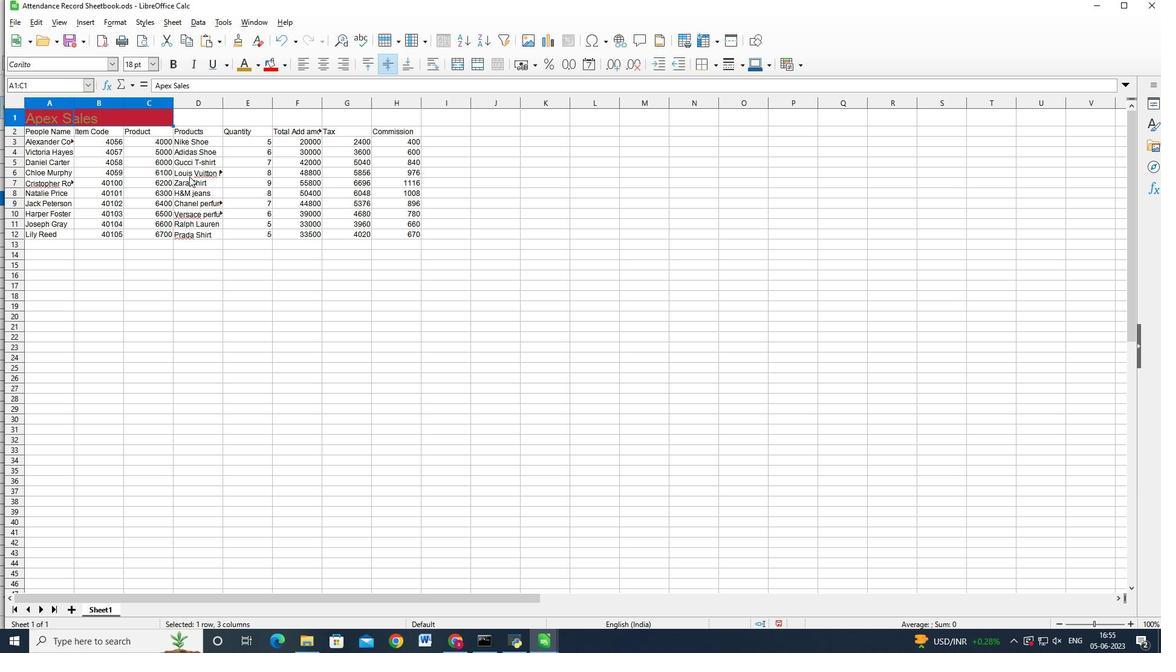 
Action: Key pressed <Key.left><Key.left><Key.left><Key.left><Key.up><Key.up><Key.up><Key.up><Key.down><Key.right><Key.left><Key.shift><Key.right><Key.right><Key.right><Key.right><Key.right><Key.right><Key.right><Key.down><Key.down><Key.down><Key.down><Key.down><Key.down><Key.down><Key.down><Key.down>
Screenshot: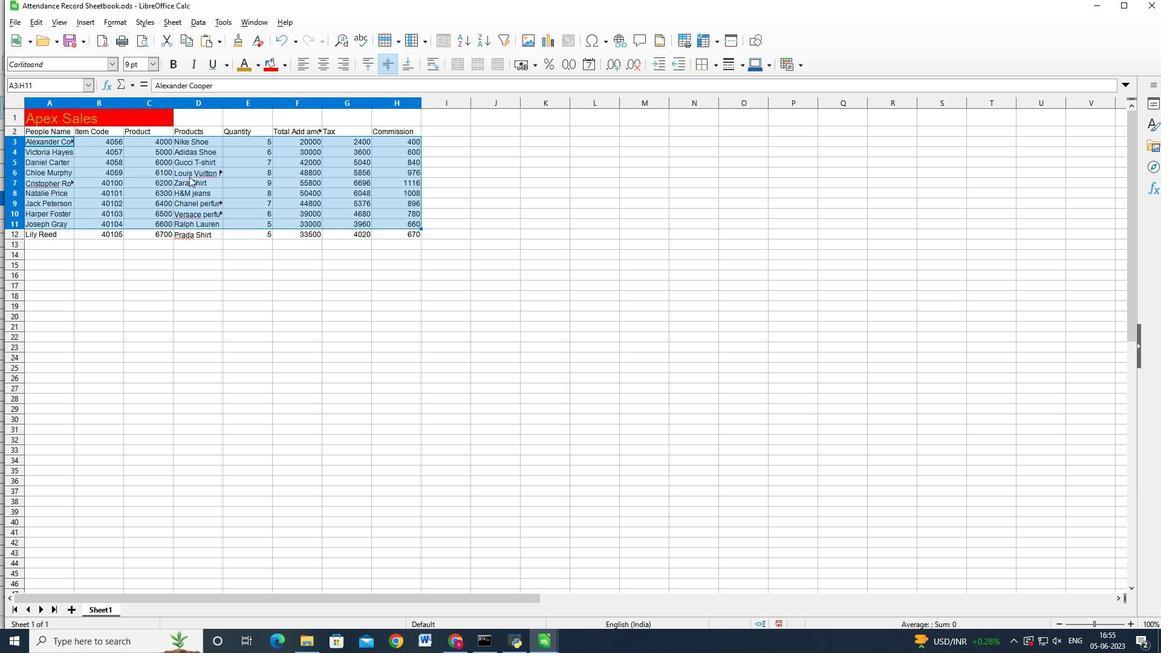 
Action: Mouse moved to (259, 63)
Screenshot: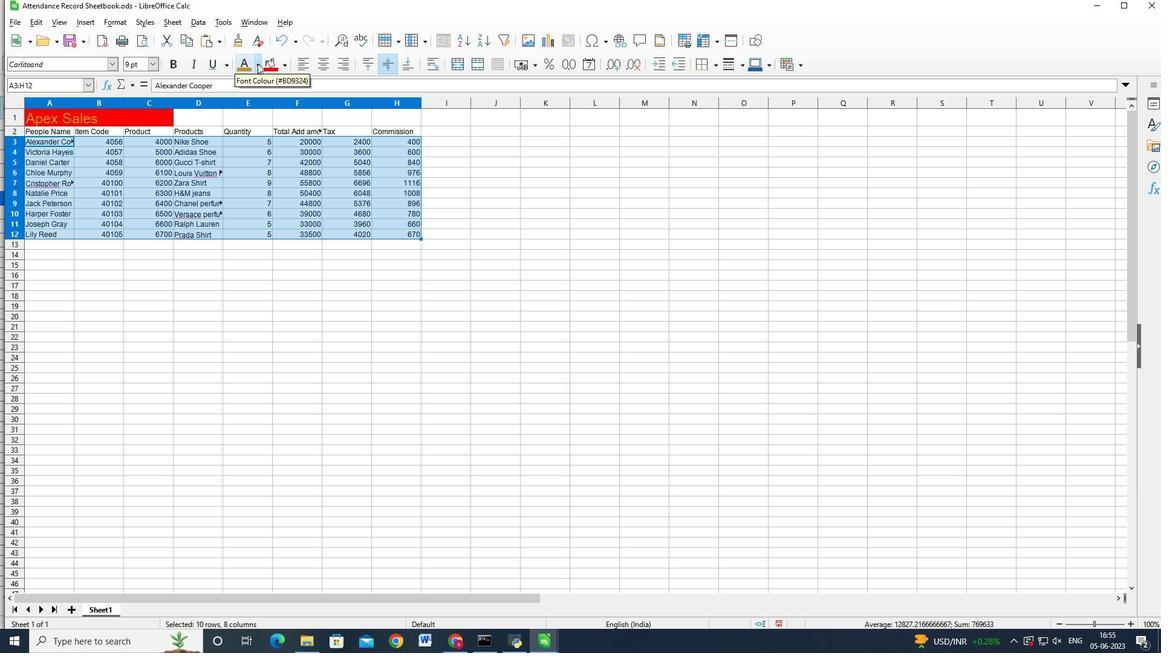 
Action: Mouse pressed left at (259, 63)
Screenshot: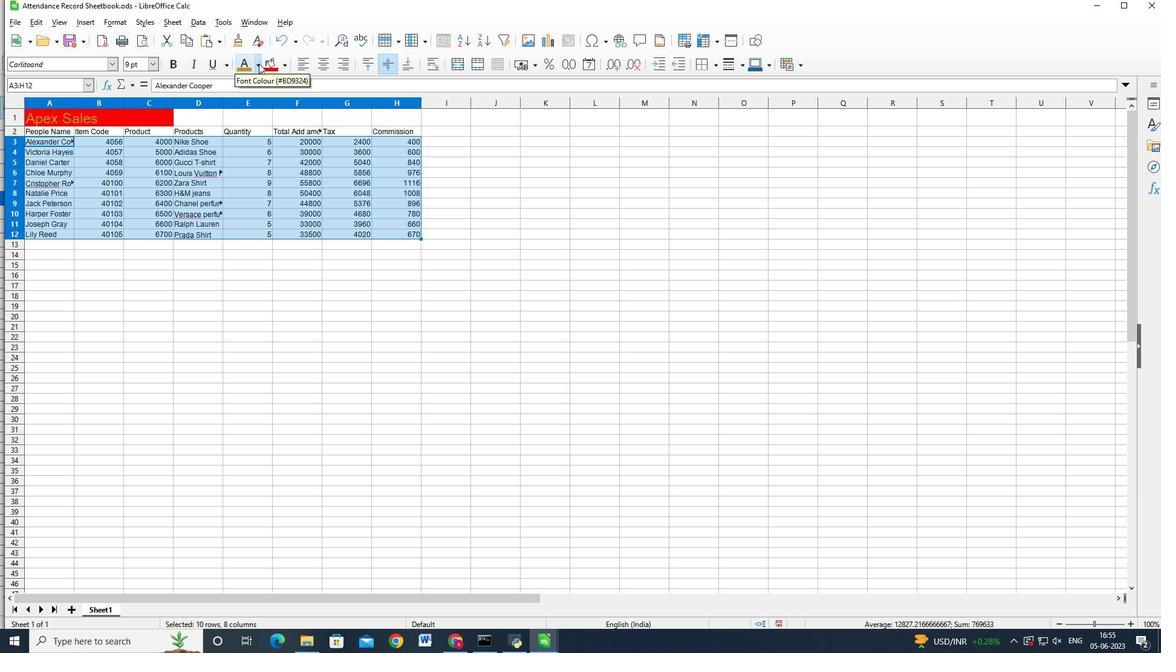 
Action: Mouse moved to (254, 139)
Screenshot: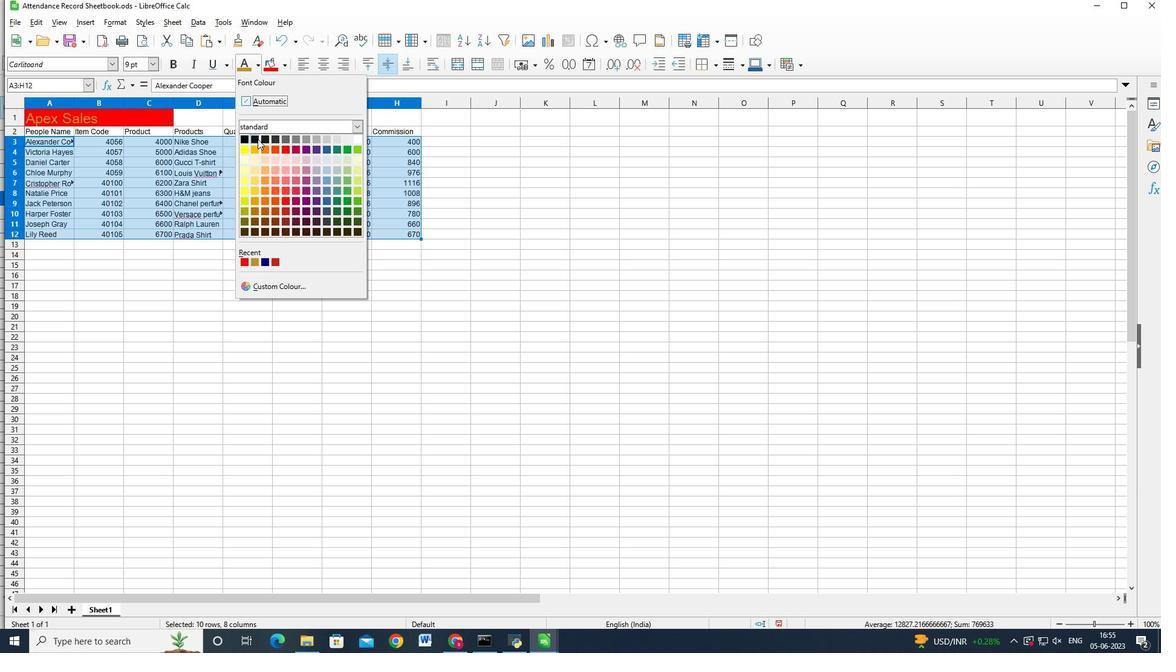 
Action: Mouse pressed left at (254, 139)
Screenshot: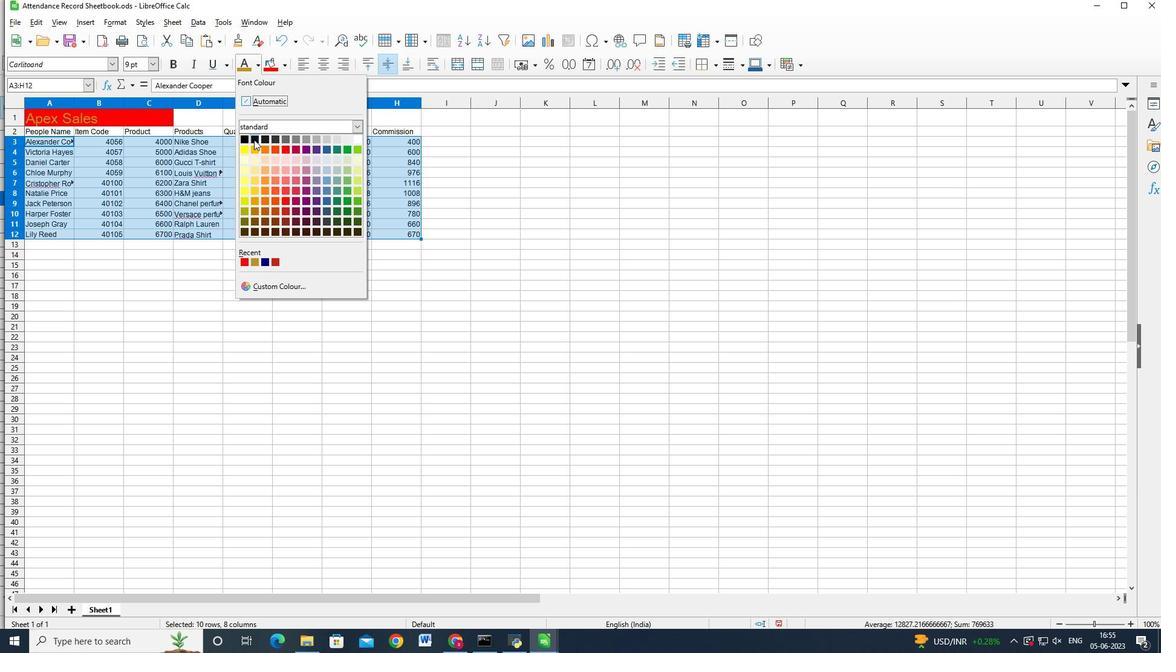 
Action: Mouse moved to (715, 61)
Screenshot: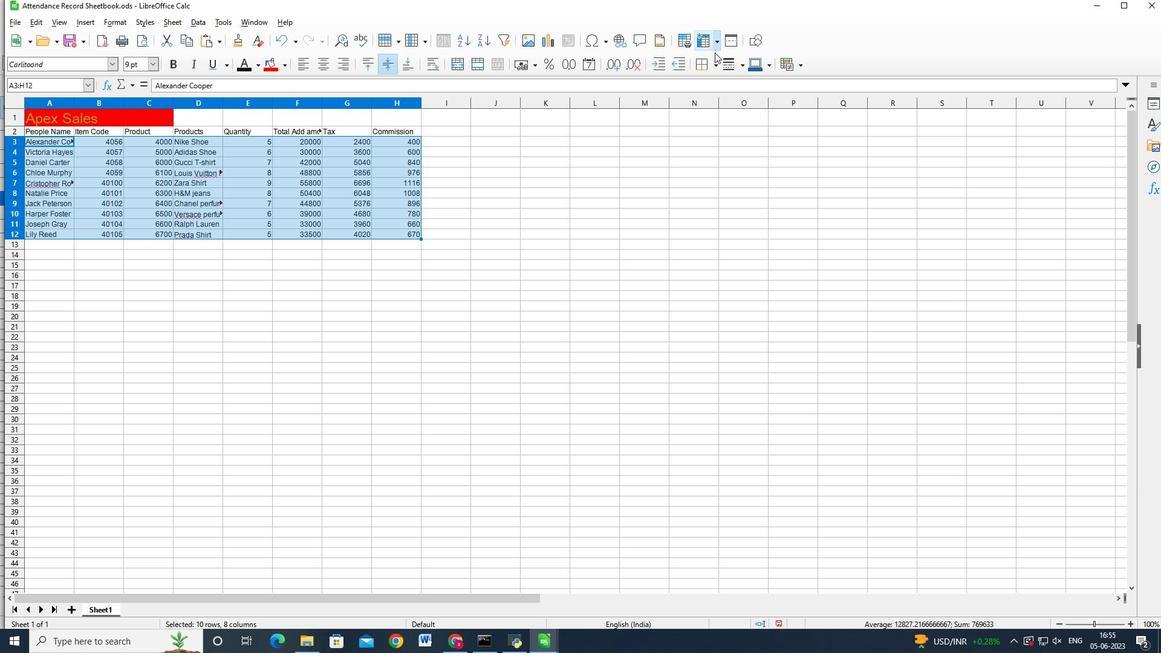 
Action: Mouse pressed left at (715, 61)
Screenshot: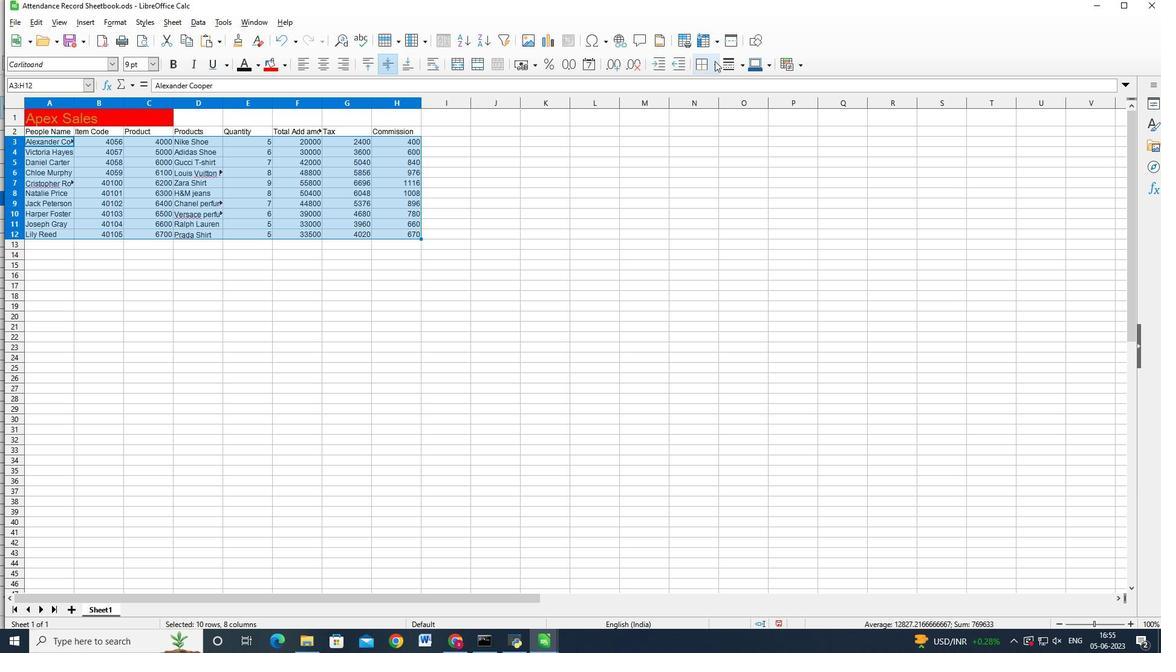
Action: Mouse moved to (767, 115)
Screenshot: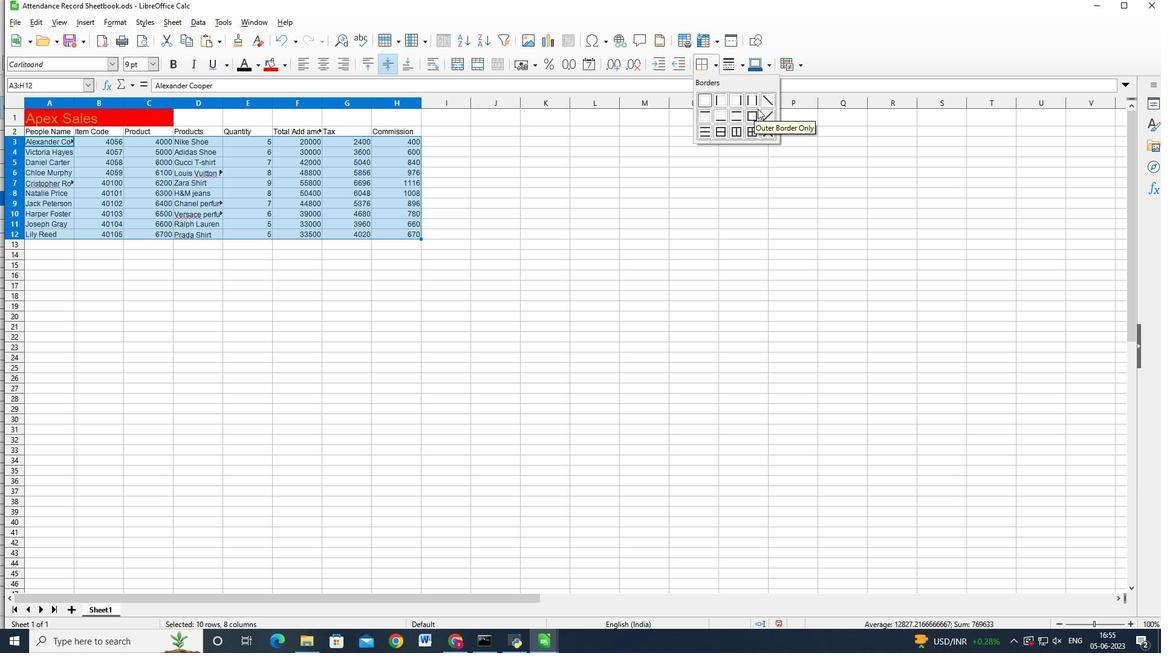 
Action: Mouse pressed left at (767, 115)
Screenshot: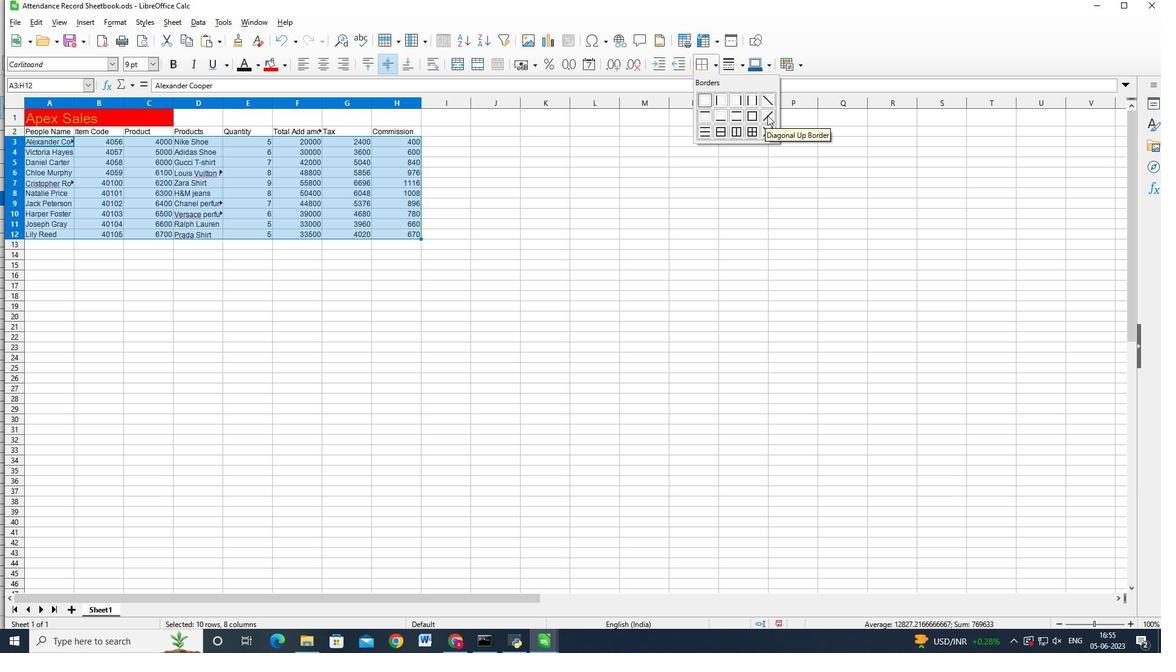 
Action: Mouse moved to (769, 87)
Screenshot: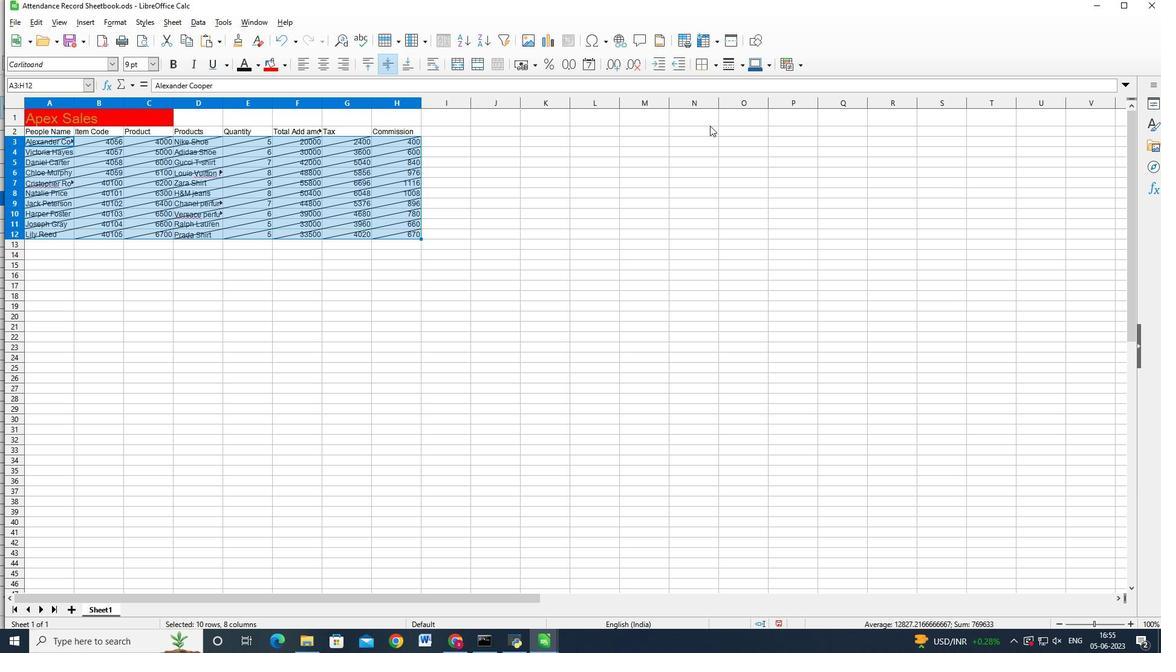 
Action: Key pressed ctrl+S
Screenshot: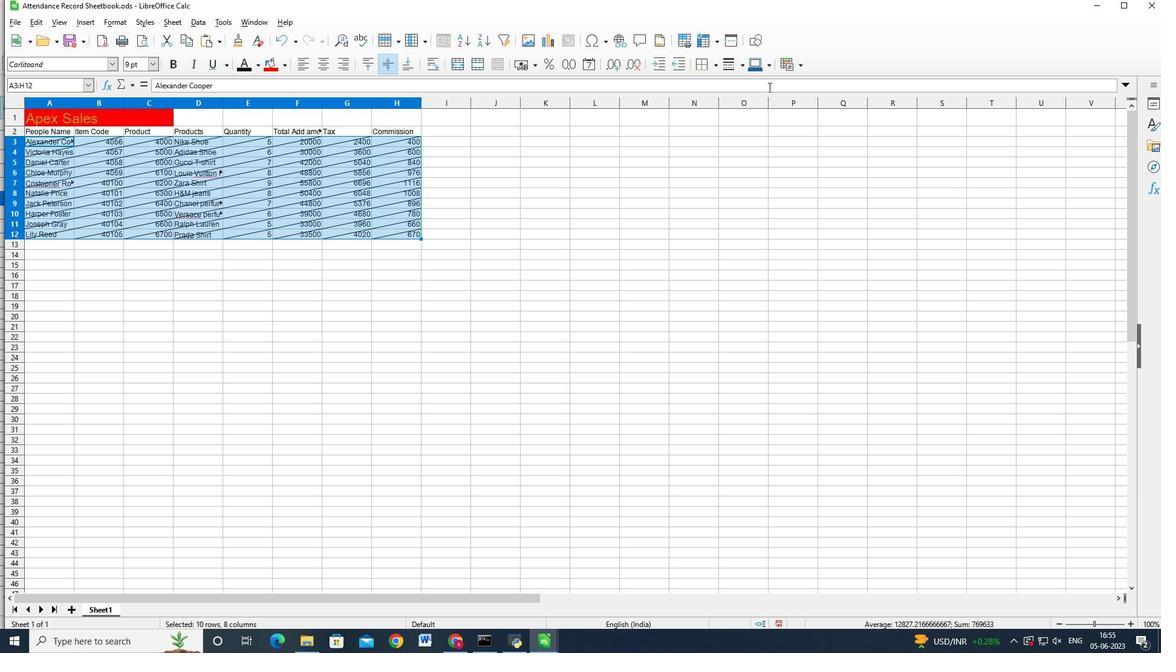 
Action: Mouse moved to (780, 158)
Screenshot: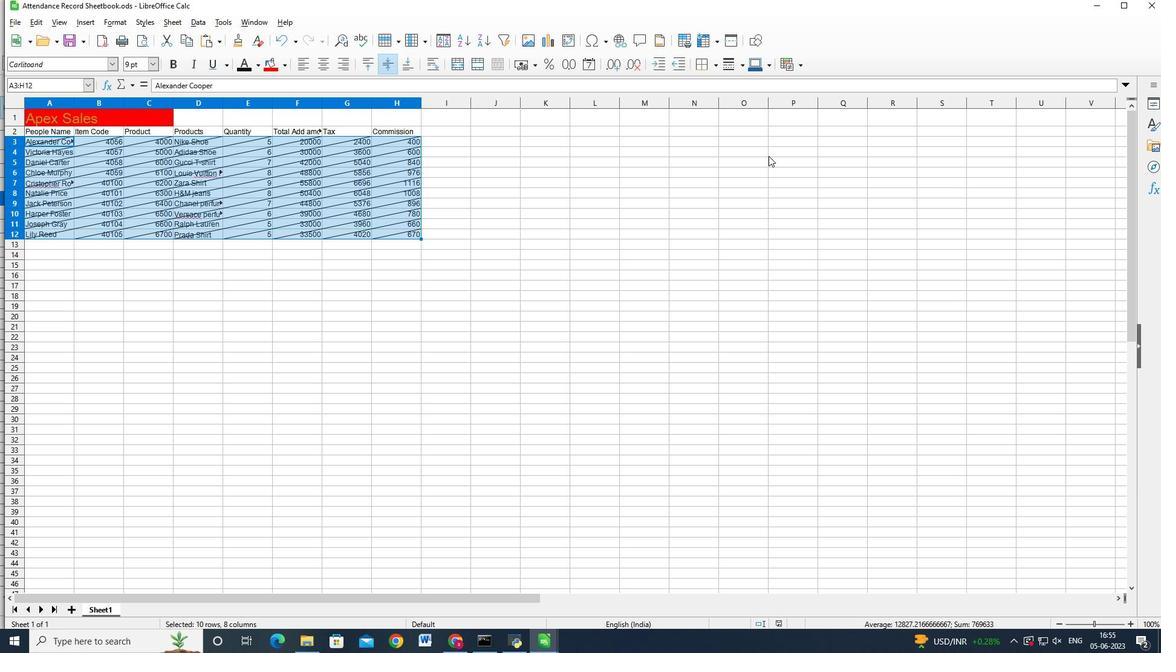 
